Task: Find connections with filter location Anda with filter topic #jobsearchwith filter profile language English with filter current company BMJ with filter school Vel Tech Technical University with filter industry Satellite Telecommunications with filter service category Labor and Employment Law with filter keywords title Financial Analyst
Action: Mouse moved to (545, 74)
Screenshot: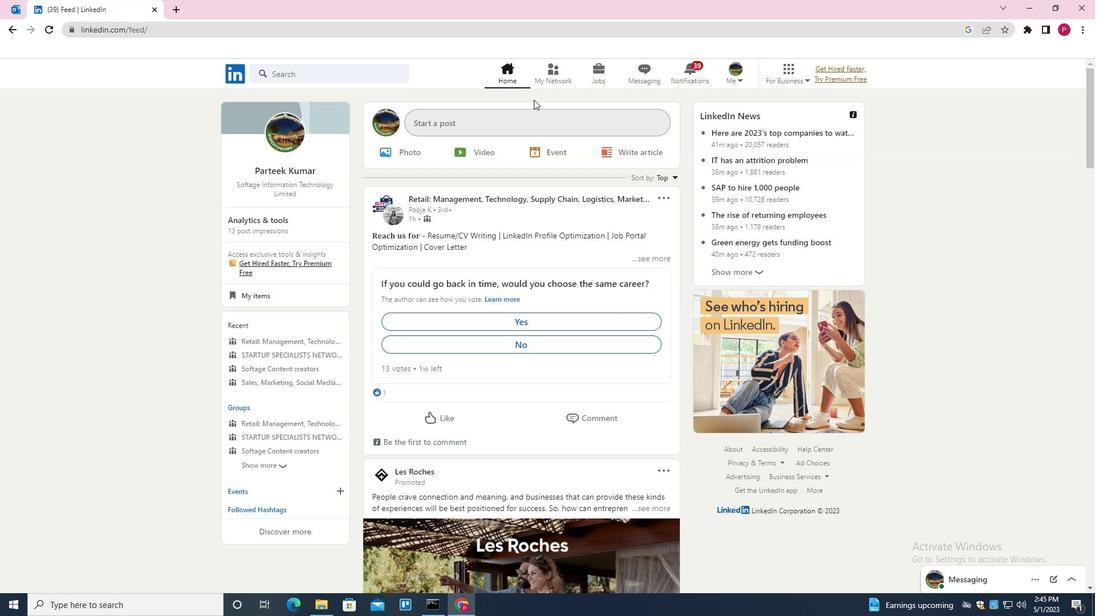 
Action: Mouse pressed left at (545, 74)
Screenshot: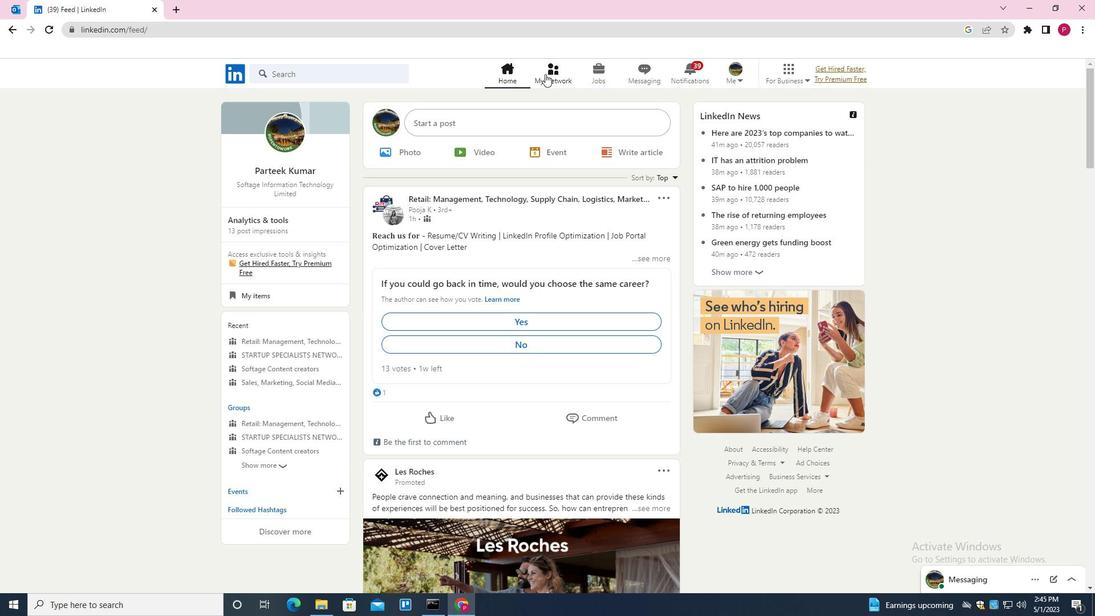 
Action: Mouse moved to (337, 138)
Screenshot: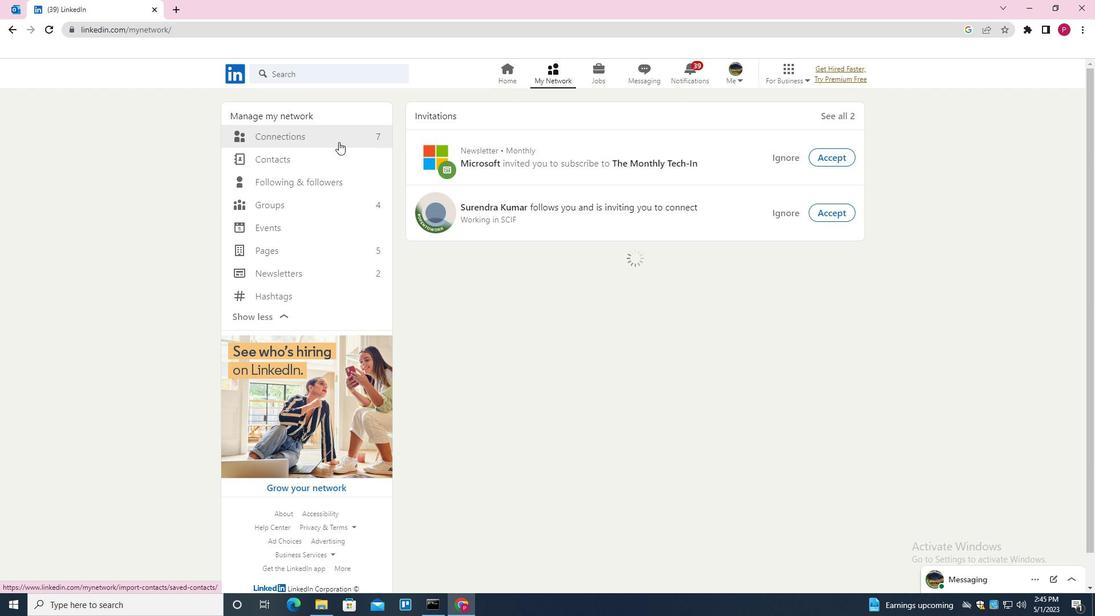 
Action: Mouse pressed left at (337, 138)
Screenshot: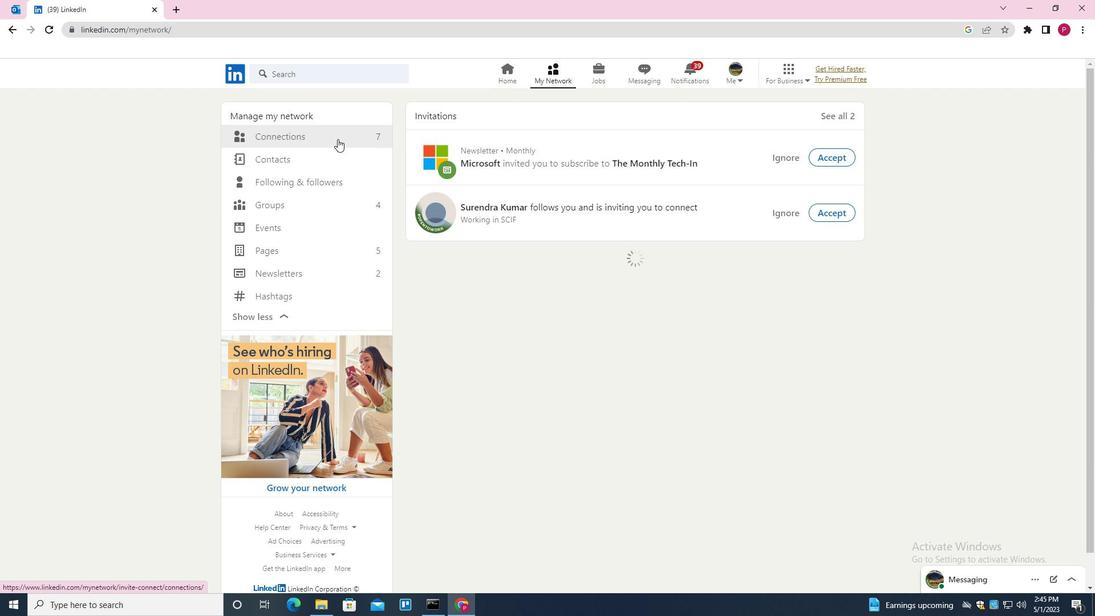 
Action: Mouse moved to (658, 140)
Screenshot: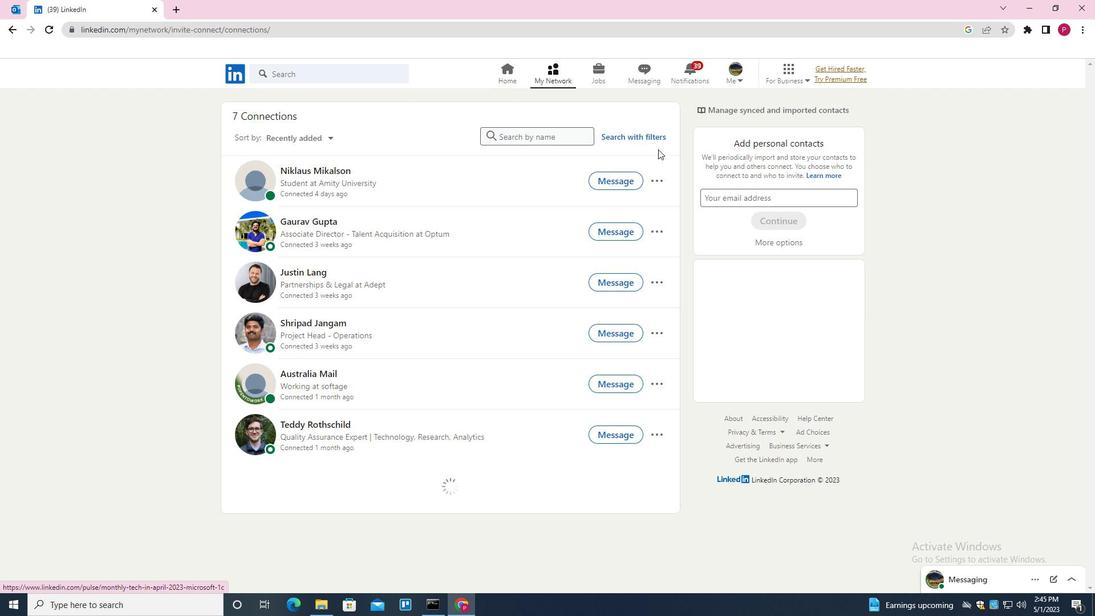 
Action: Mouse pressed left at (658, 140)
Screenshot: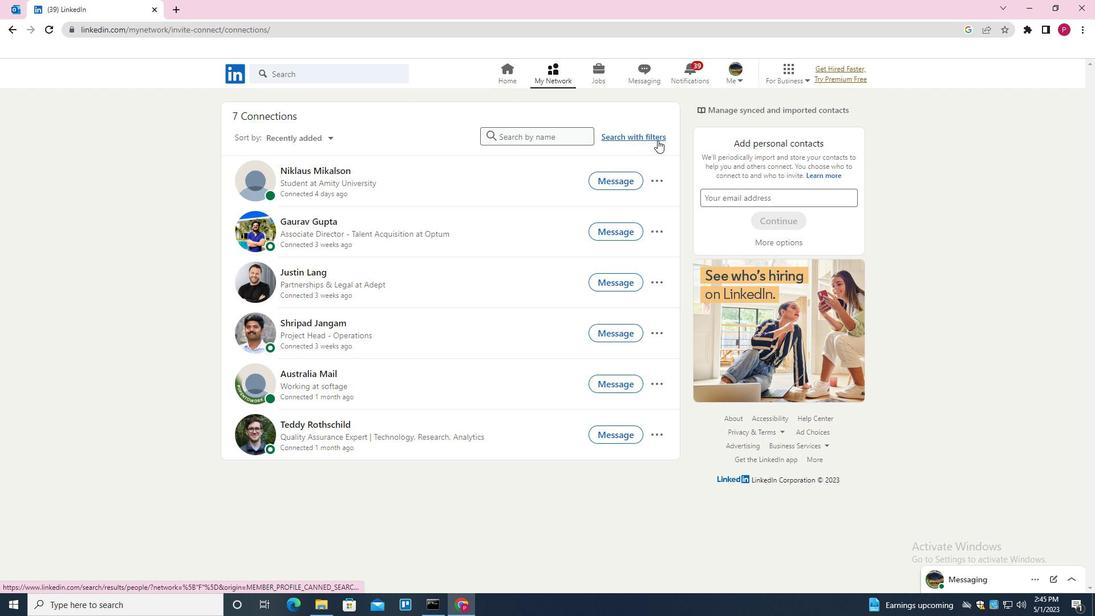 
Action: Mouse moved to (589, 105)
Screenshot: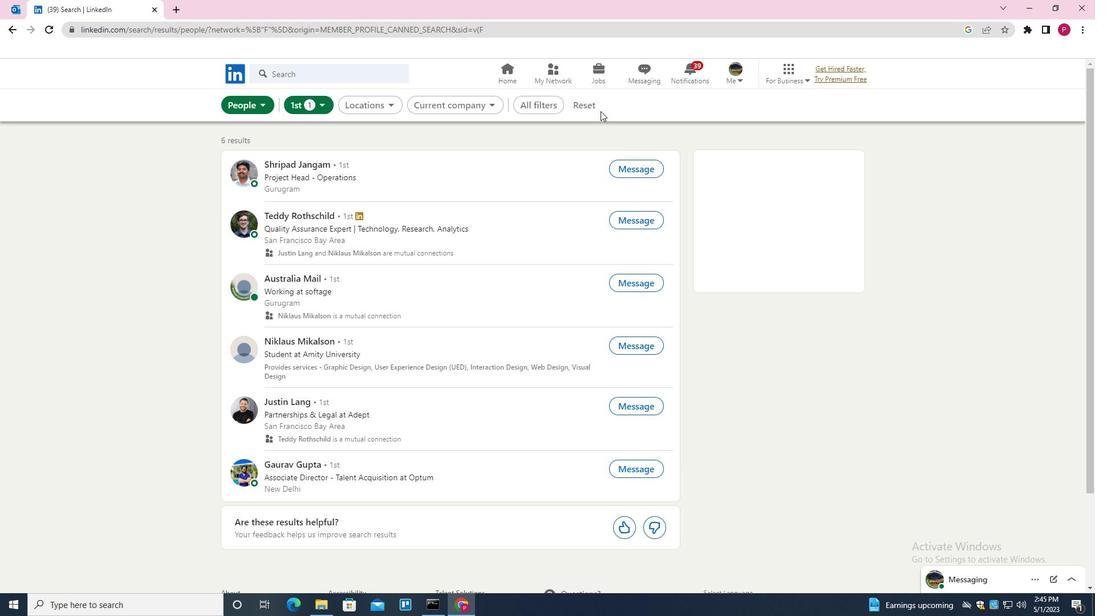 
Action: Mouse pressed left at (589, 105)
Screenshot: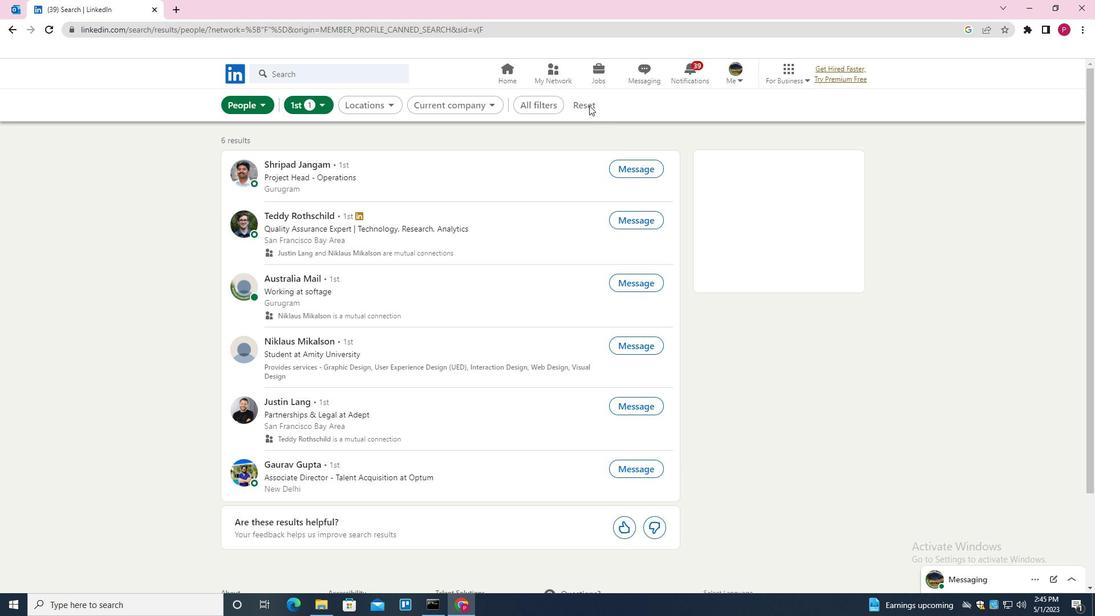 
Action: Mouse moved to (576, 105)
Screenshot: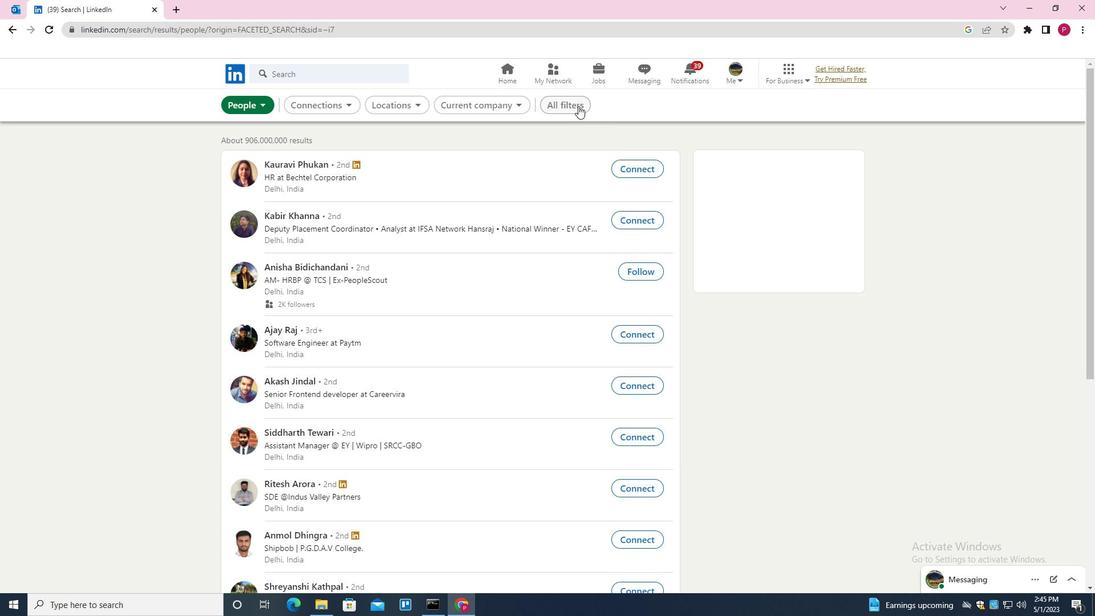 
Action: Mouse pressed left at (576, 105)
Screenshot: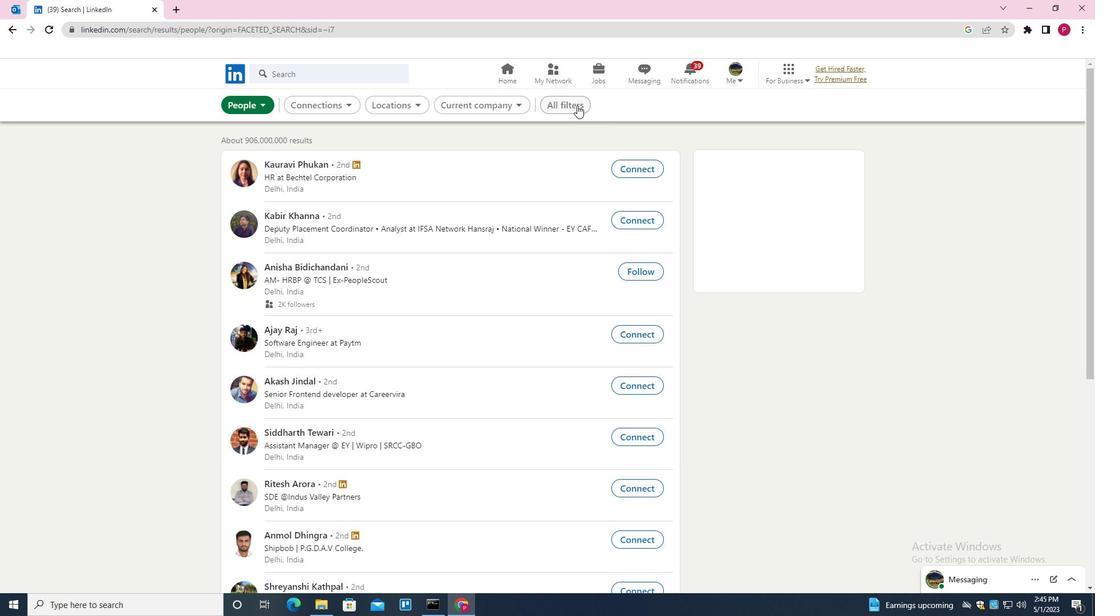 
Action: Mouse moved to (925, 348)
Screenshot: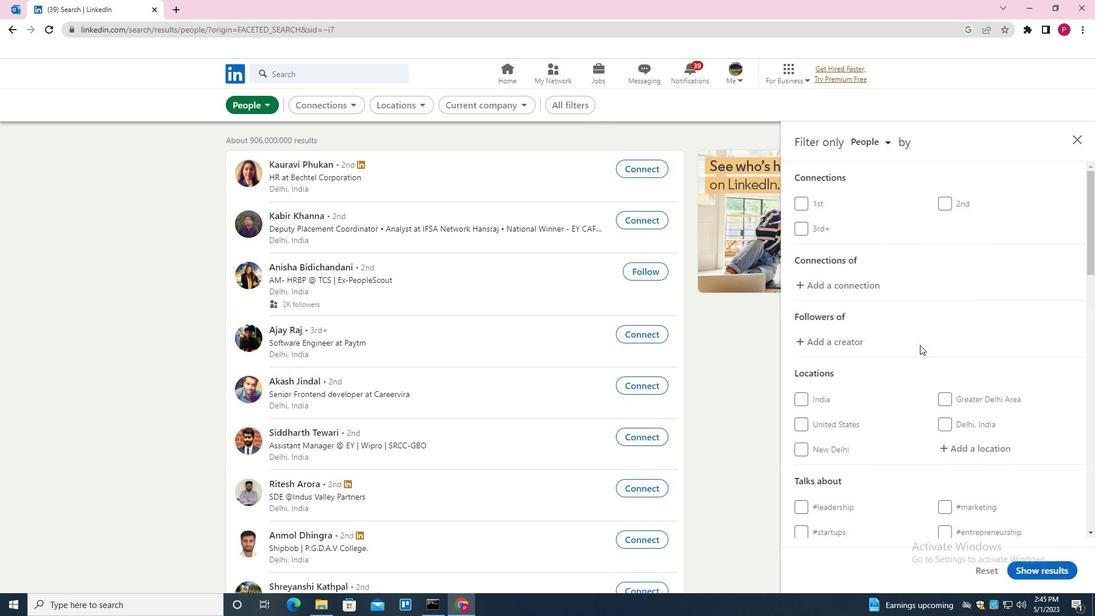 
Action: Mouse scrolled (925, 348) with delta (0, 0)
Screenshot: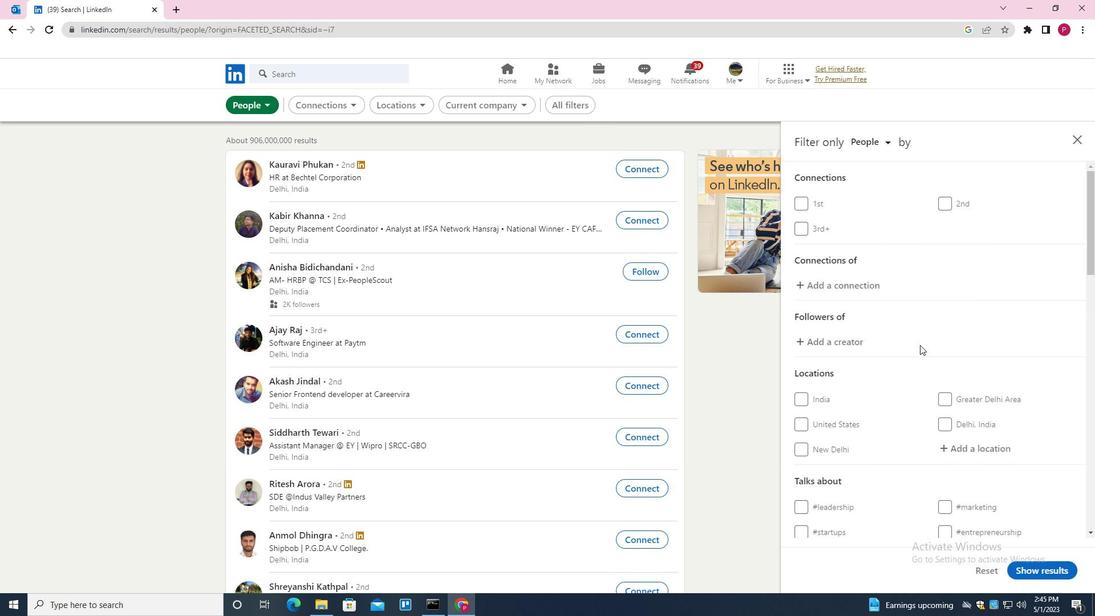 
Action: Mouse moved to (925, 348)
Screenshot: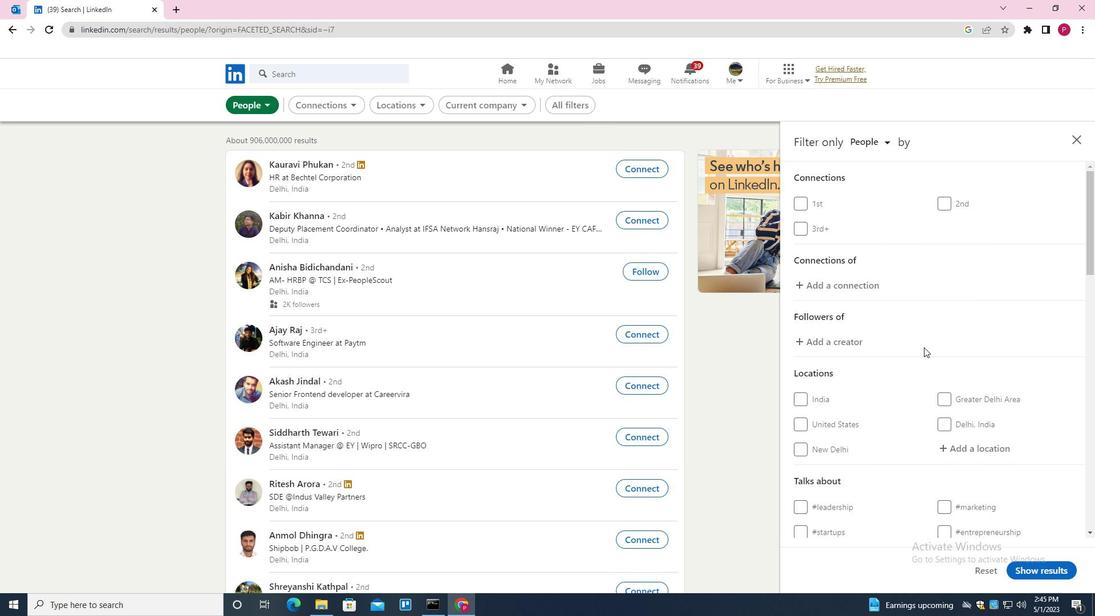 
Action: Mouse scrolled (925, 348) with delta (0, 0)
Screenshot: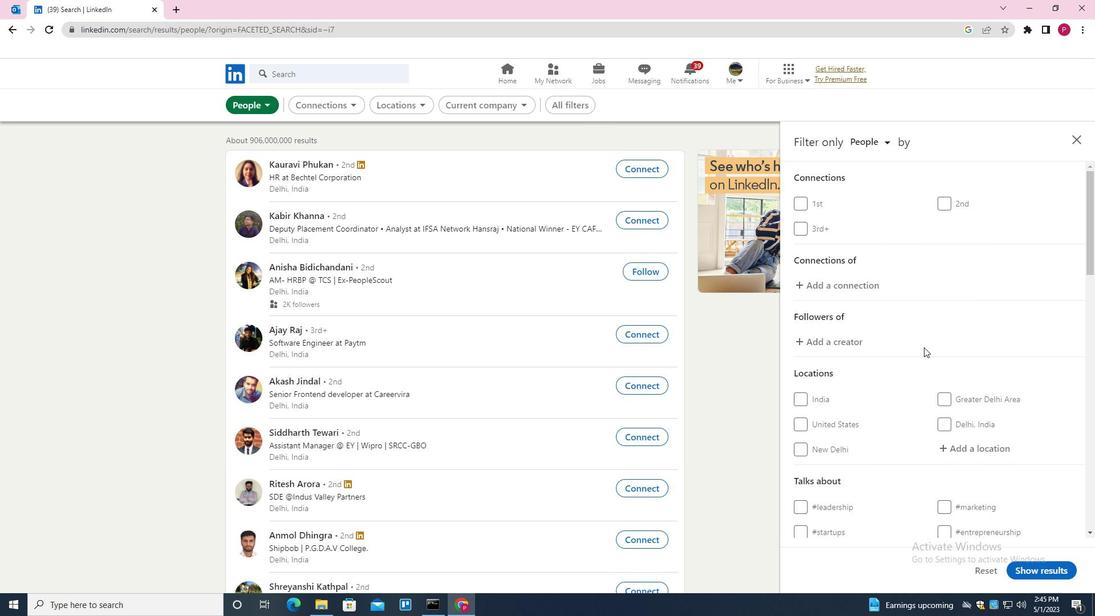 
Action: Mouse moved to (928, 350)
Screenshot: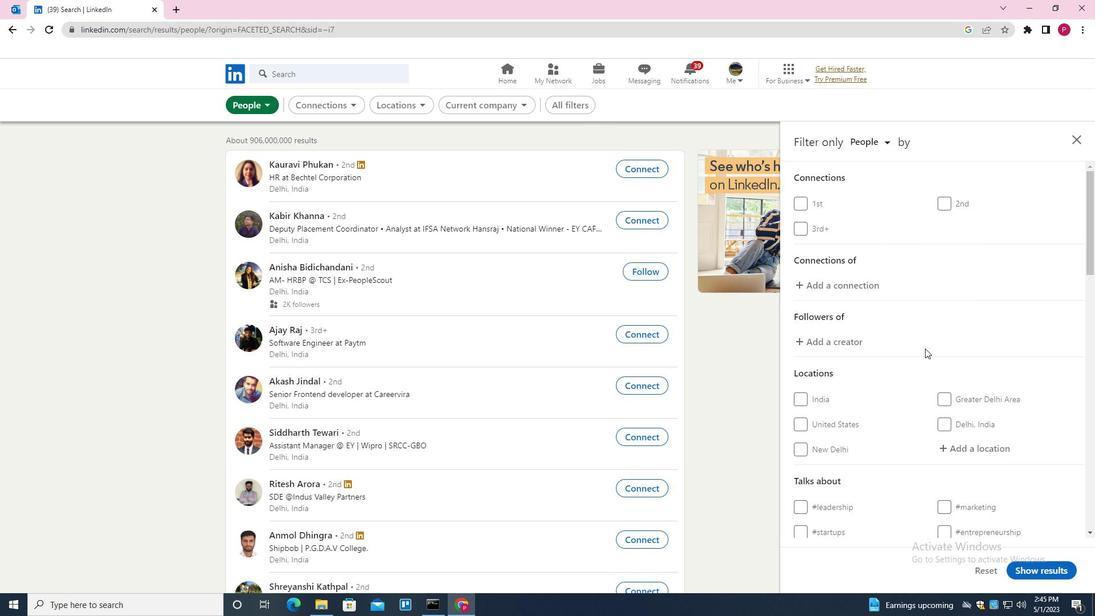 
Action: Mouse scrolled (928, 350) with delta (0, 0)
Screenshot: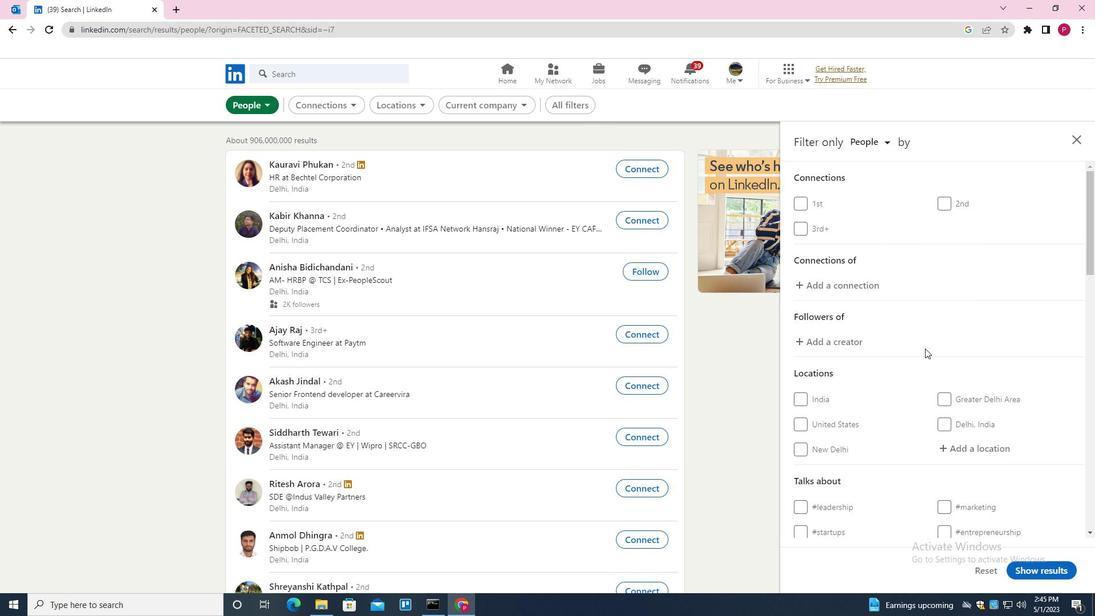 
Action: Mouse moved to (964, 279)
Screenshot: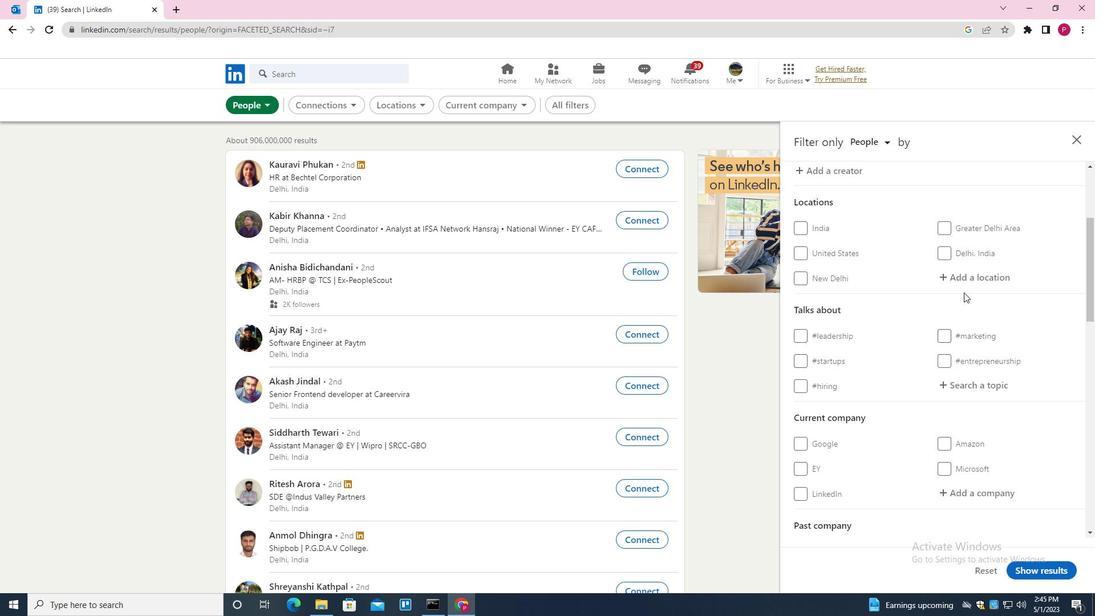 
Action: Mouse pressed left at (964, 279)
Screenshot: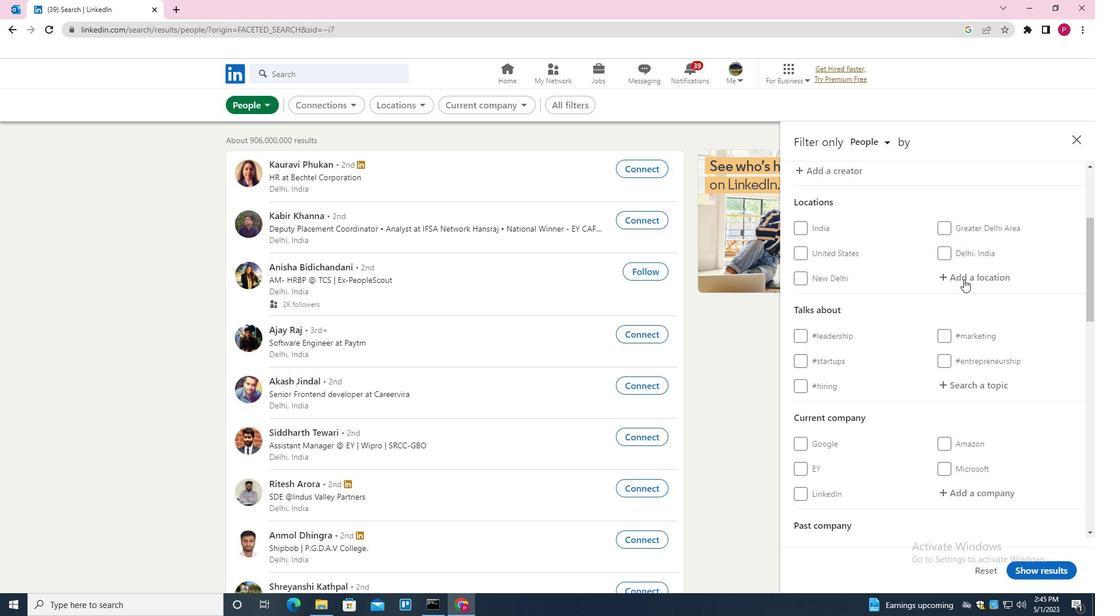 
Action: Key pressed <Key.shift>ANDA<Key.down><Key.down><Key.down><Key.down><Key.down><Key.down><Key.down><Key.down><Key.down><Key.enter>
Screenshot: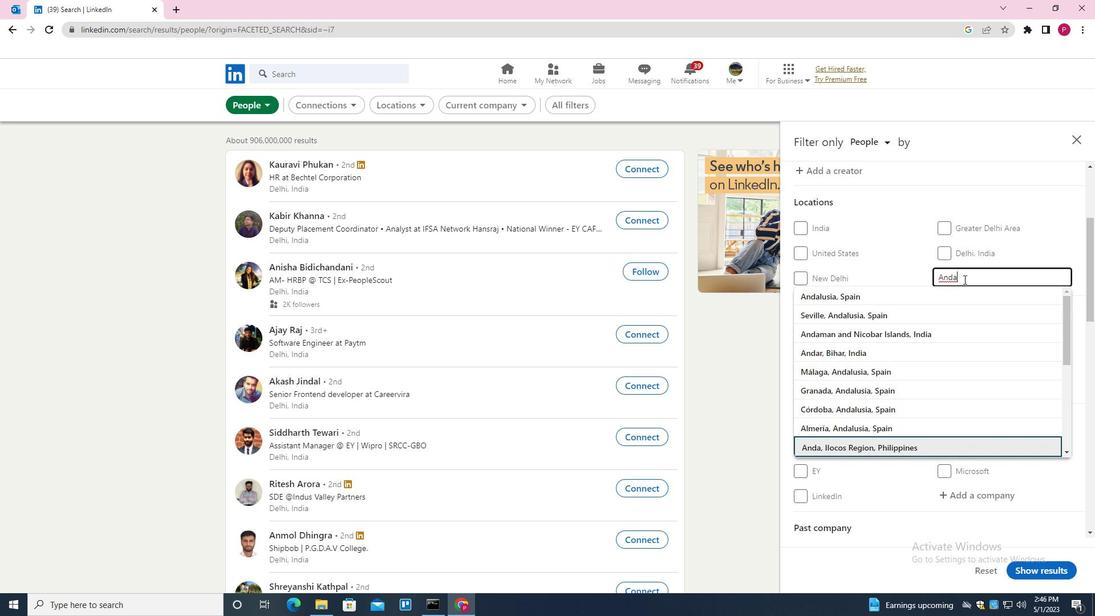 
Action: Mouse moved to (942, 318)
Screenshot: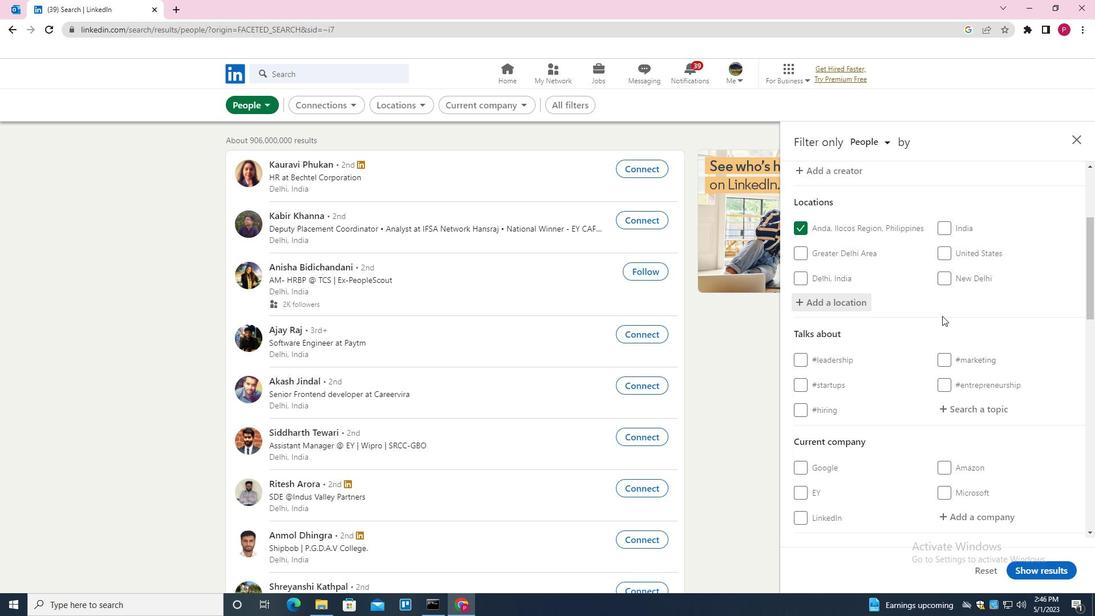 
Action: Mouse scrolled (942, 317) with delta (0, 0)
Screenshot: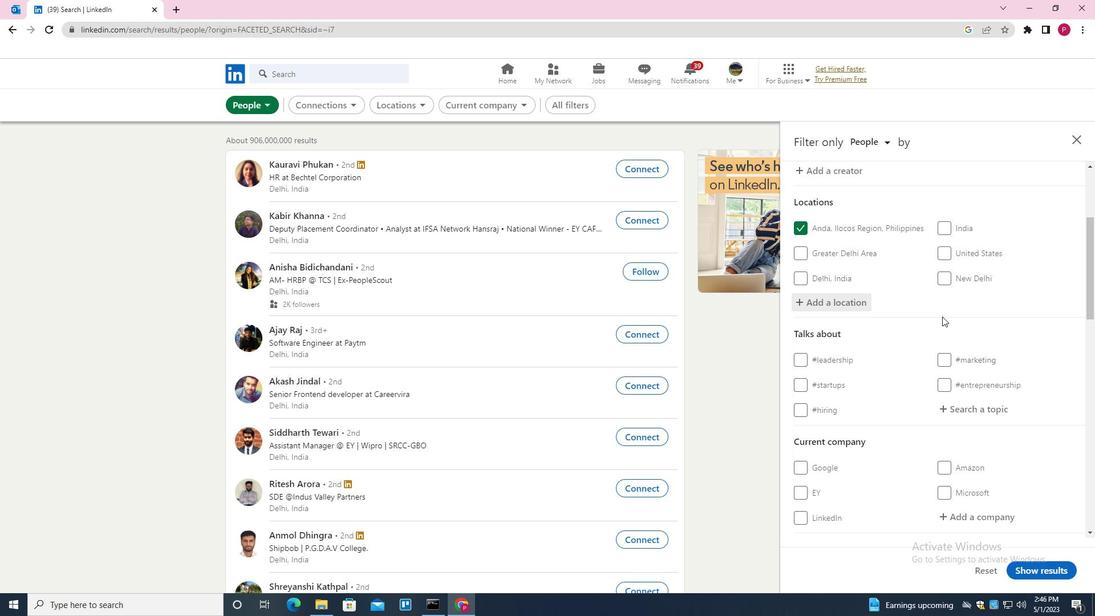 
Action: Mouse moved to (941, 319)
Screenshot: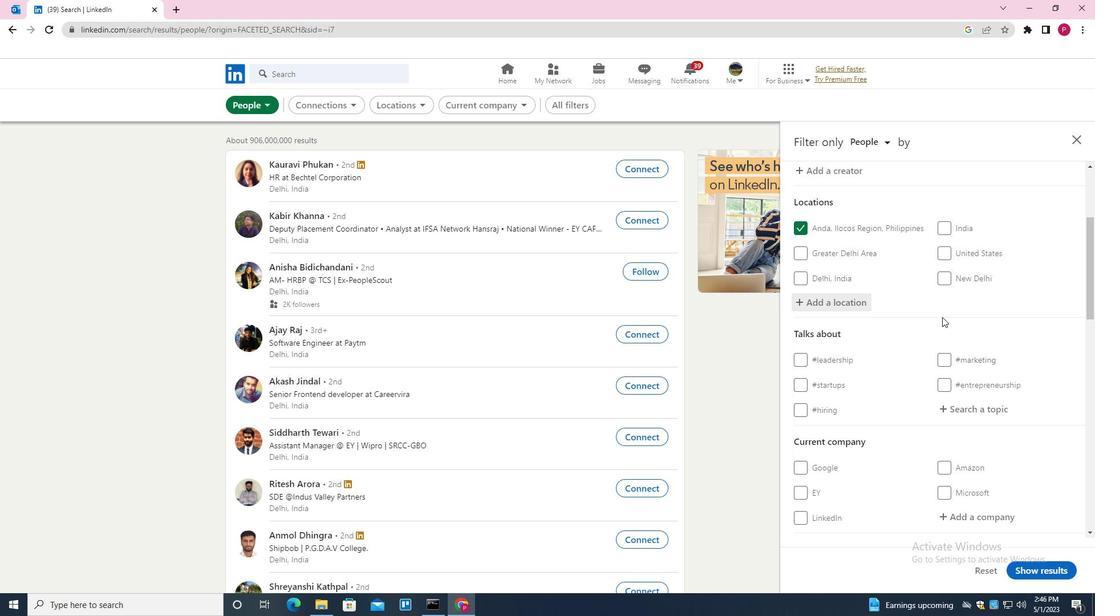 
Action: Mouse scrolled (941, 319) with delta (0, 0)
Screenshot: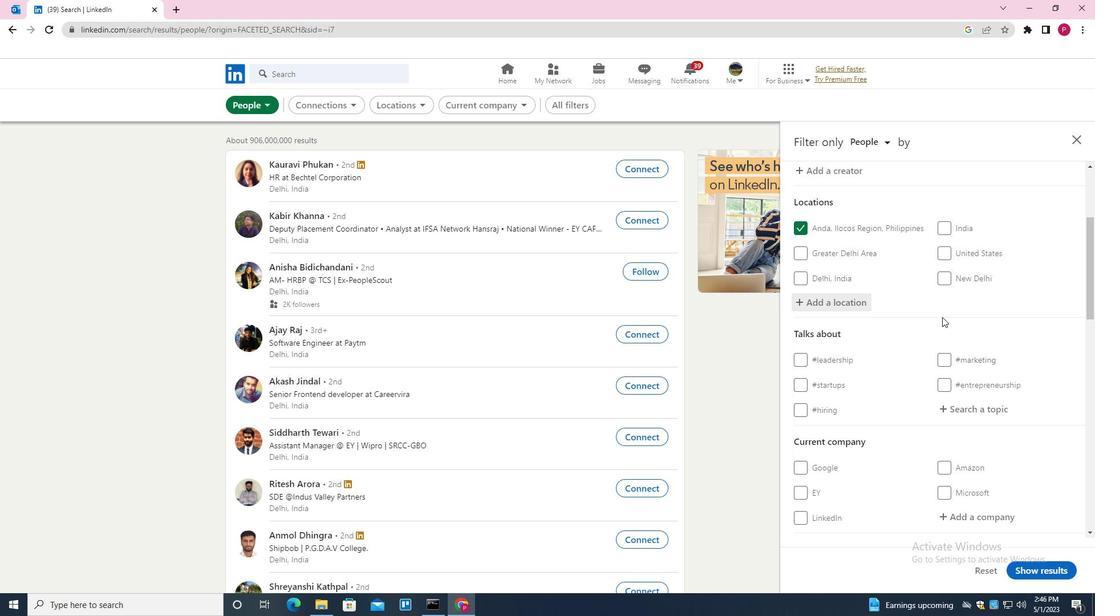 
Action: Mouse moved to (941, 320)
Screenshot: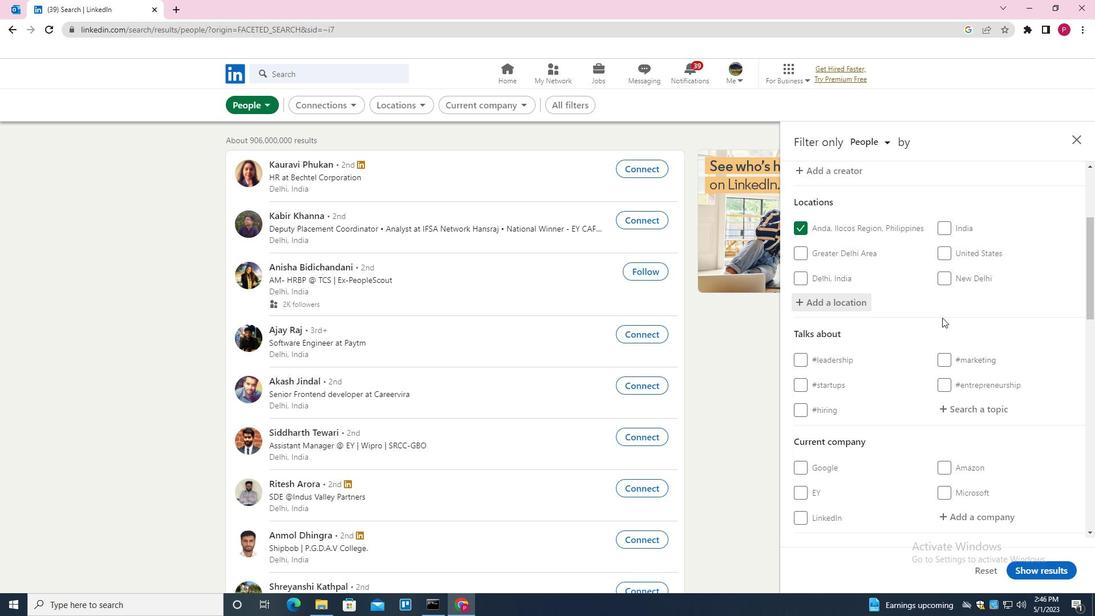 
Action: Mouse scrolled (941, 319) with delta (0, 0)
Screenshot: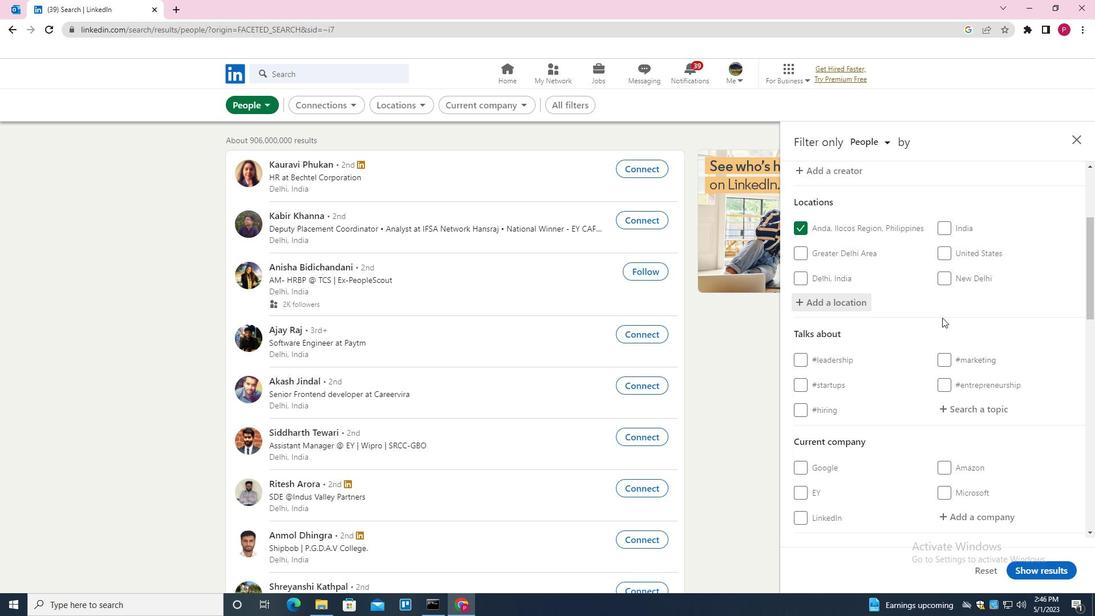 
Action: Mouse moved to (970, 231)
Screenshot: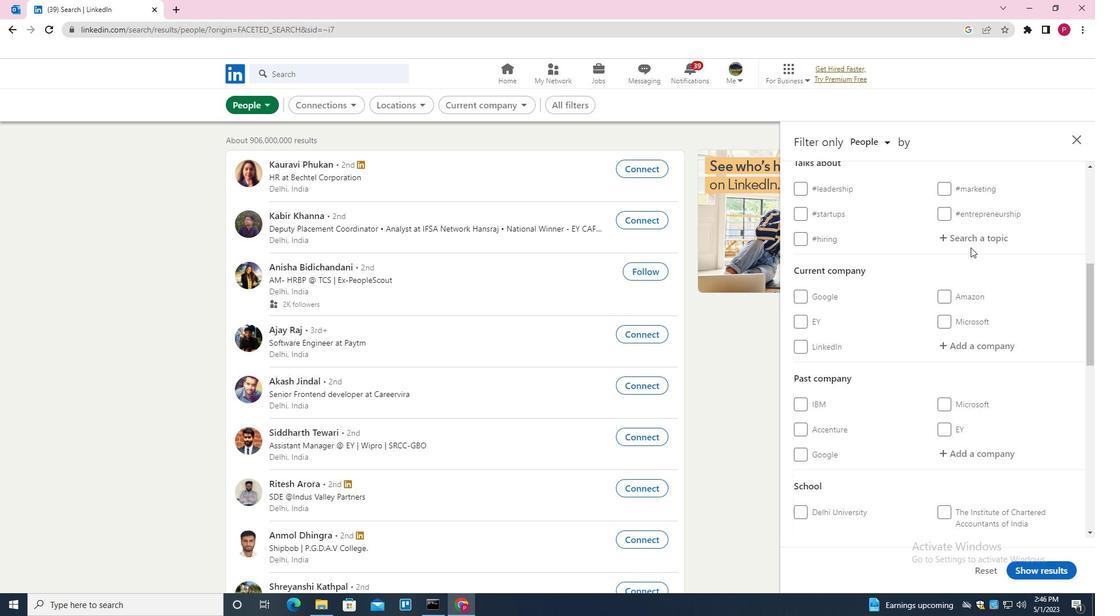 
Action: Mouse pressed left at (970, 231)
Screenshot: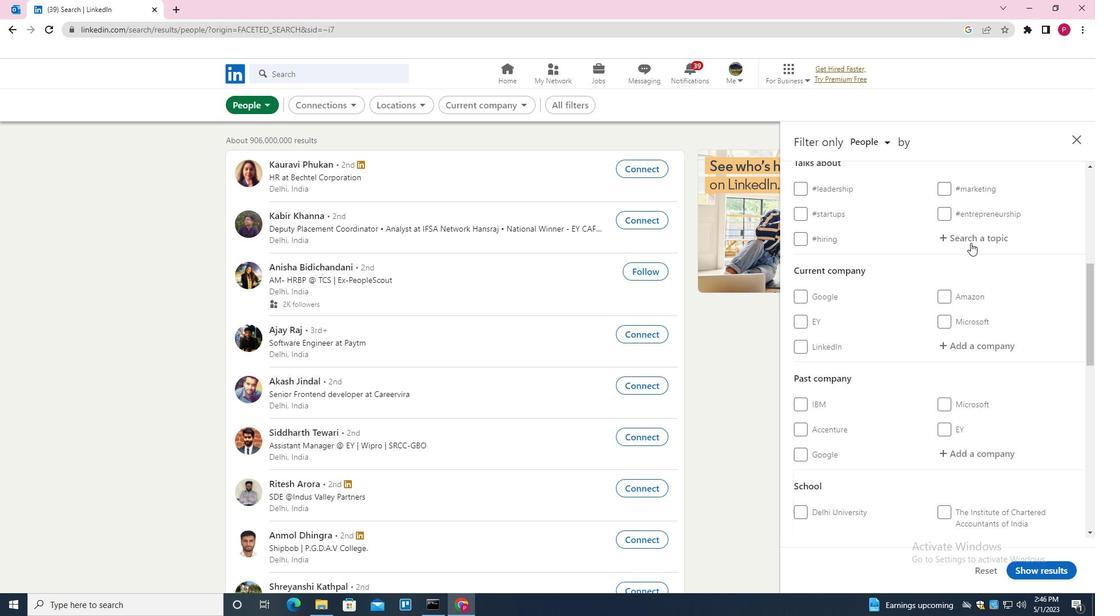 
Action: Key pressed JOBSEARCH<Key.down><Key.enter>
Screenshot: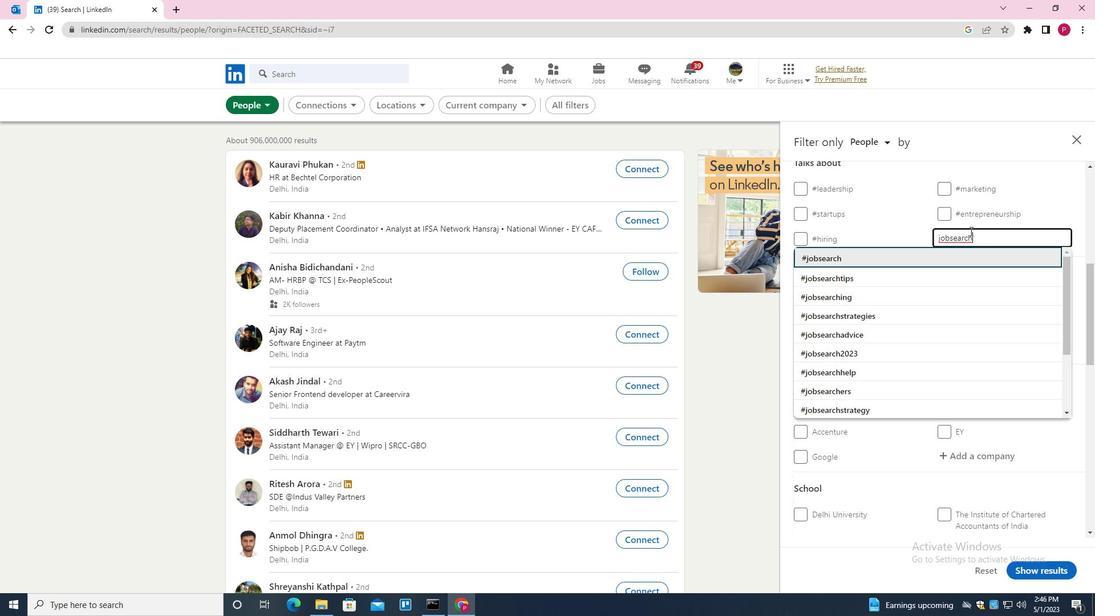 
Action: Mouse moved to (938, 356)
Screenshot: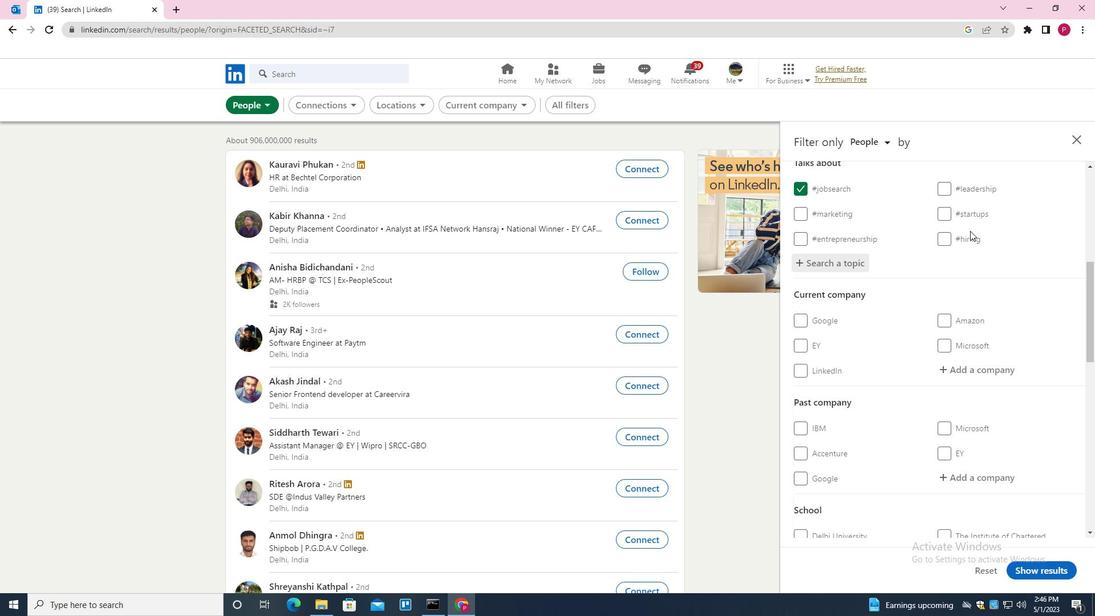 
Action: Mouse scrolled (938, 356) with delta (0, 0)
Screenshot: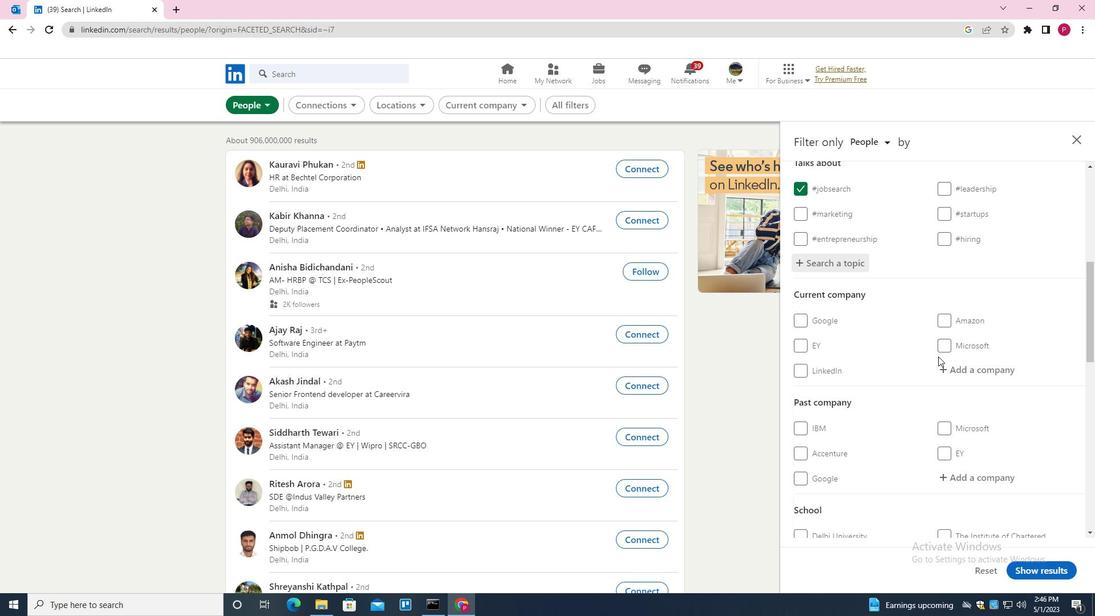 
Action: Mouse moved to (902, 361)
Screenshot: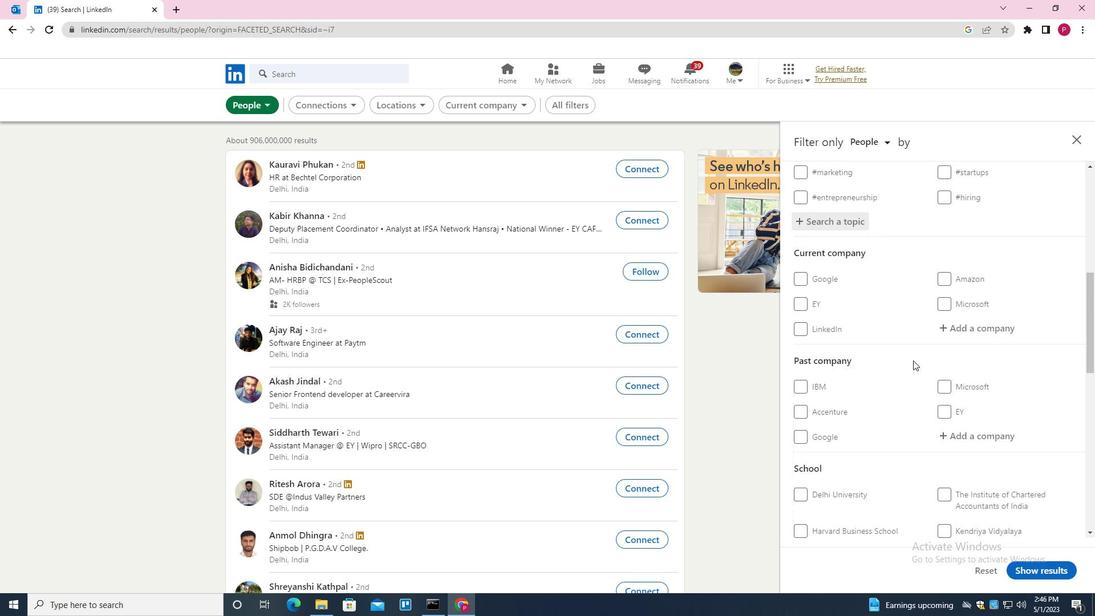 
Action: Mouse scrolled (902, 361) with delta (0, 0)
Screenshot: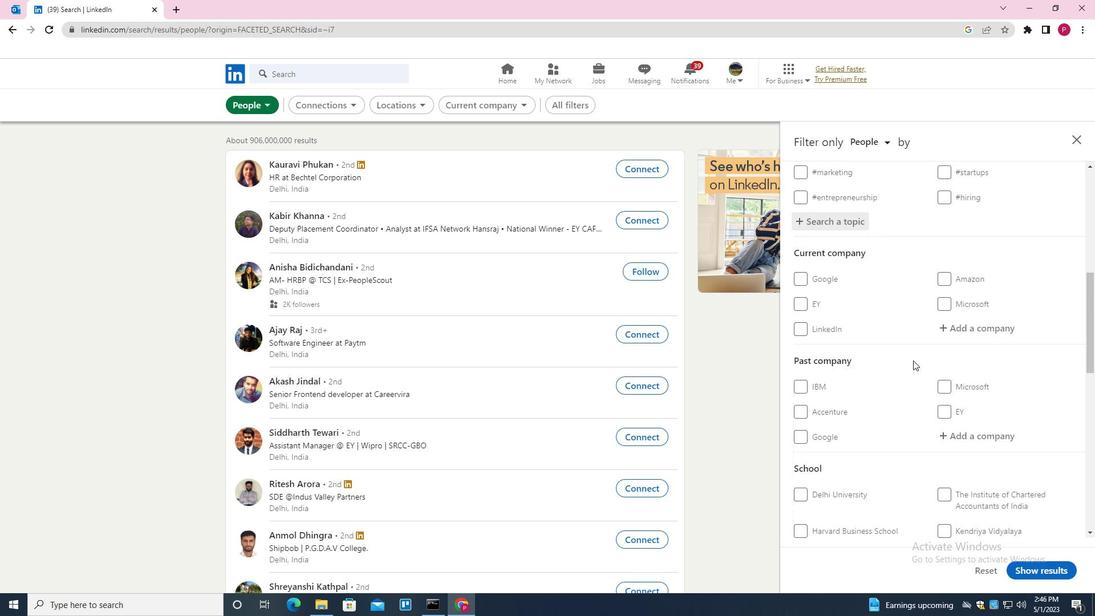 
Action: Mouse moved to (892, 370)
Screenshot: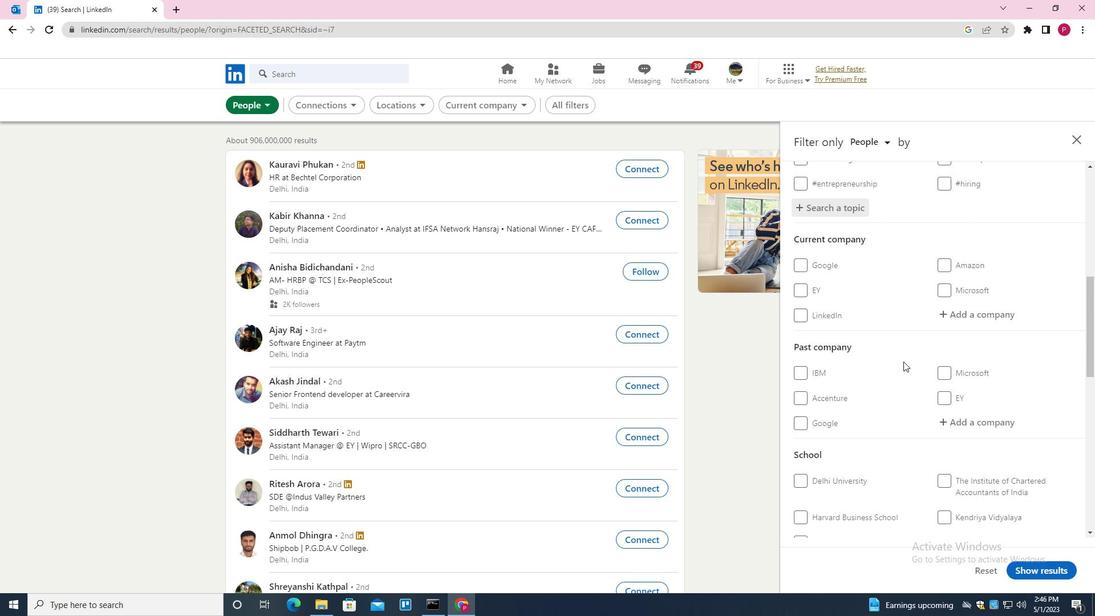 
Action: Mouse scrolled (892, 370) with delta (0, 0)
Screenshot: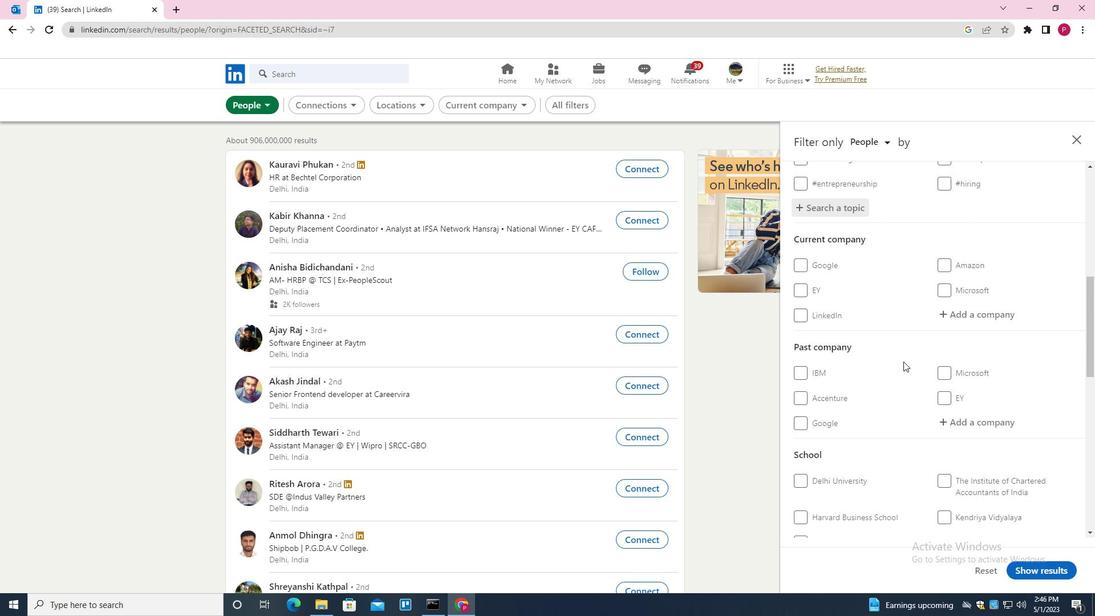 
Action: Mouse moved to (894, 369)
Screenshot: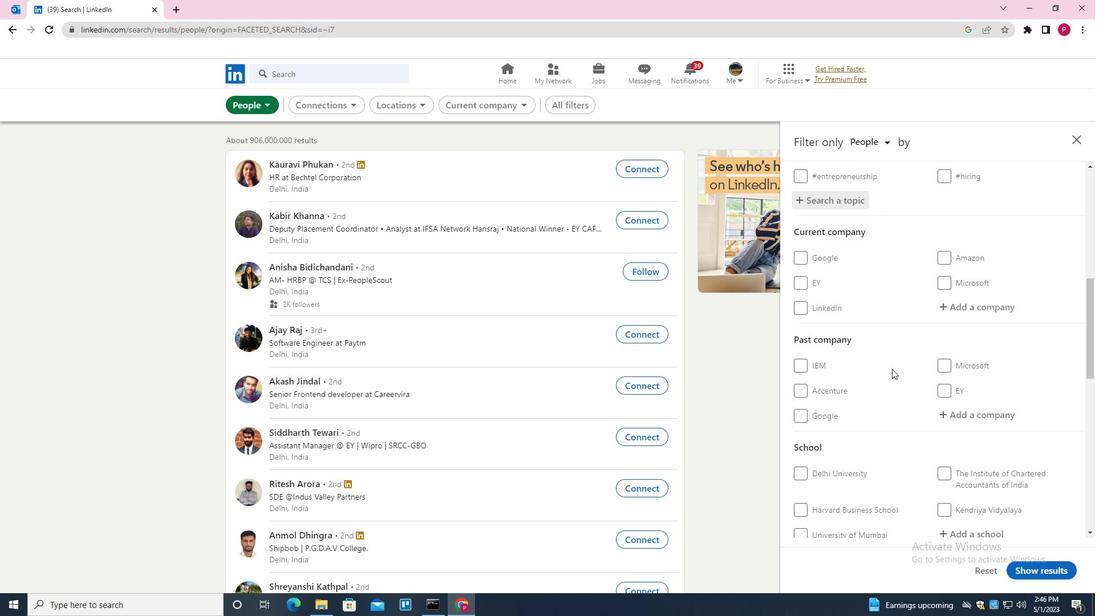 
Action: Mouse scrolled (894, 368) with delta (0, 0)
Screenshot: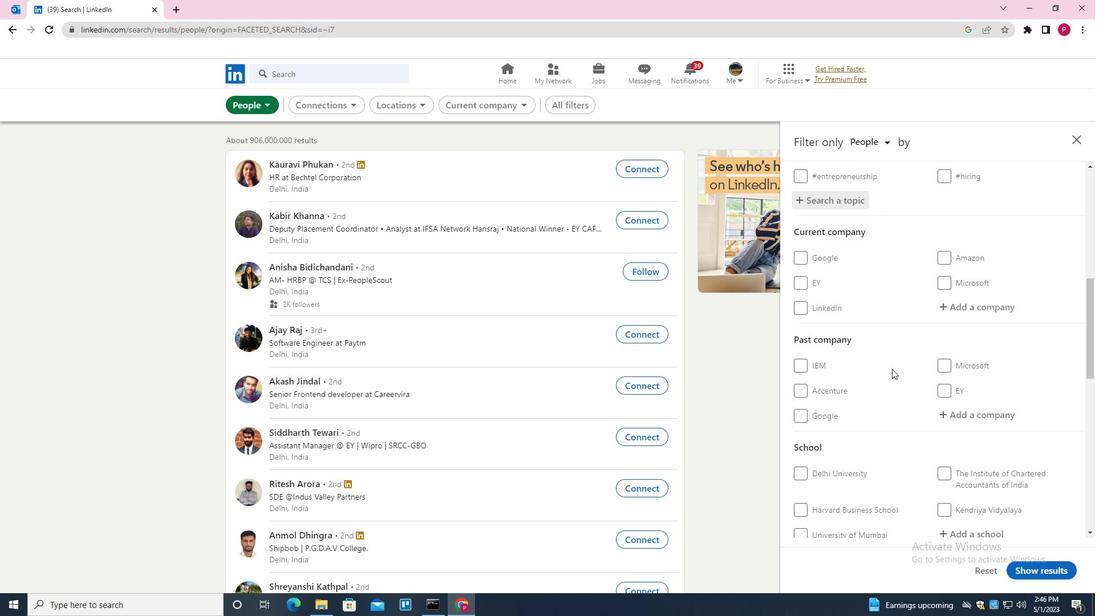 
Action: Mouse moved to (876, 358)
Screenshot: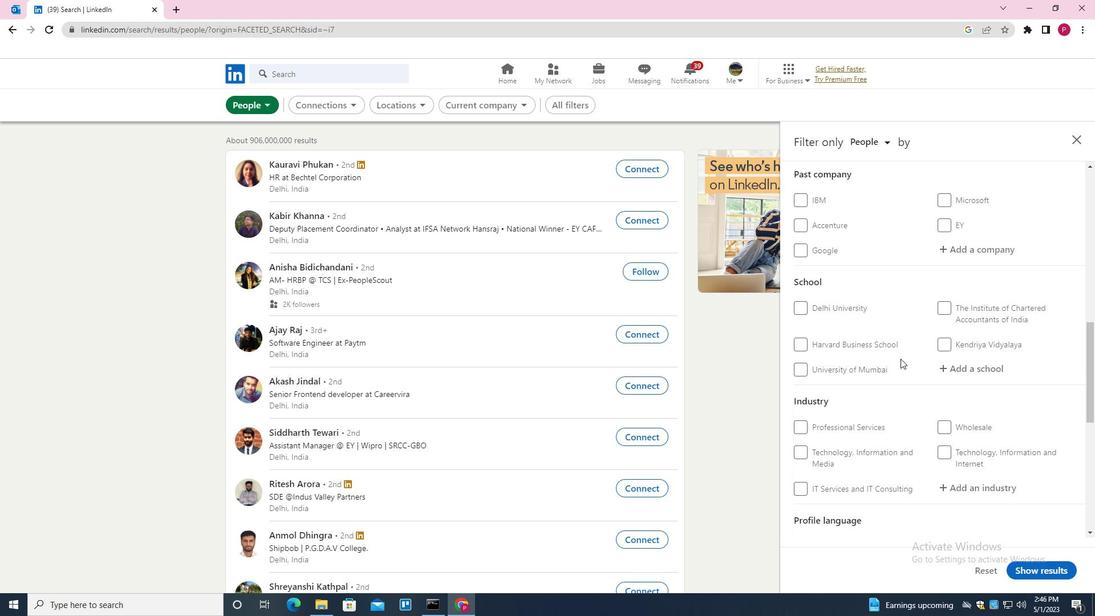 
Action: Mouse scrolled (876, 358) with delta (0, 0)
Screenshot: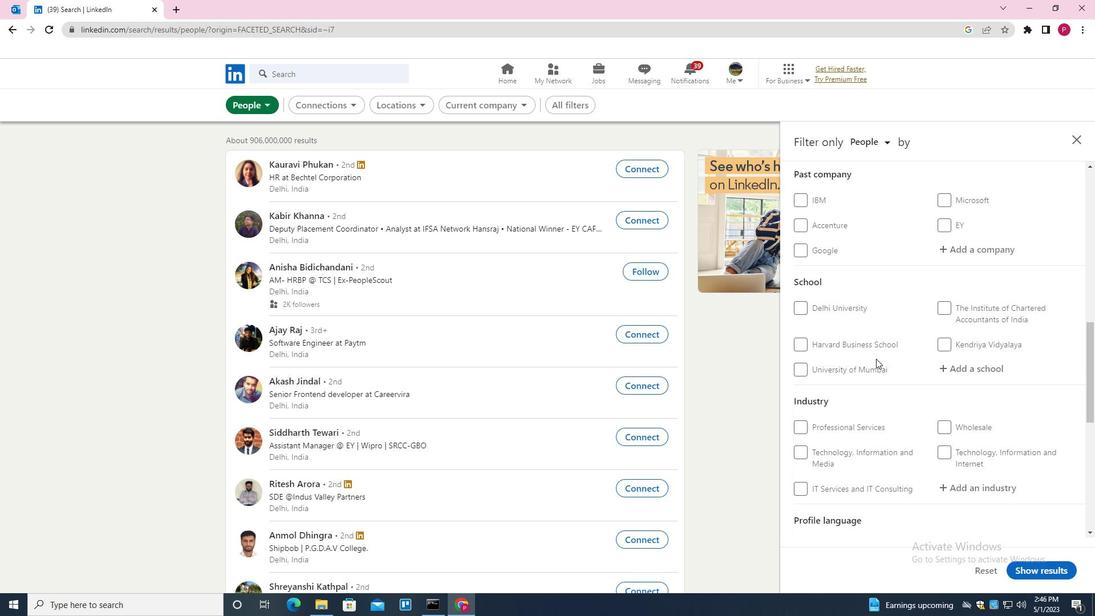 
Action: Mouse scrolled (876, 358) with delta (0, 0)
Screenshot: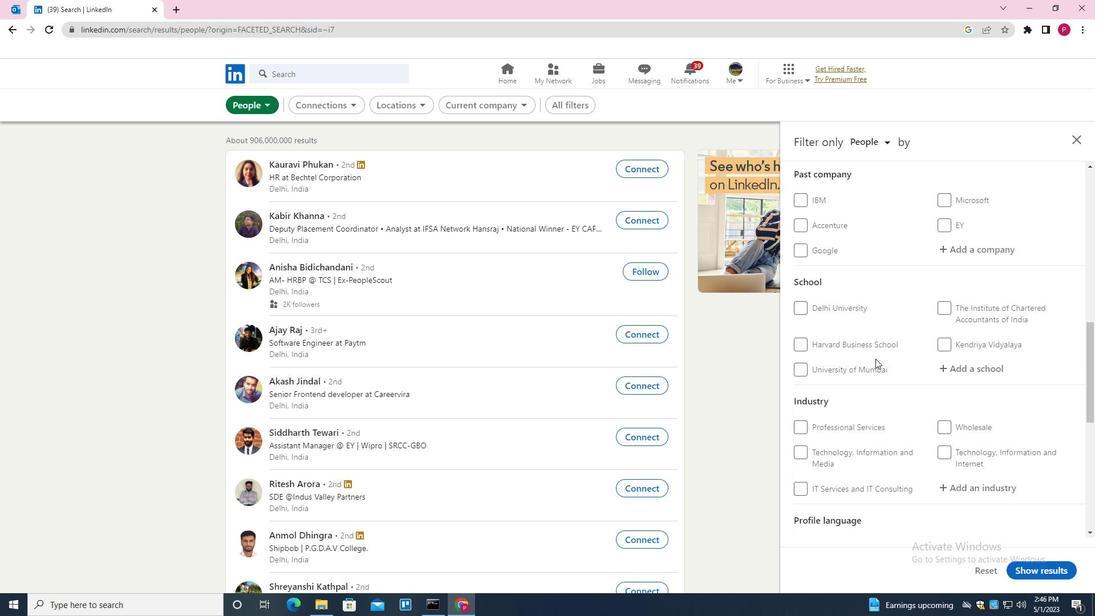 
Action: Mouse moved to (886, 300)
Screenshot: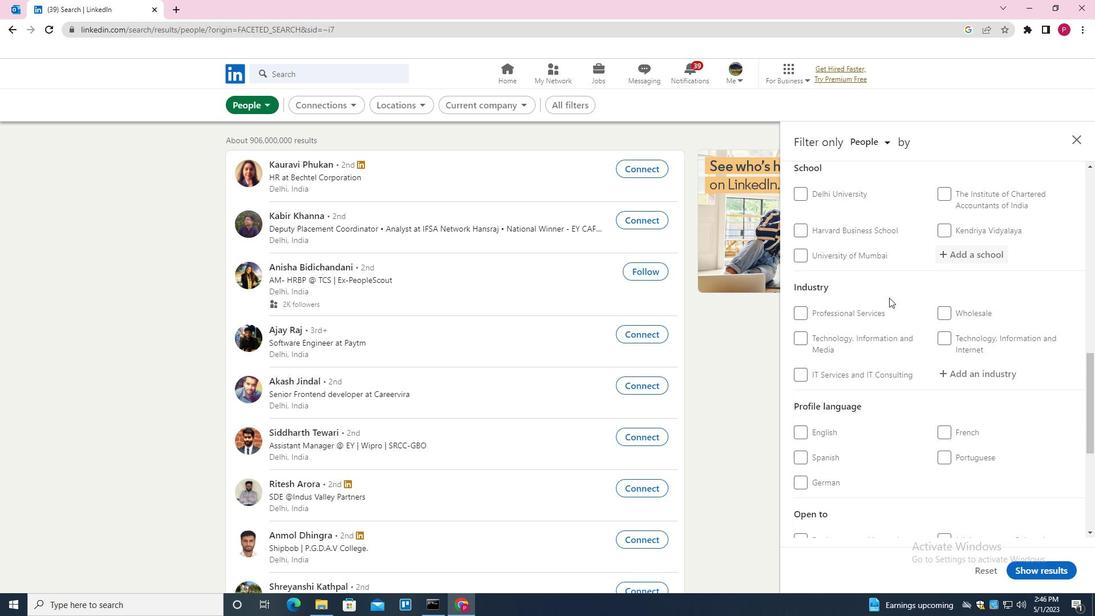 
Action: Mouse scrolled (886, 299) with delta (0, 0)
Screenshot: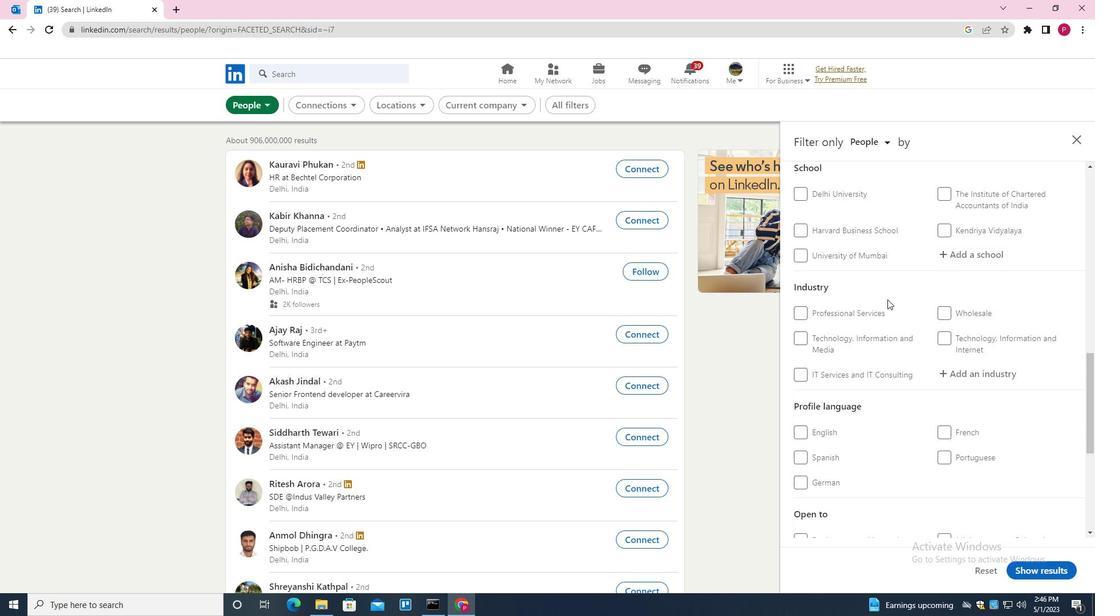 
Action: Mouse scrolled (886, 299) with delta (0, 0)
Screenshot: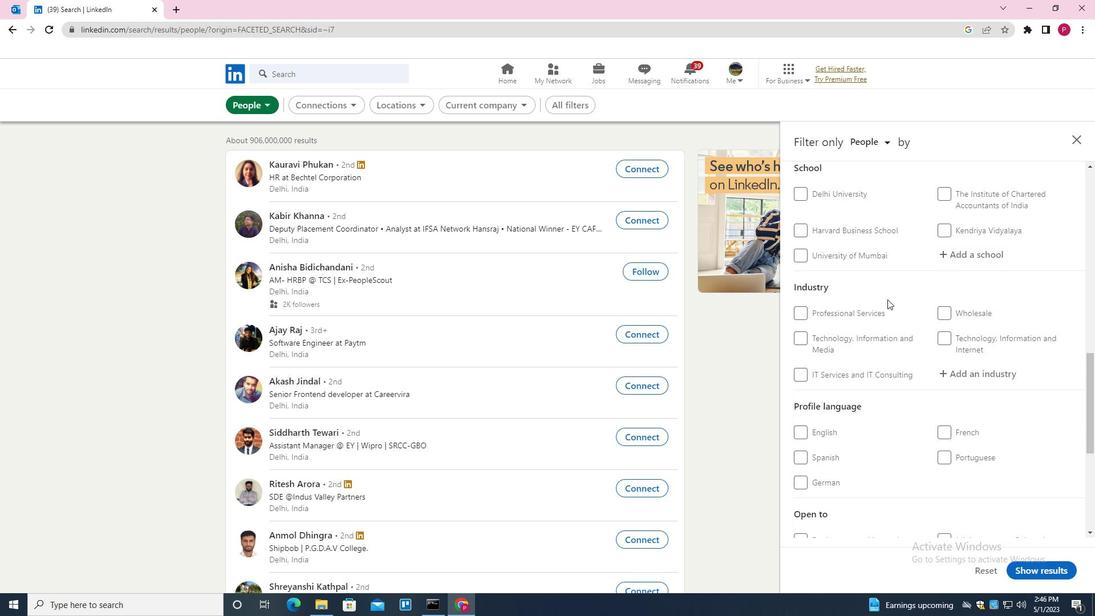 
Action: Mouse scrolled (886, 299) with delta (0, 0)
Screenshot: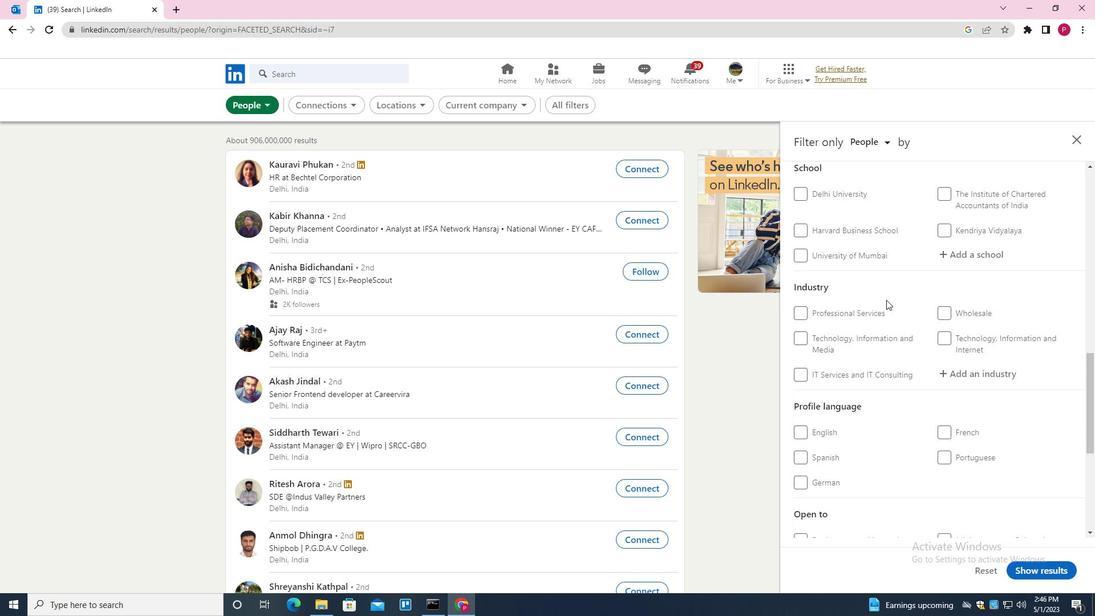 
Action: Mouse scrolled (886, 299) with delta (0, 0)
Screenshot: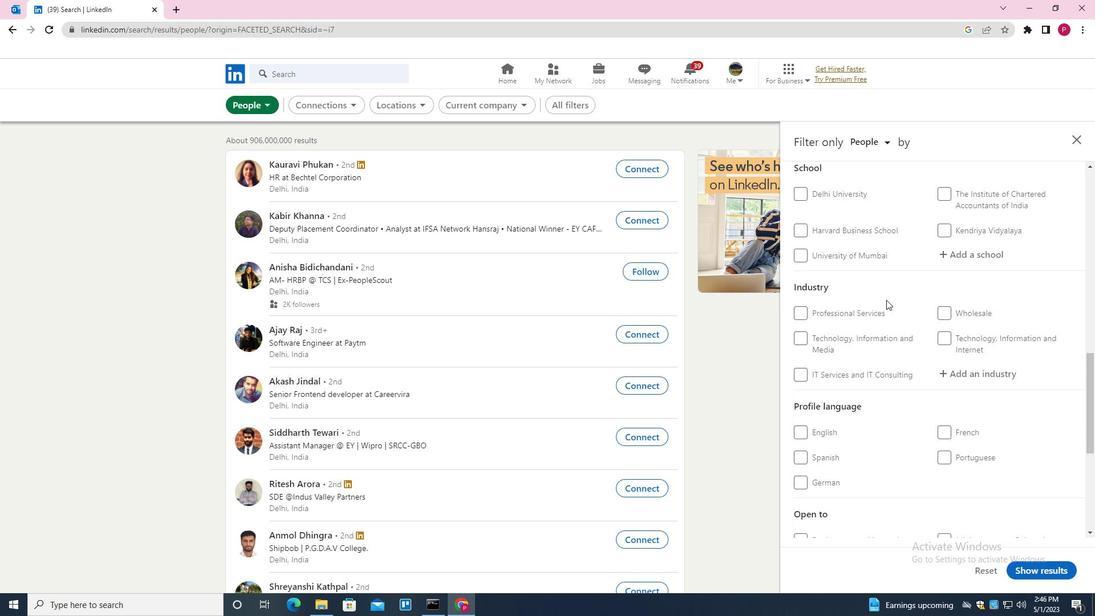 
Action: Mouse scrolled (886, 299) with delta (0, 0)
Screenshot: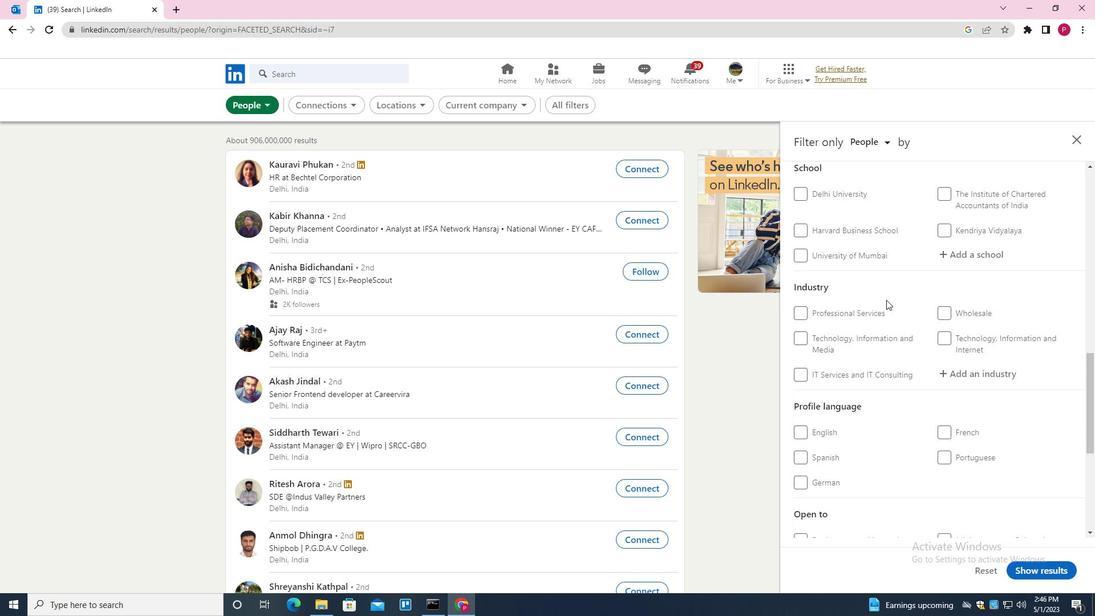 
Action: Mouse moved to (886, 300)
Screenshot: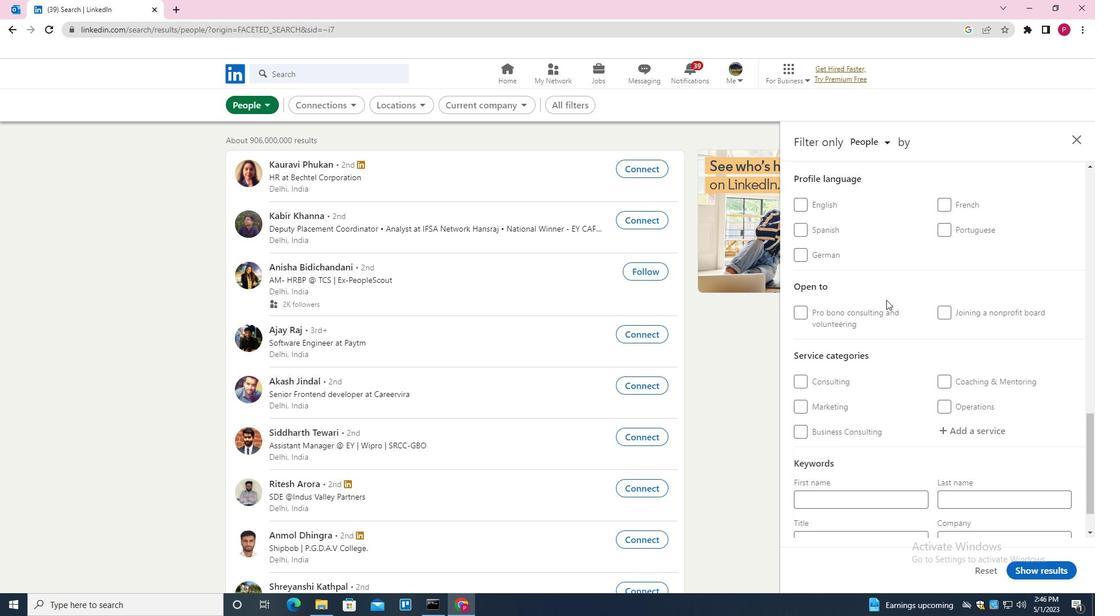 
Action: Mouse scrolled (886, 301) with delta (0, 0)
Screenshot: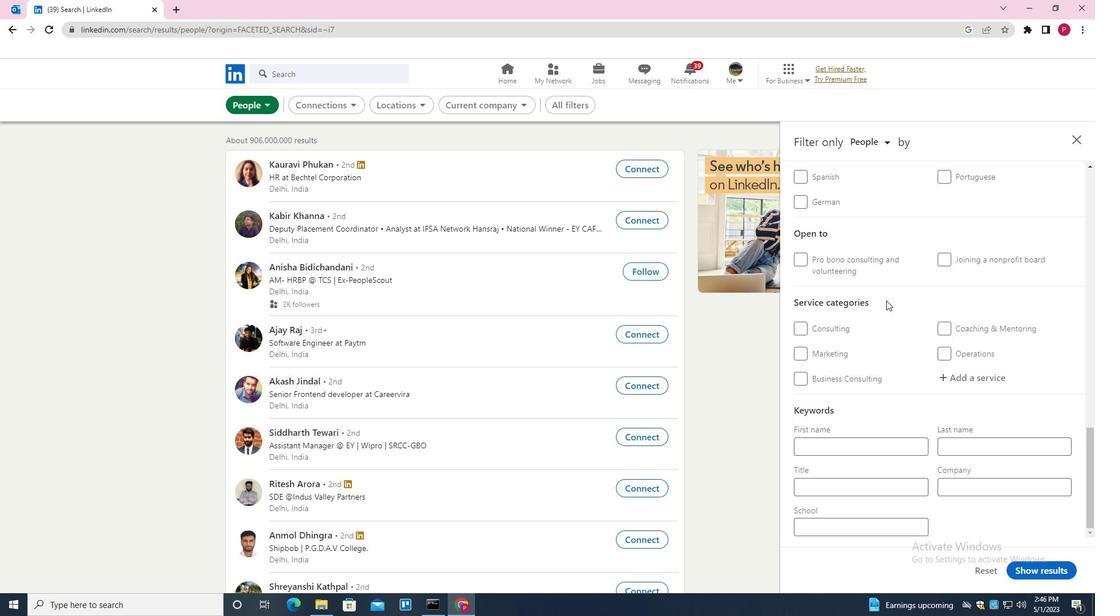 
Action: Mouse scrolled (886, 301) with delta (0, 0)
Screenshot: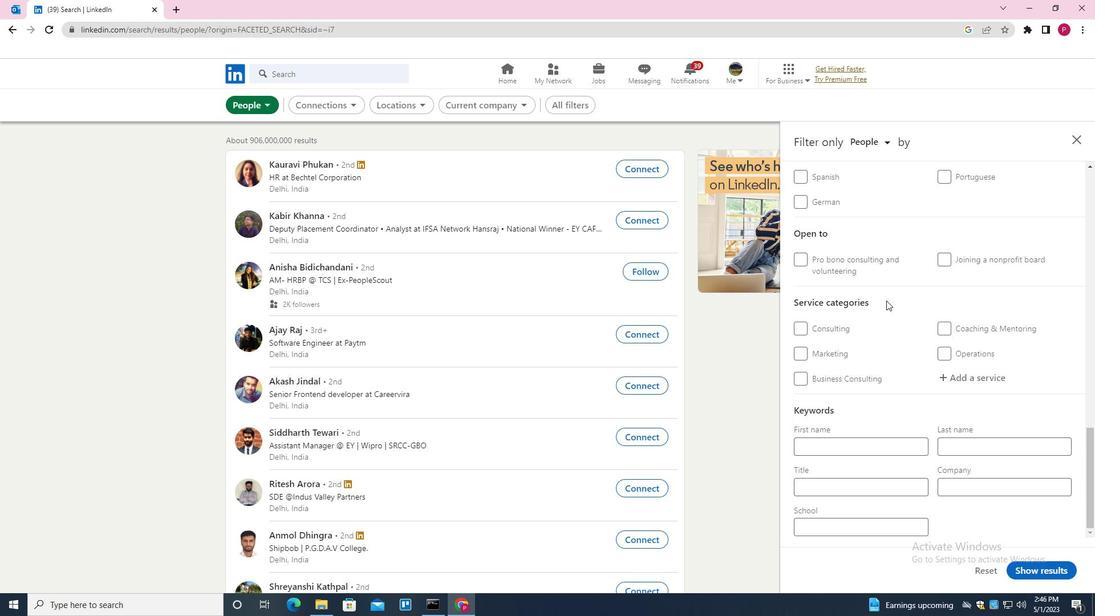 
Action: Mouse moved to (812, 265)
Screenshot: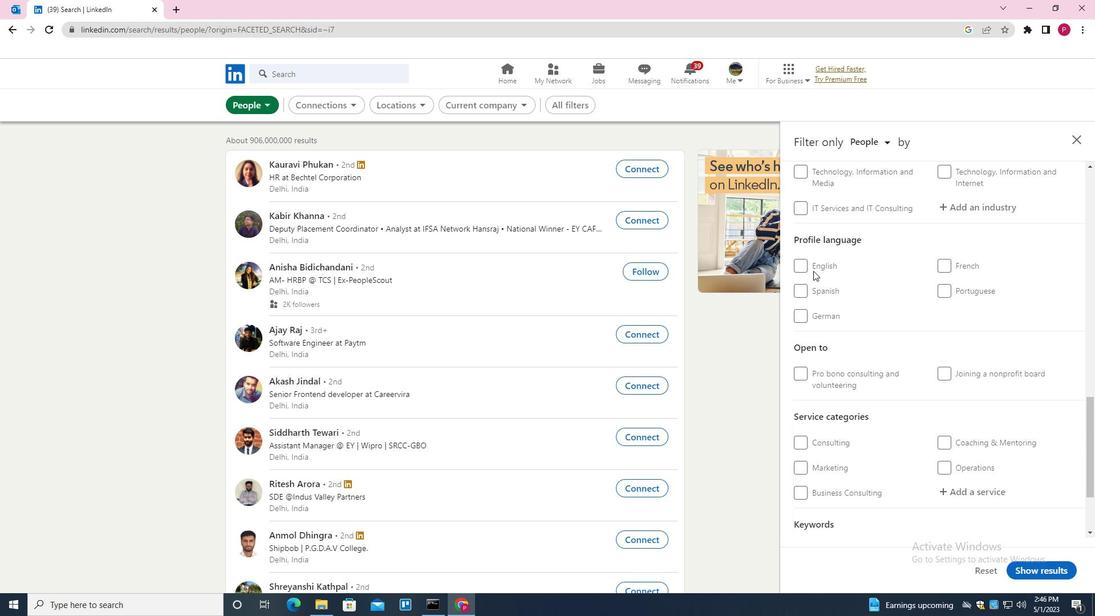 
Action: Mouse pressed left at (812, 265)
Screenshot: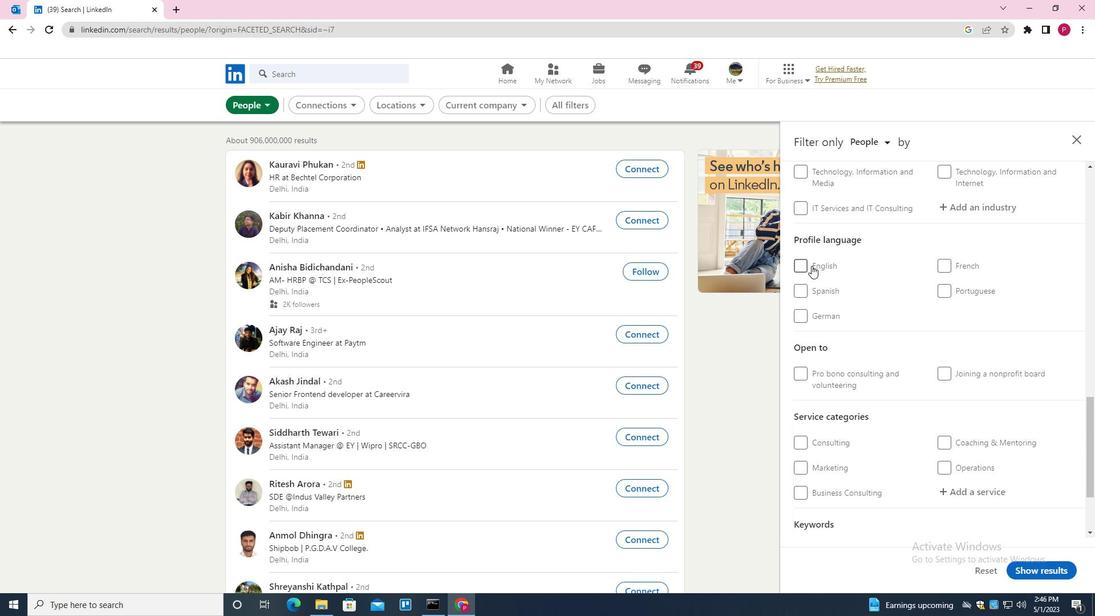 
Action: Mouse moved to (826, 271)
Screenshot: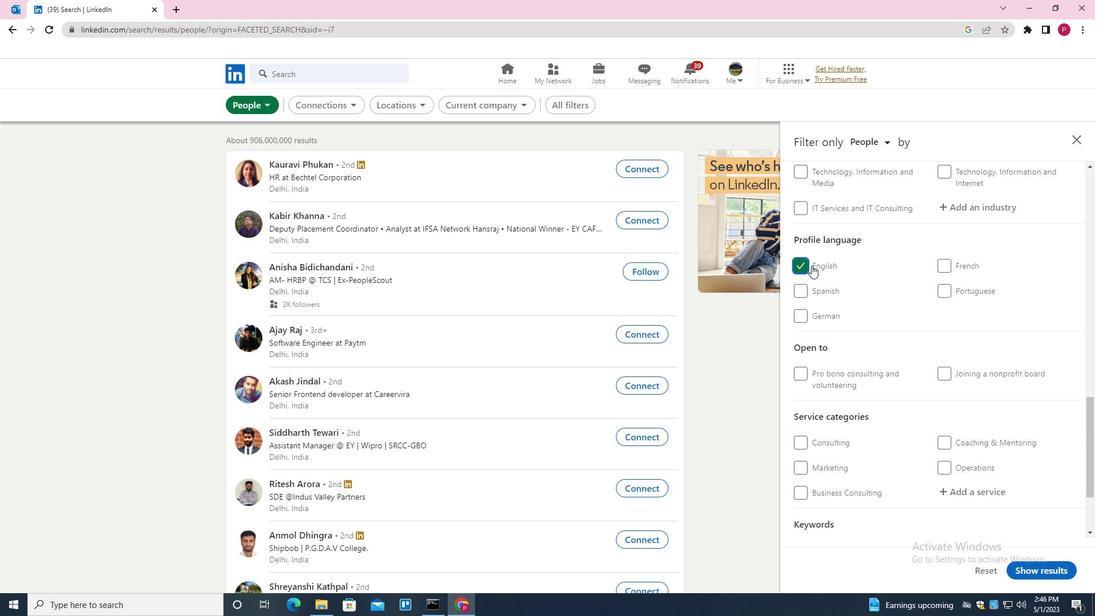 
Action: Mouse scrolled (826, 272) with delta (0, 0)
Screenshot: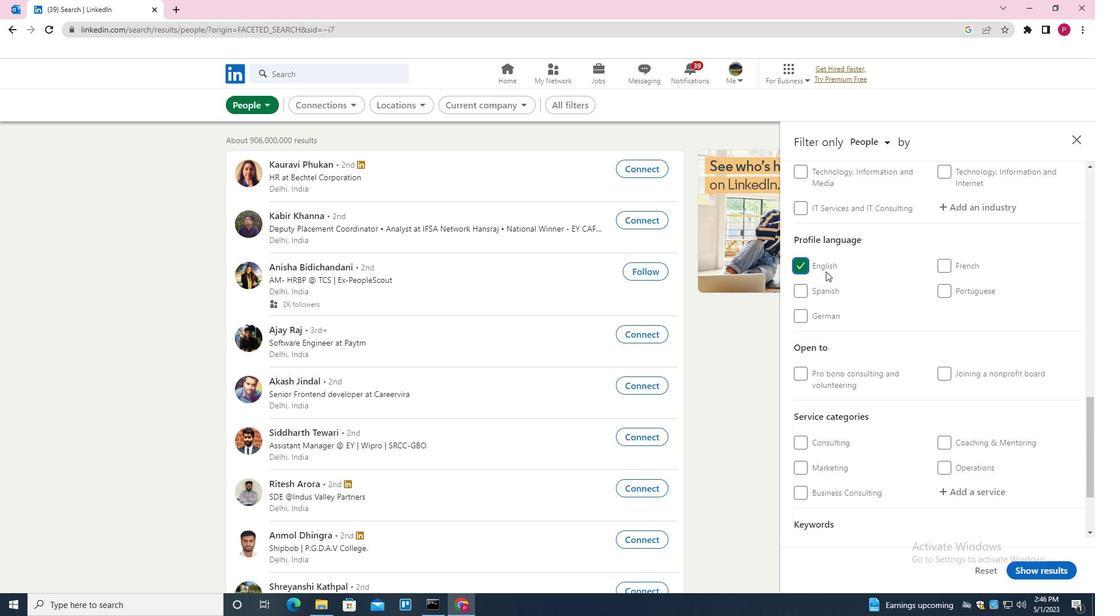 
Action: Mouse scrolled (826, 272) with delta (0, 0)
Screenshot: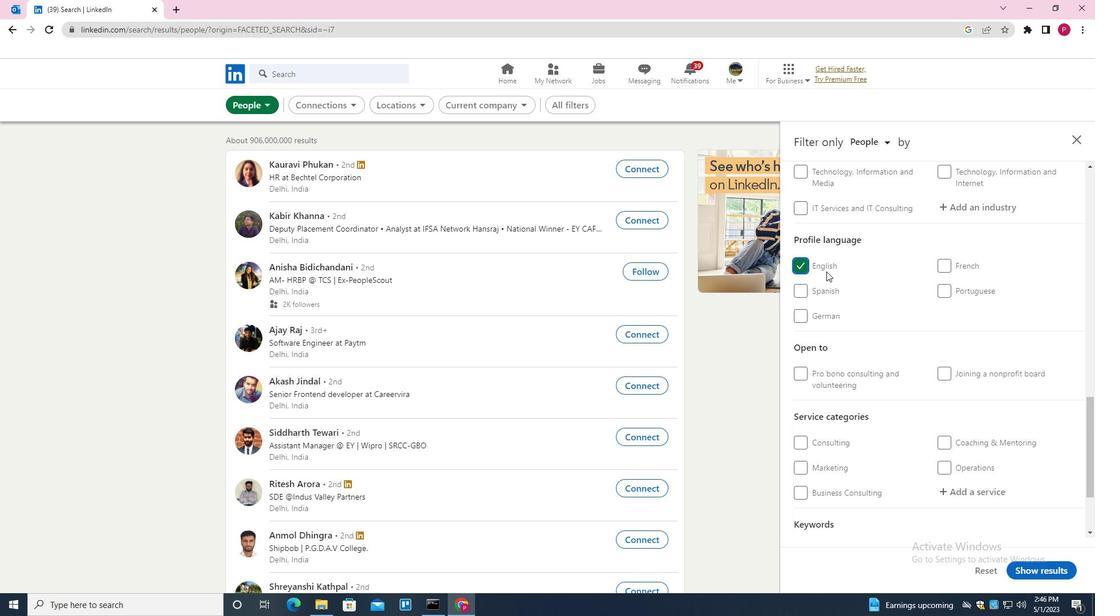
Action: Mouse scrolled (826, 272) with delta (0, 0)
Screenshot: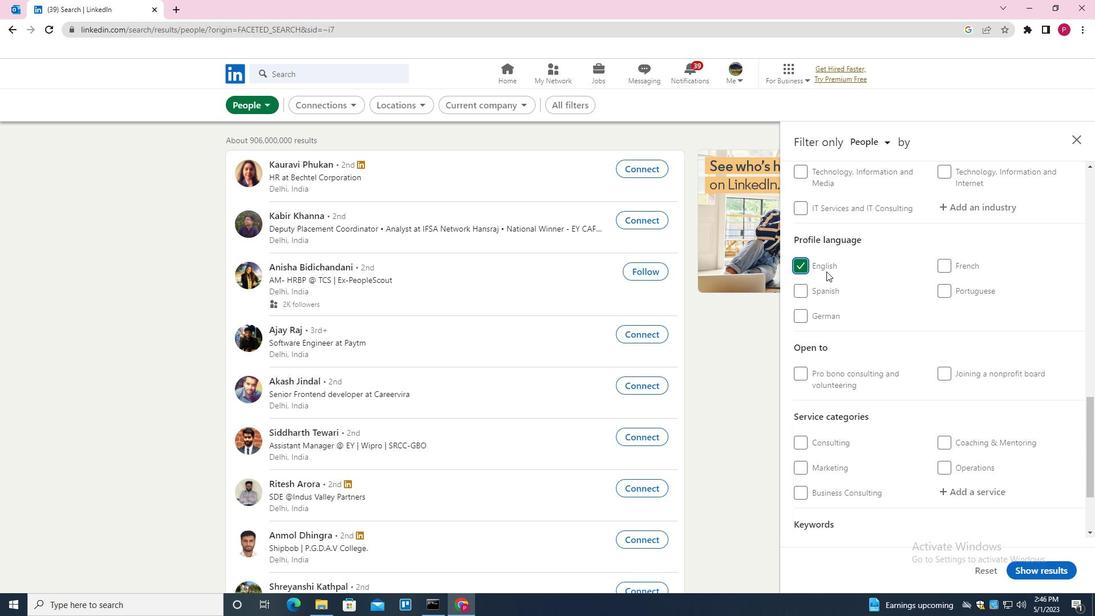
Action: Mouse moved to (834, 303)
Screenshot: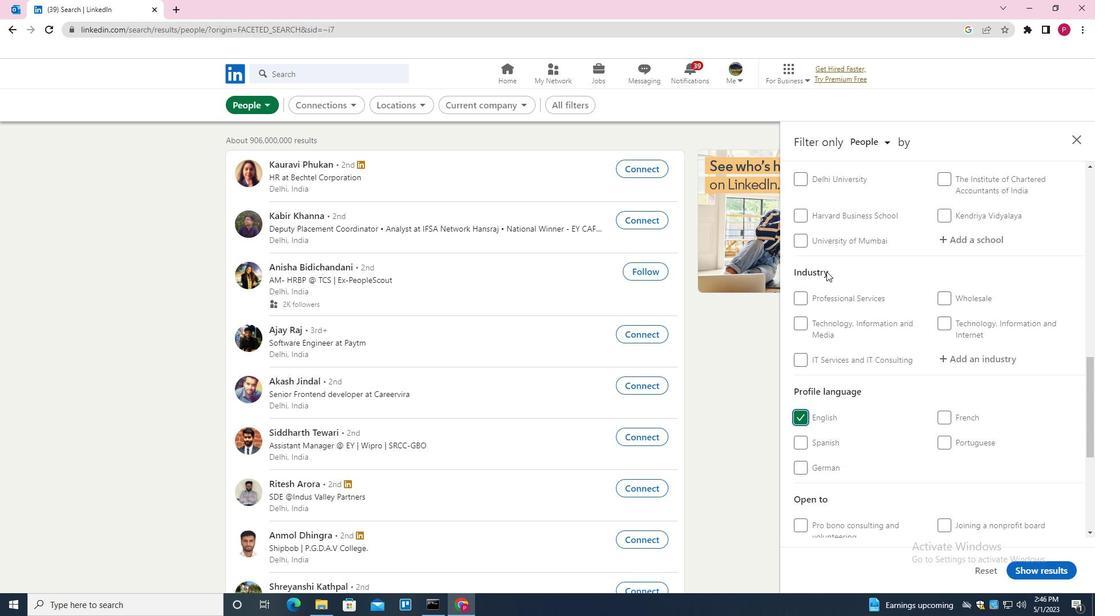 
Action: Mouse scrolled (834, 304) with delta (0, 0)
Screenshot: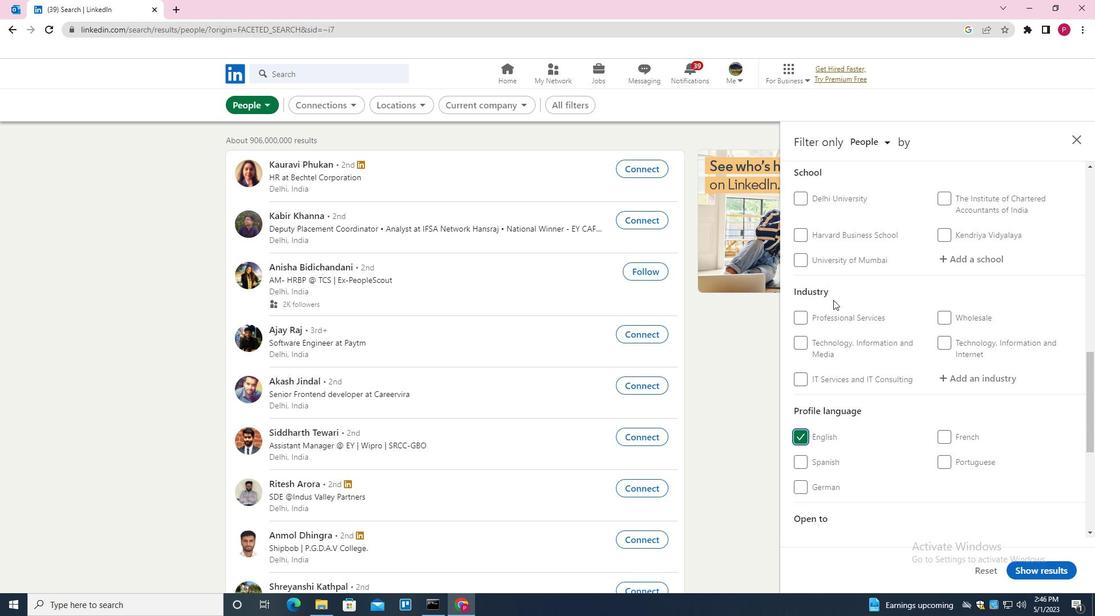 
Action: Mouse scrolled (834, 304) with delta (0, 0)
Screenshot: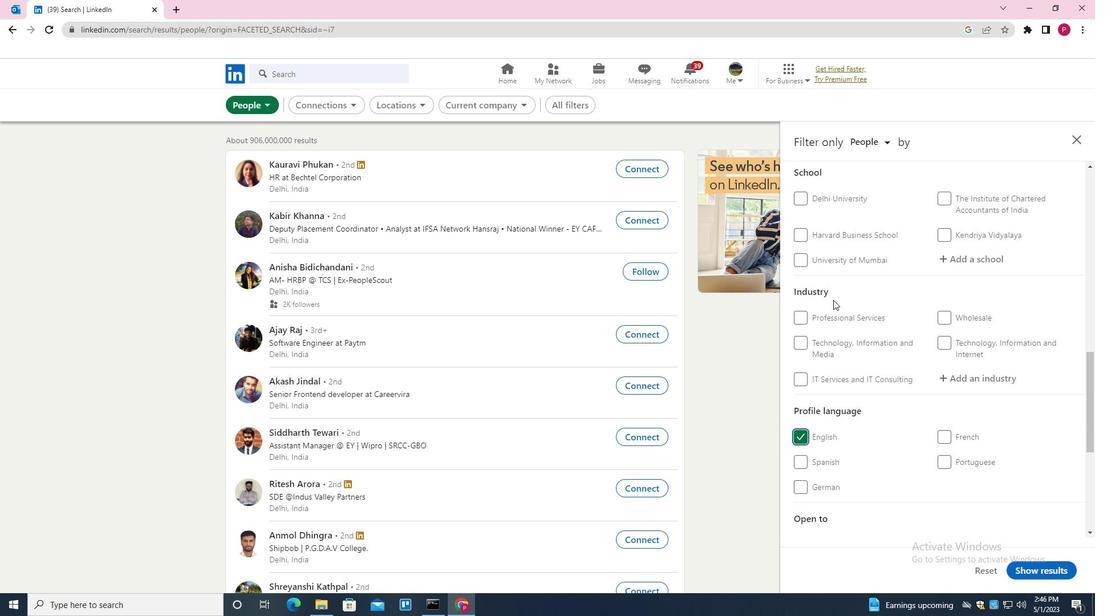 
Action: Mouse moved to (834, 303)
Screenshot: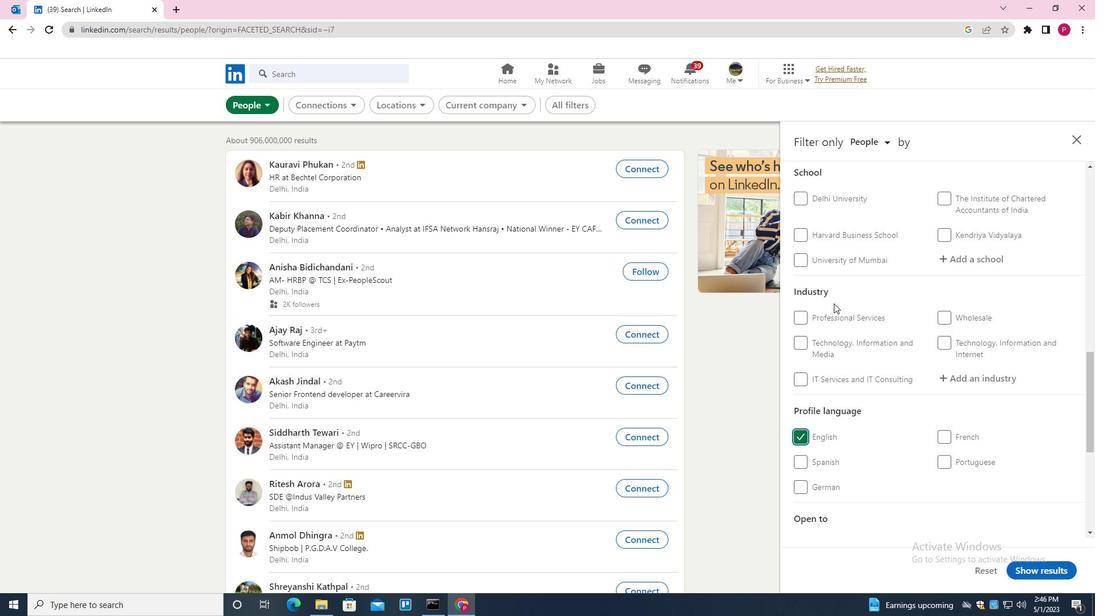 
Action: Mouse scrolled (834, 304) with delta (0, 0)
Screenshot: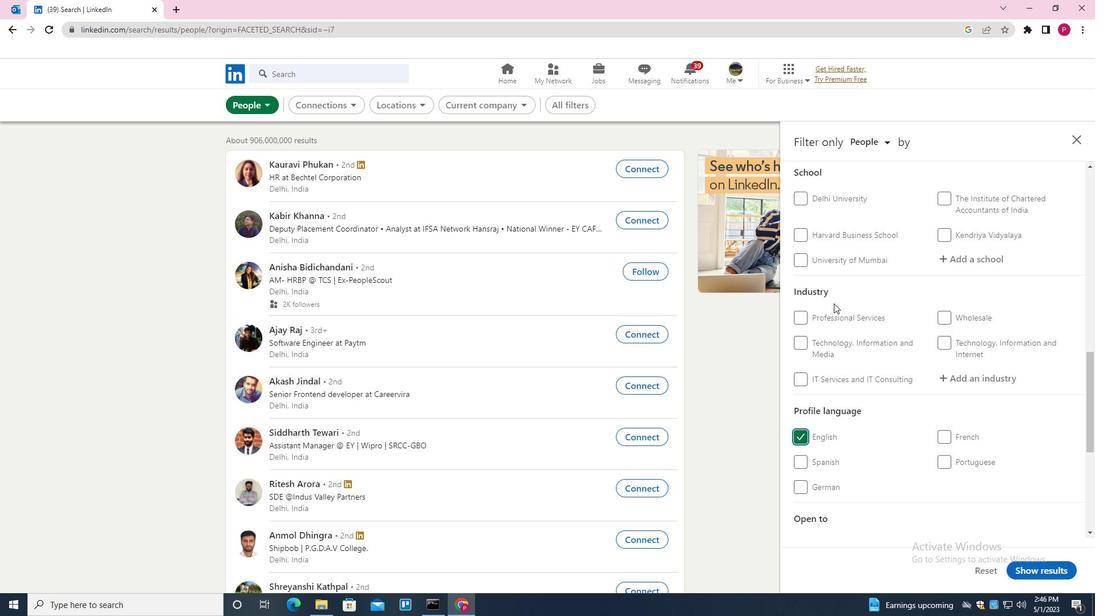 
Action: Mouse moved to (835, 316)
Screenshot: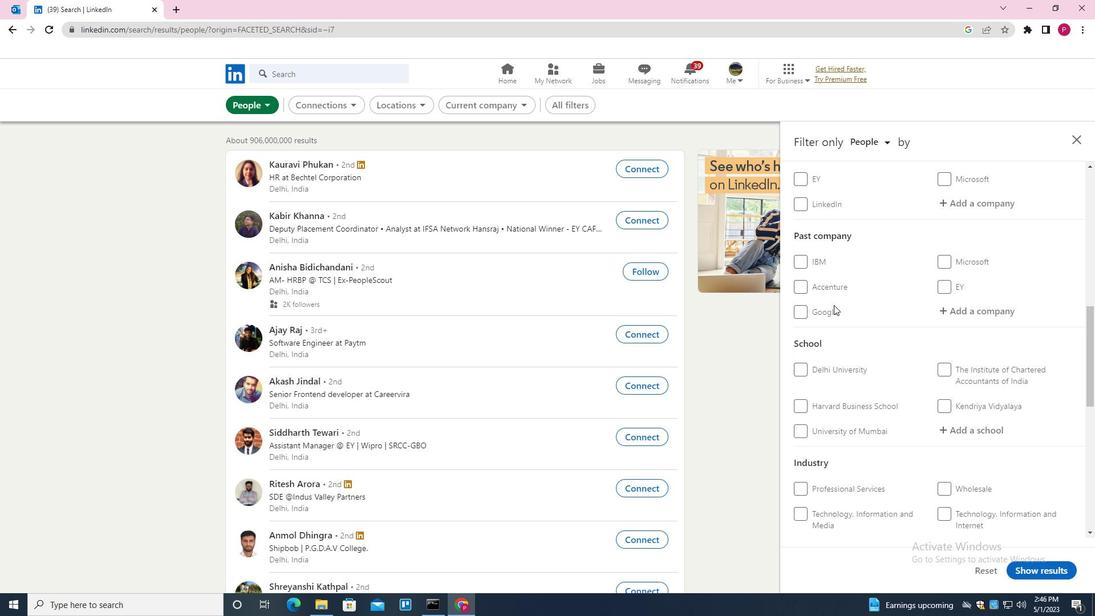 
Action: Mouse scrolled (835, 317) with delta (0, 0)
Screenshot: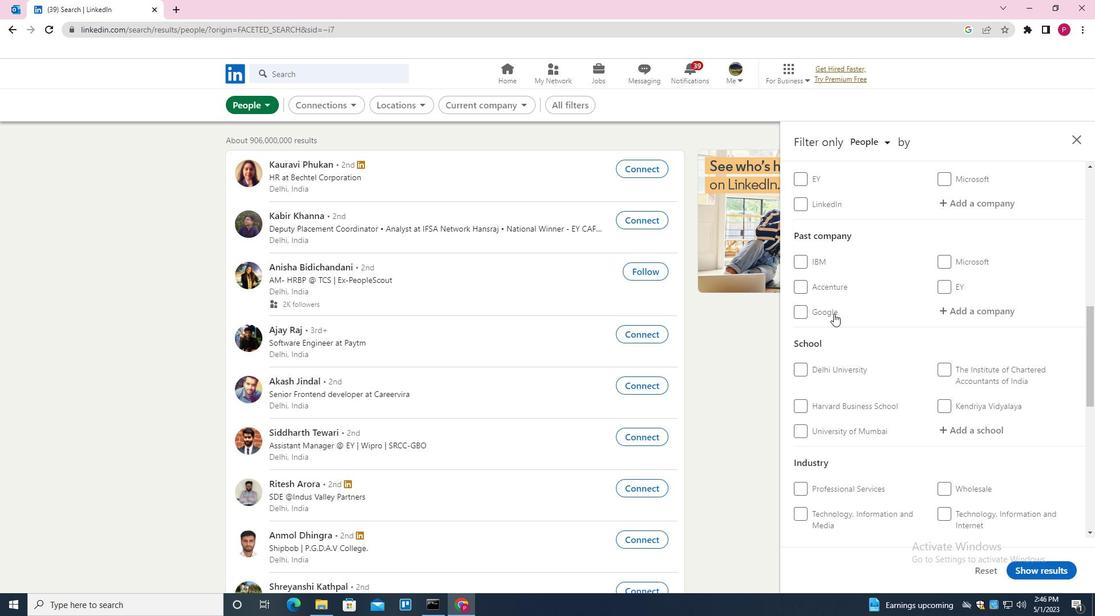 
Action: Mouse scrolled (835, 317) with delta (0, 0)
Screenshot: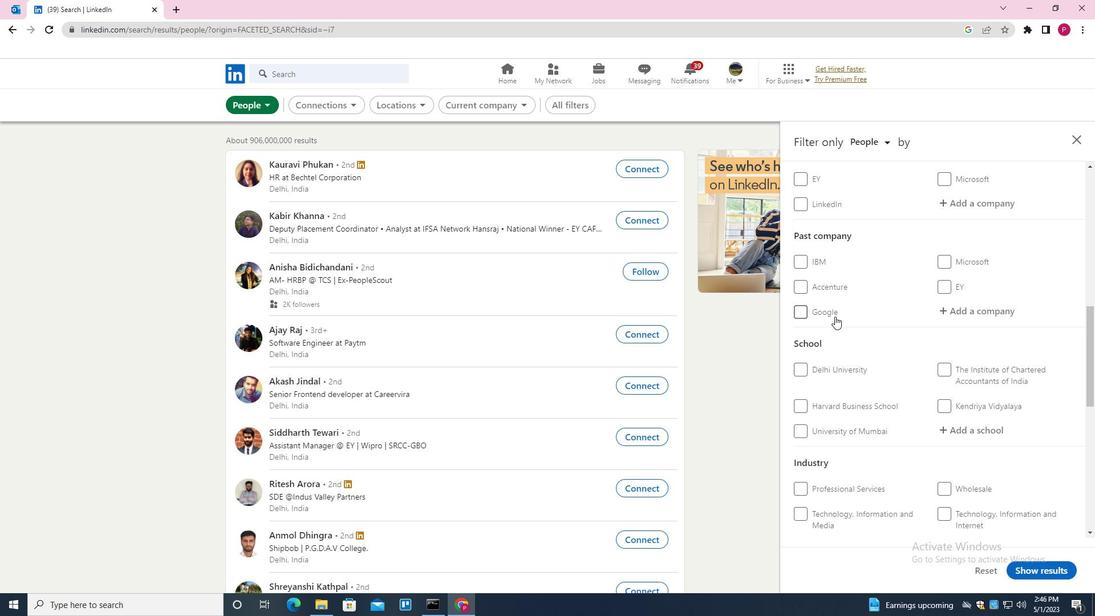 
Action: Mouse moved to (963, 313)
Screenshot: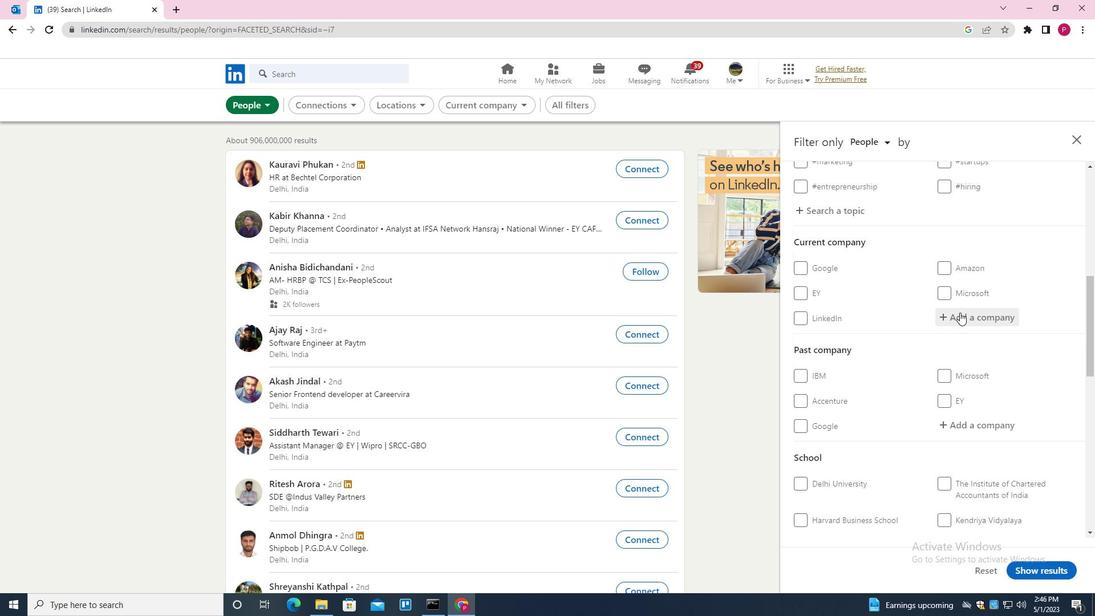 
Action: Mouse pressed left at (963, 313)
Screenshot: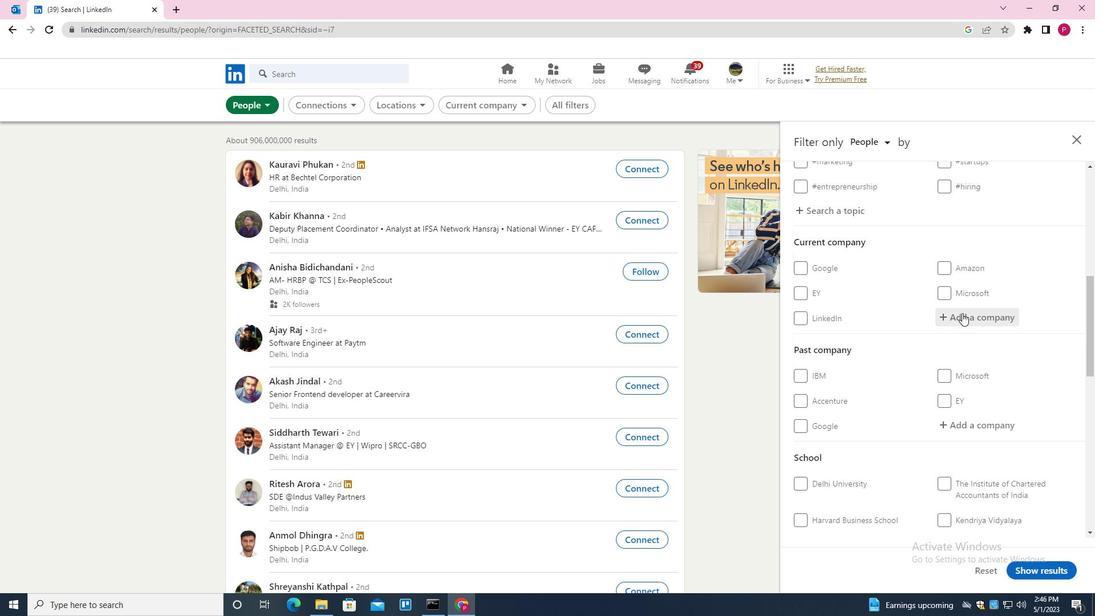 
Action: Mouse moved to (963, 313)
Screenshot: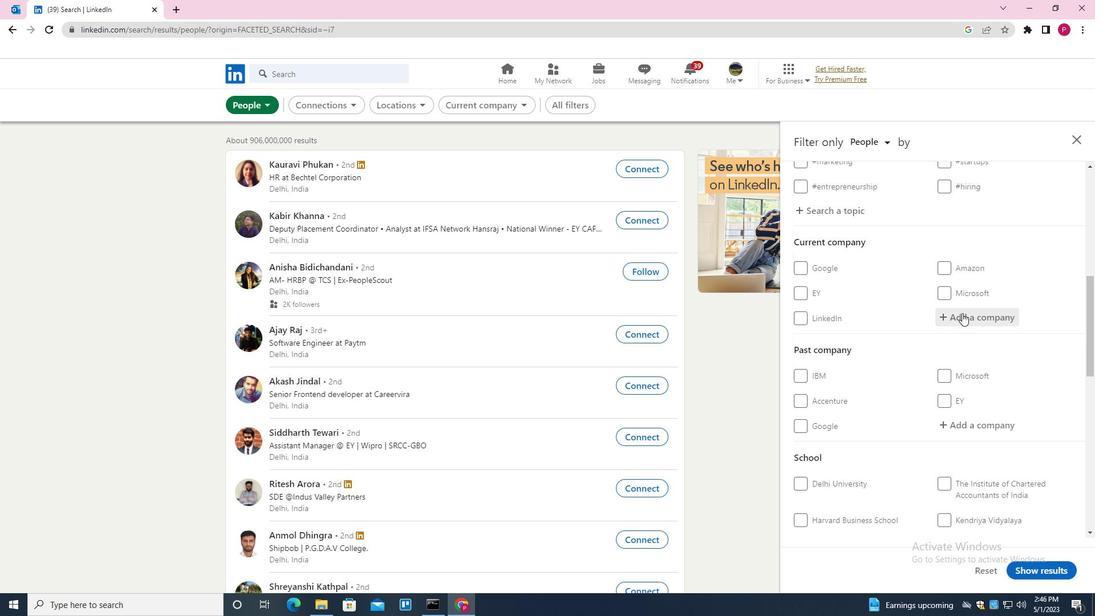 
Action: Key pressed <Key.shift><Key.shift><Key.shift><Key.shift><Key.shift><Key.shift><Key.shift><Key.shift>BMJ<Key.down><Key.enter>
Screenshot: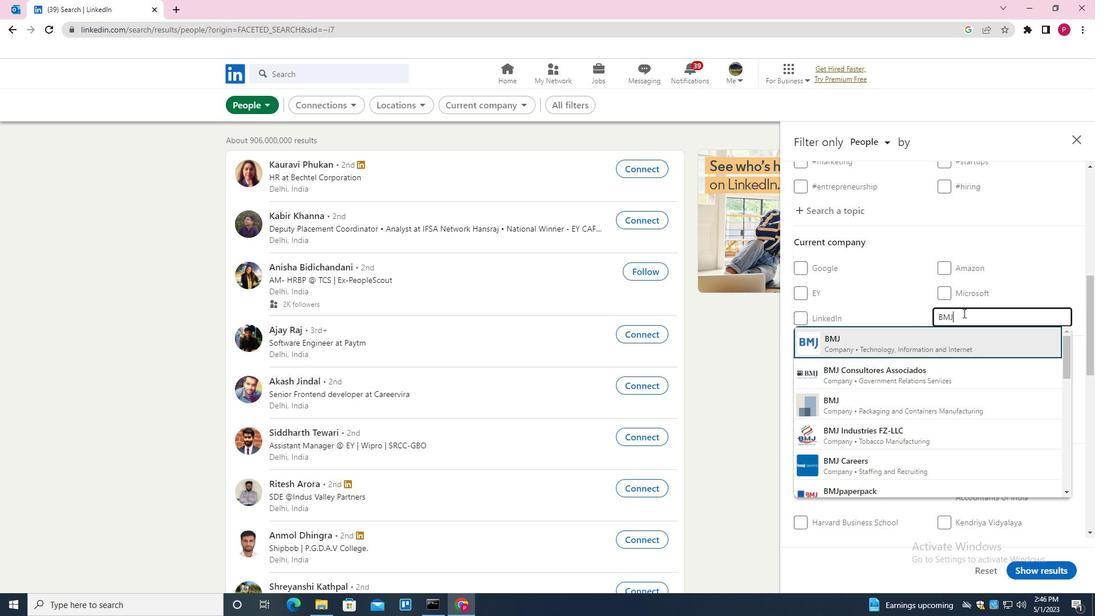 
Action: Mouse moved to (866, 377)
Screenshot: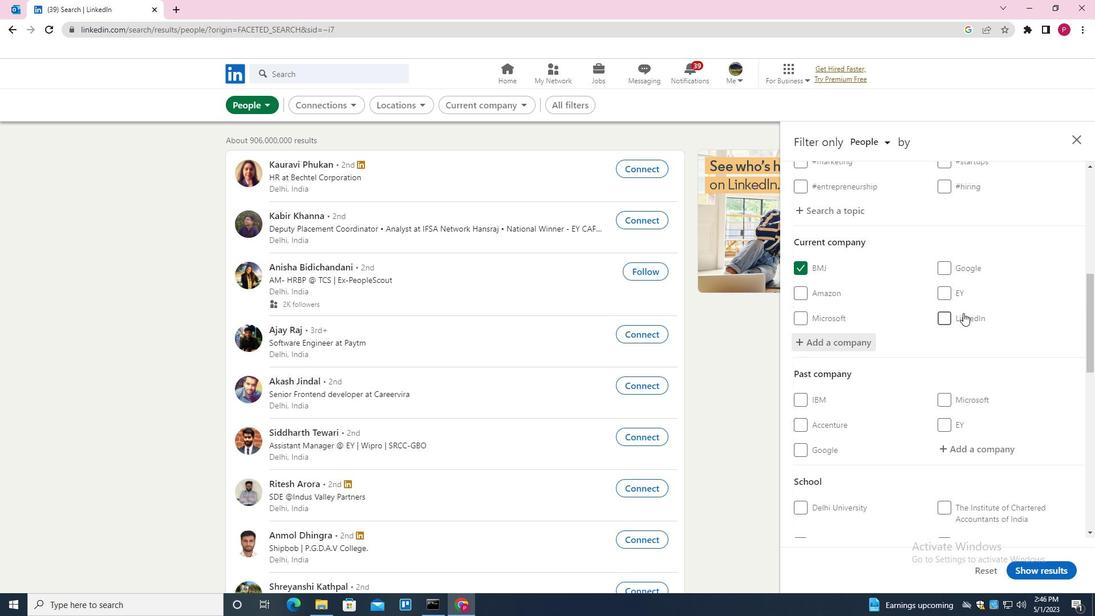 
Action: Mouse scrolled (866, 376) with delta (0, 0)
Screenshot: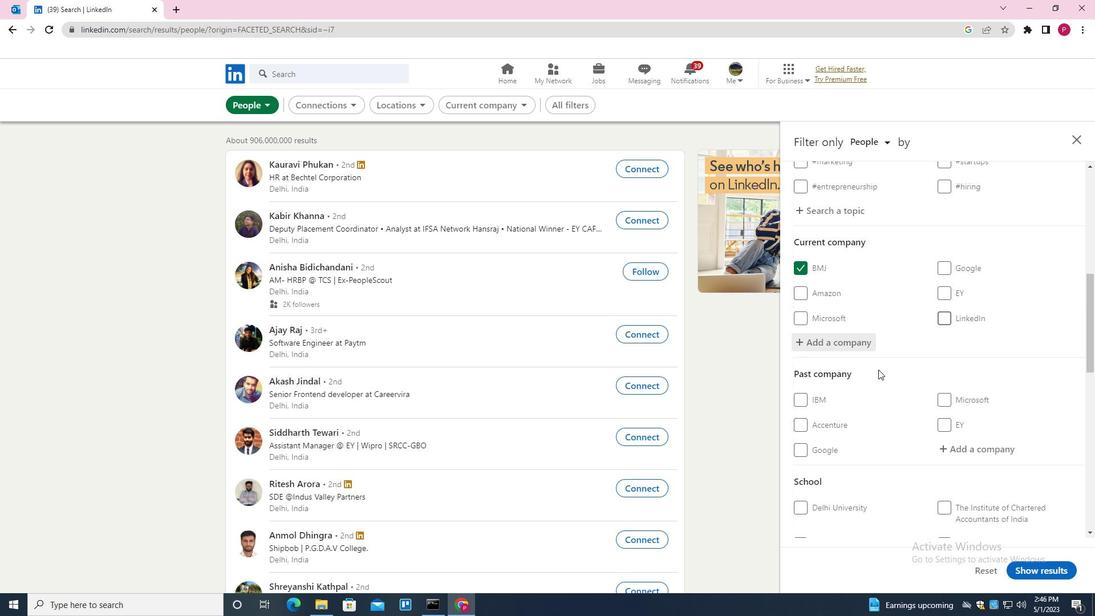 
Action: Mouse scrolled (866, 376) with delta (0, 0)
Screenshot: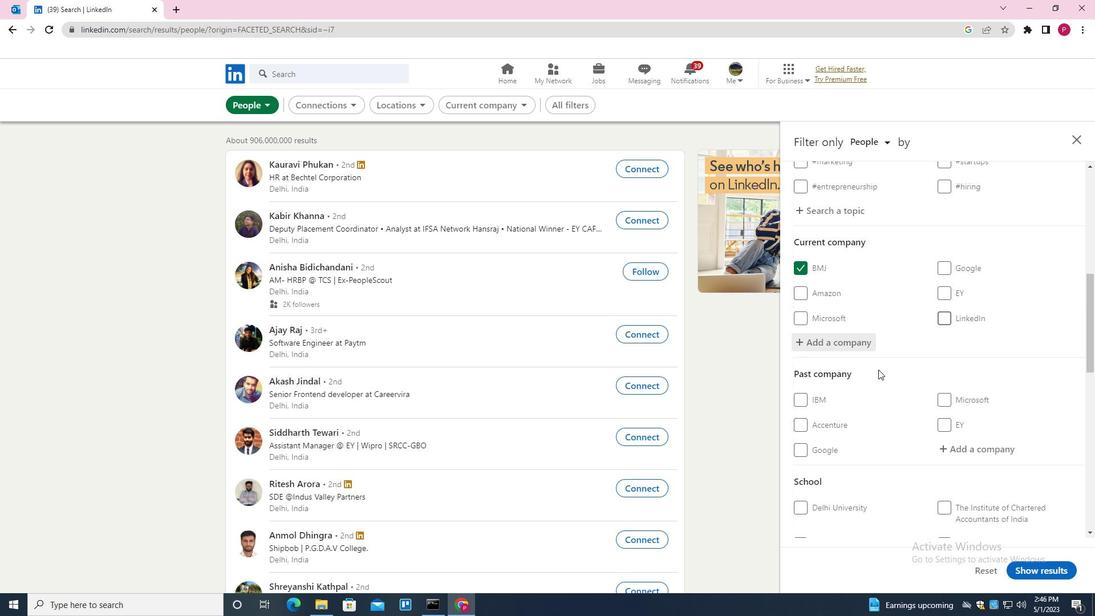
Action: Mouse scrolled (866, 376) with delta (0, 0)
Screenshot: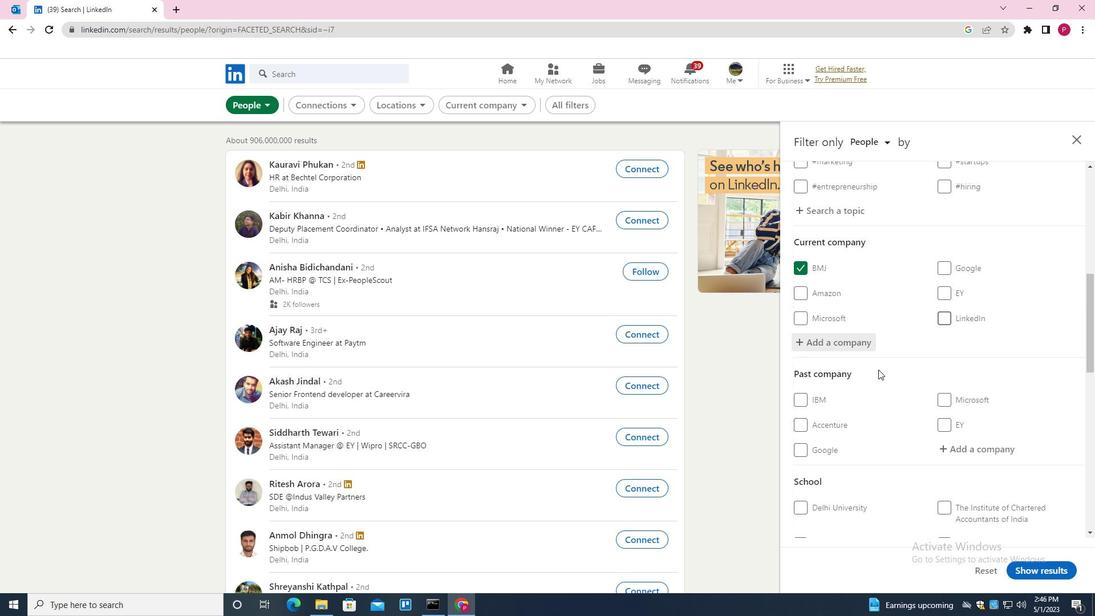 
Action: Mouse moved to (897, 333)
Screenshot: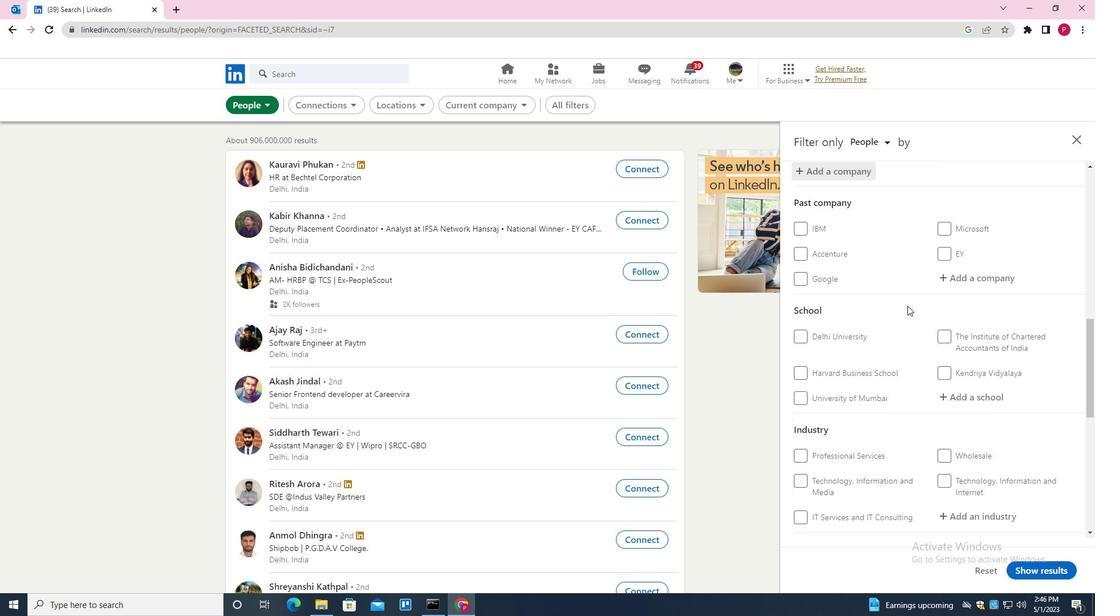 
Action: Mouse scrolled (897, 332) with delta (0, 0)
Screenshot: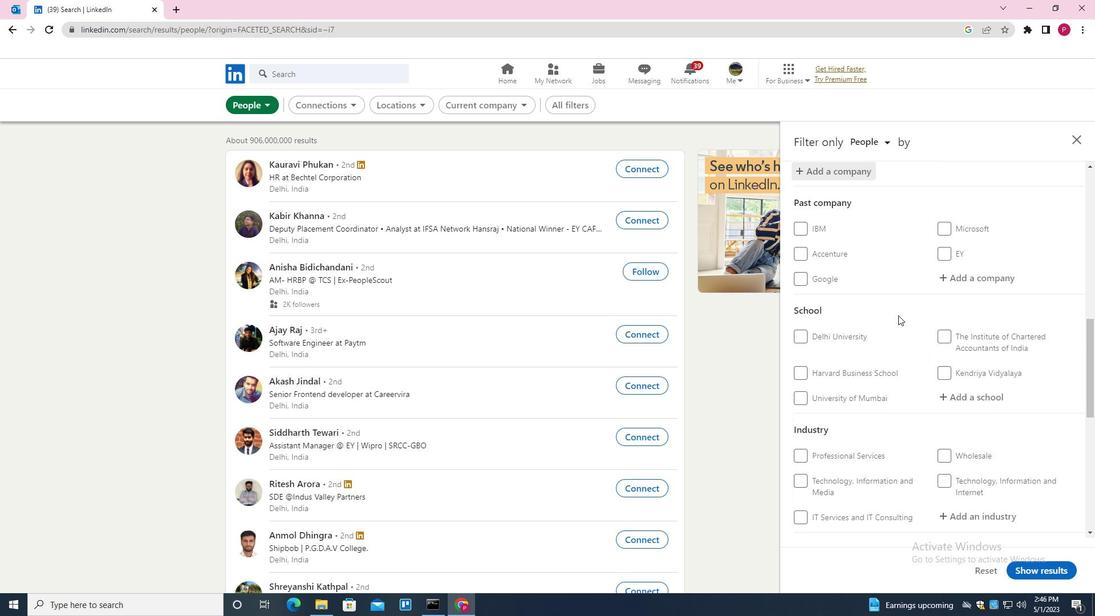 
Action: Mouse moved to (897, 333)
Screenshot: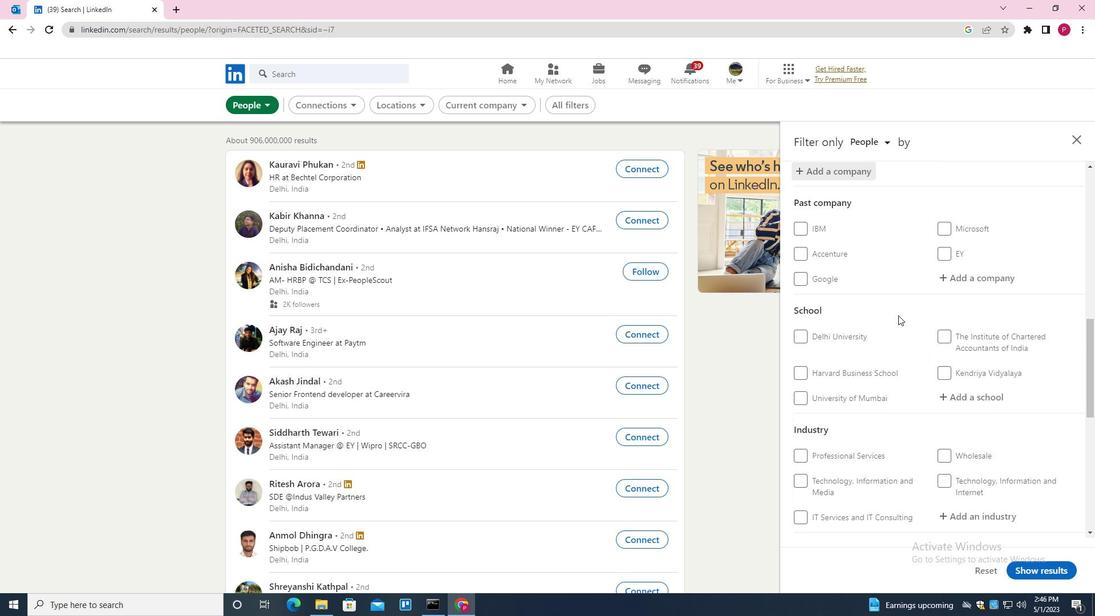 
Action: Mouse scrolled (897, 333) with delta (0, 0)
Screenshot: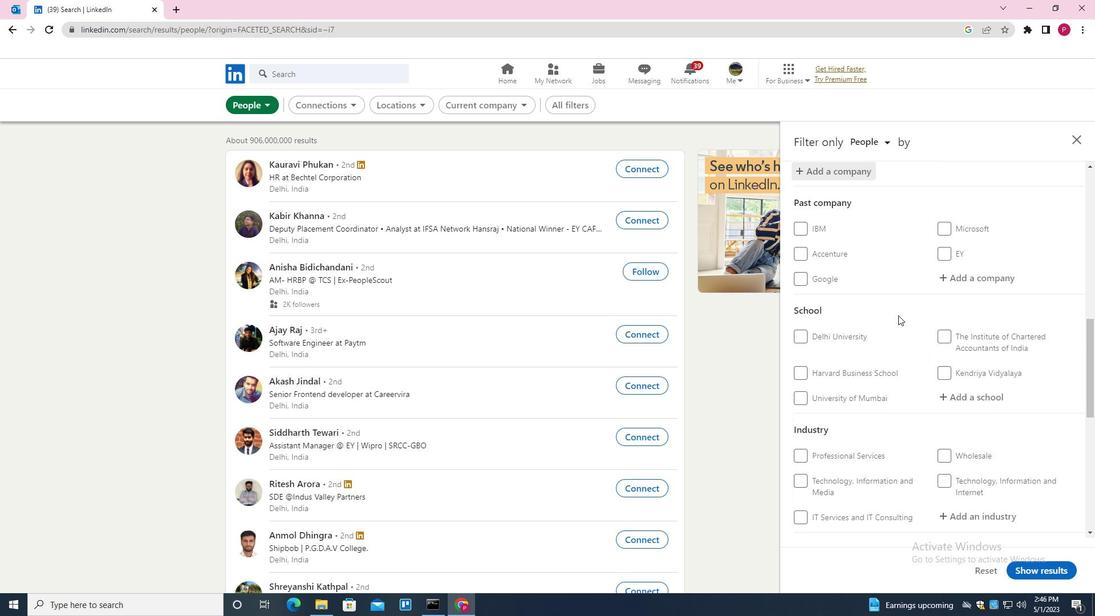 
Action: Mouse moved to (958, 279)
Screenshot: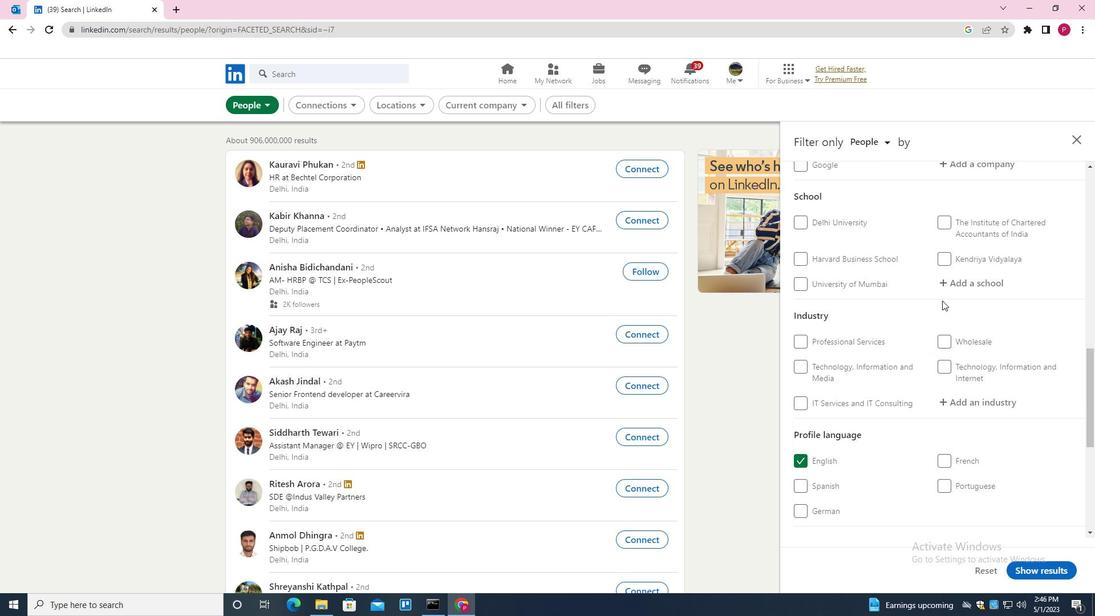 
Action: Mouse pressed left at (958, 279)
Screenshot: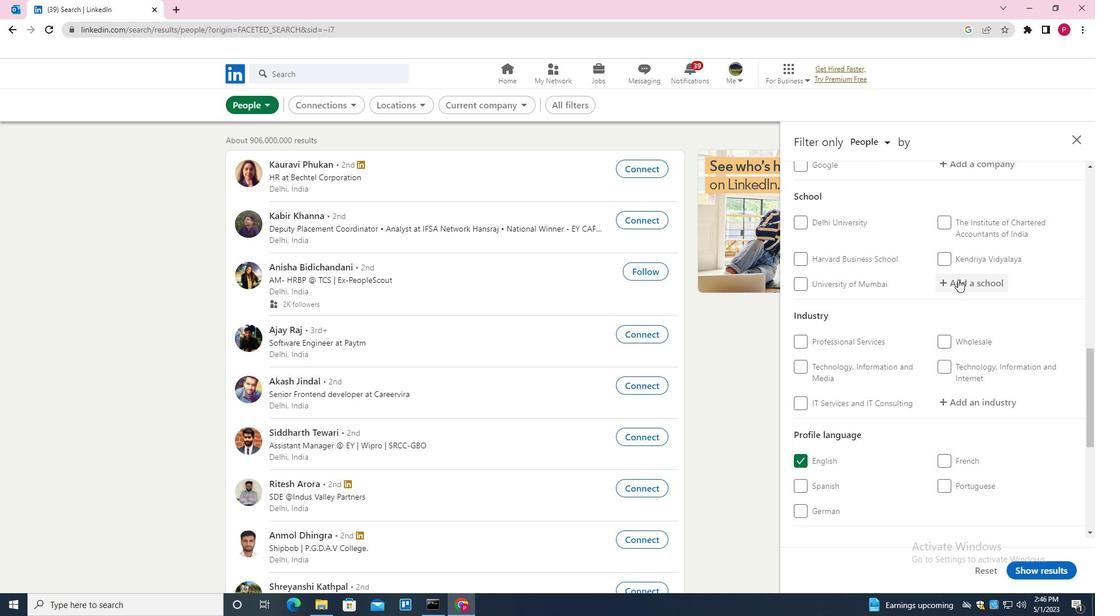 
Action: Key pressed <Key.shift>VEL<Key.space><Key.shift>TECH<Key.space><Key.down><Key.enter>
Screenshot: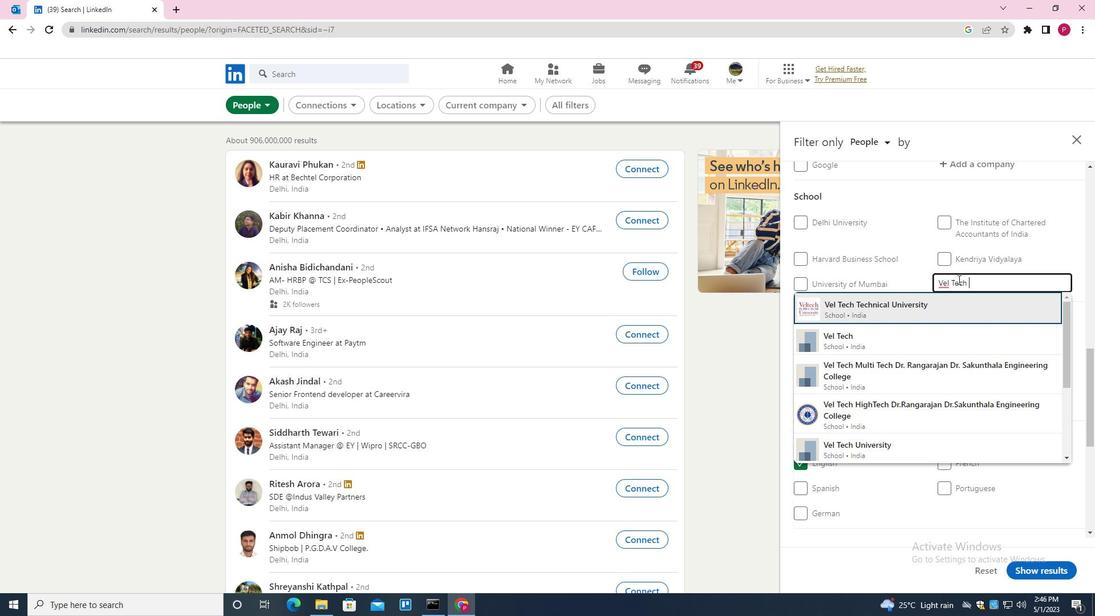 
Action: Mouse moved to (957, 285)
Screenshot: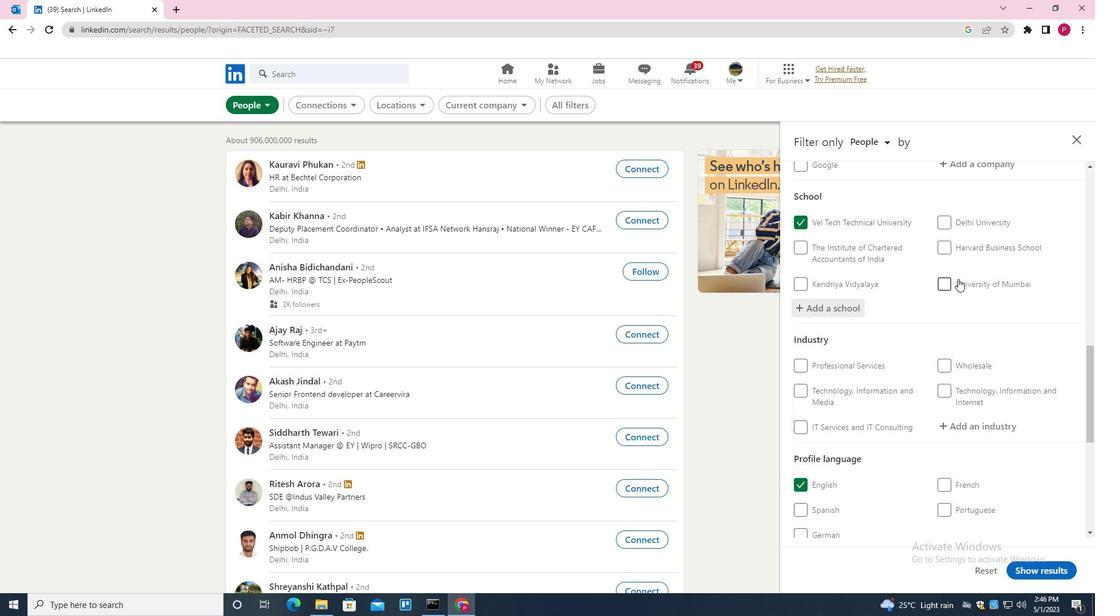 
Action: Mouse scrolled (957, 284) with delta (0, 0)
Screenshot: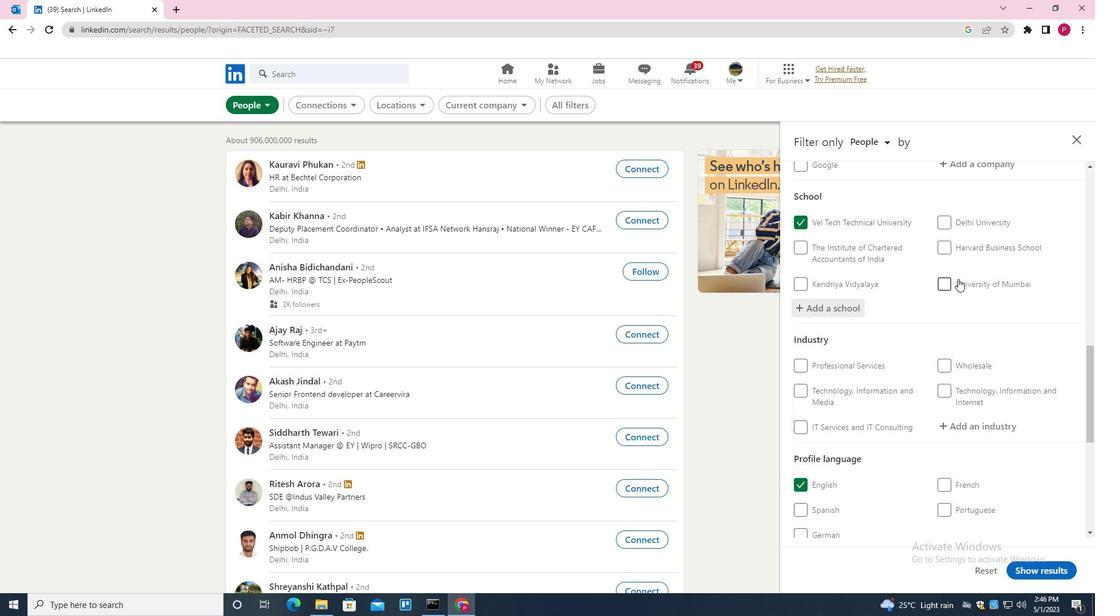 
Action: Mouse moved to (955, 287)
Screenshot: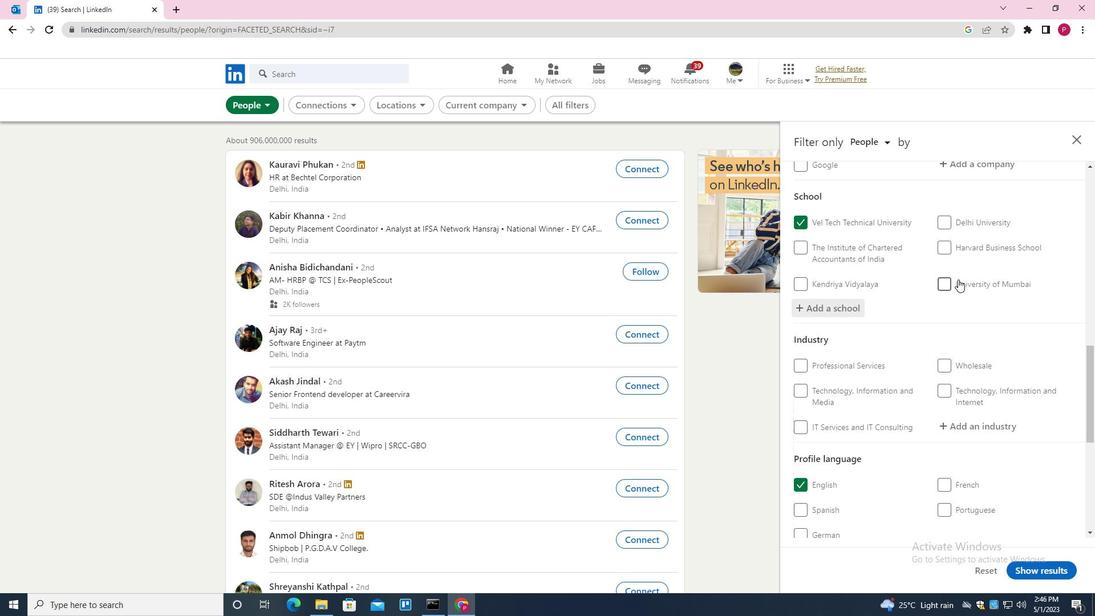 
Action: Mouse scrolled (955, 286) with delta (0, 0)
Screenshot: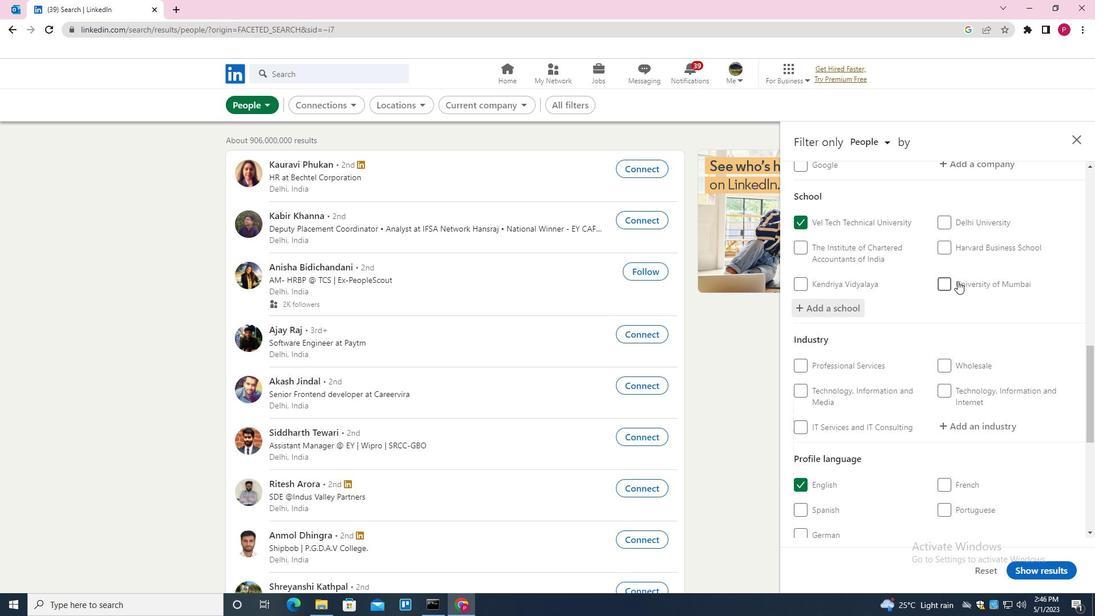
Action: Mouse scrolled (955, 286) with delta (0, 0)
Screenshot: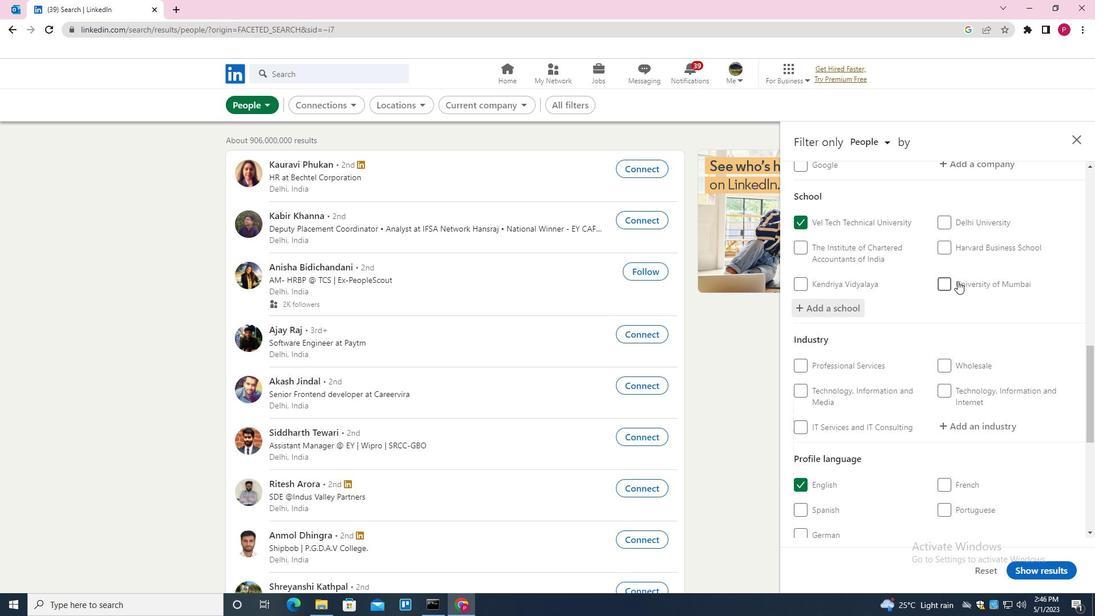 
Action: Mouse moved to (982, 257)
Screenshot: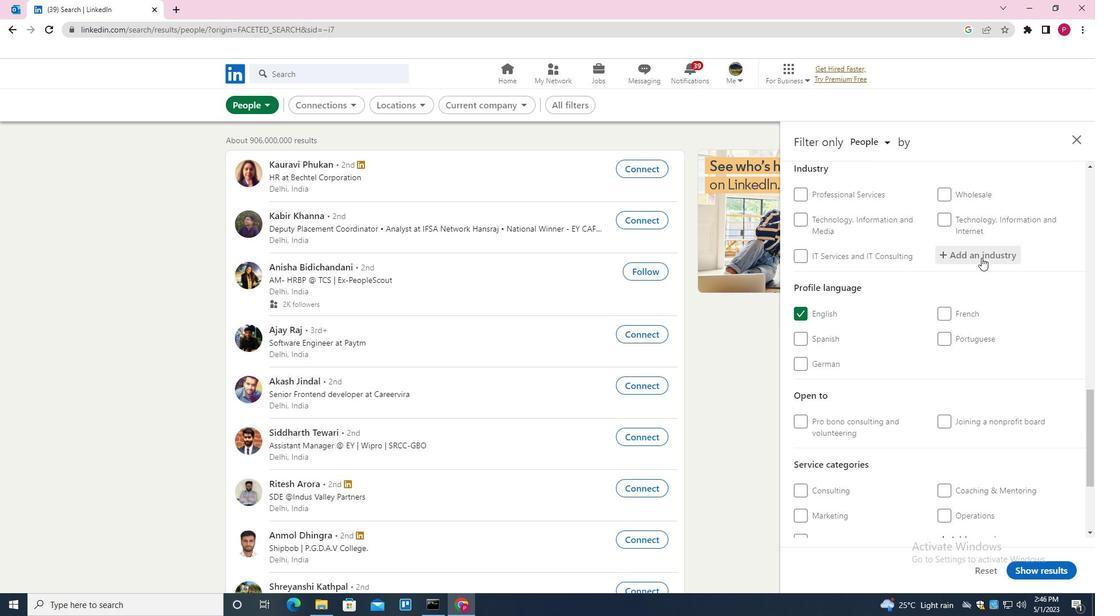 
Action: Mouse pressed left at (982, 257)
Screenshot: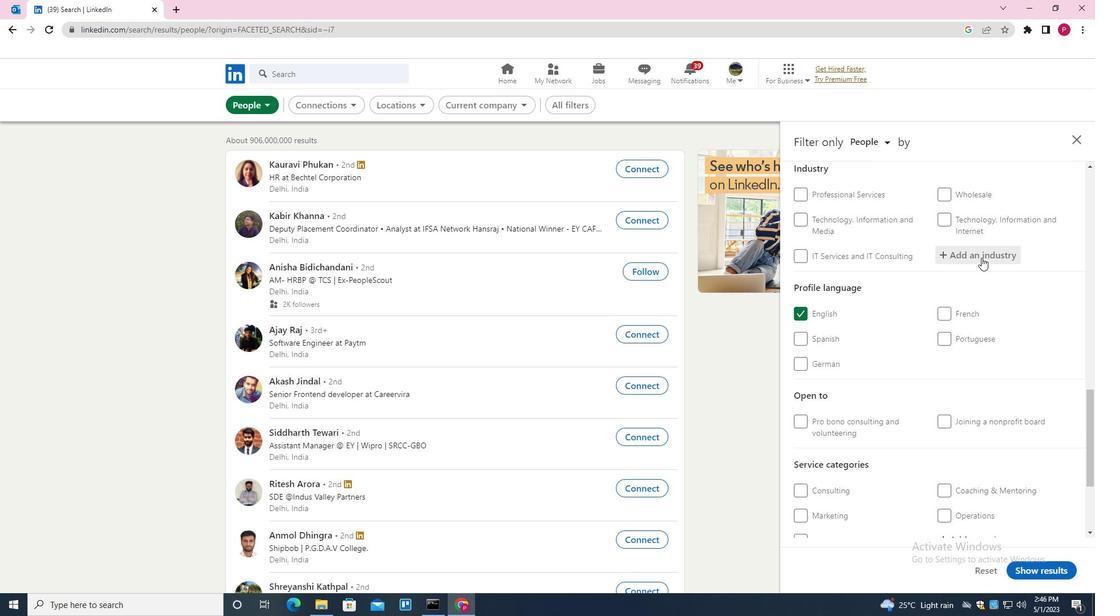 
Action: Key pressed <Key.shift><Key.shift><Key.shift><Key.shift><Key.shift><Key.shift><Key.shift><Key.shift><Key.shift>SAT<Key.down><Key.enter>
Screenshot: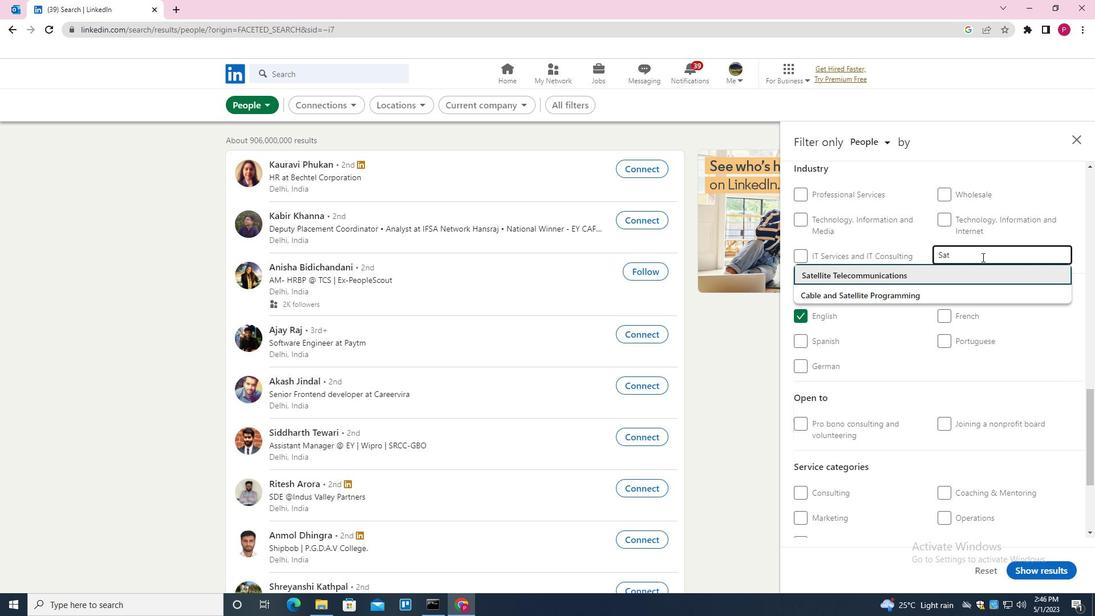 
Action: Mouse scrolled (982, 256) with delta (0, 0)
Screenshot: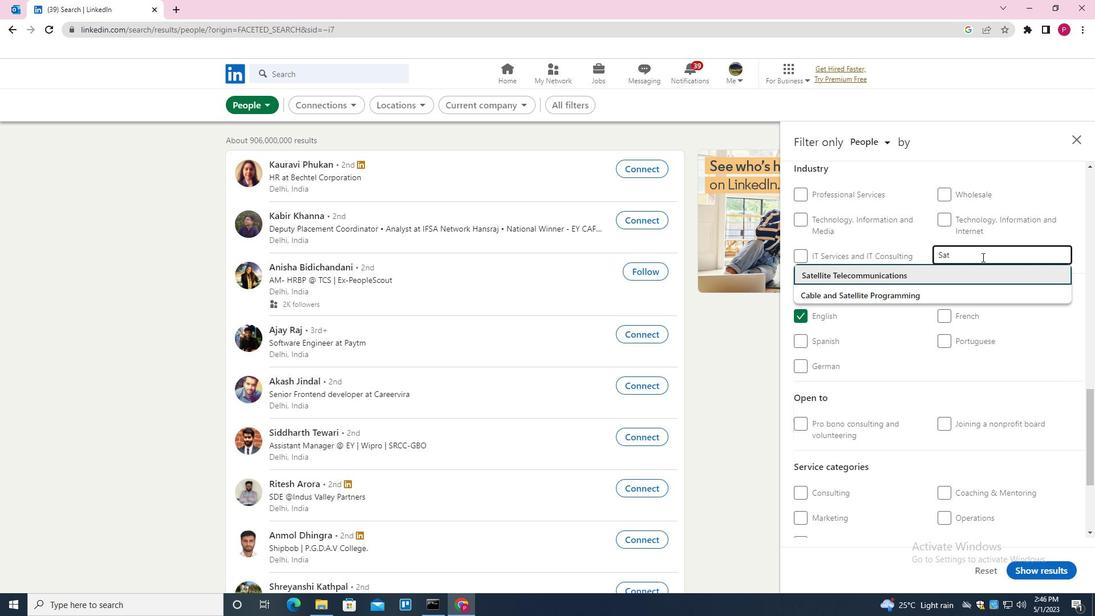 
Action: Mouse moved to (909, 276)
Screenshot: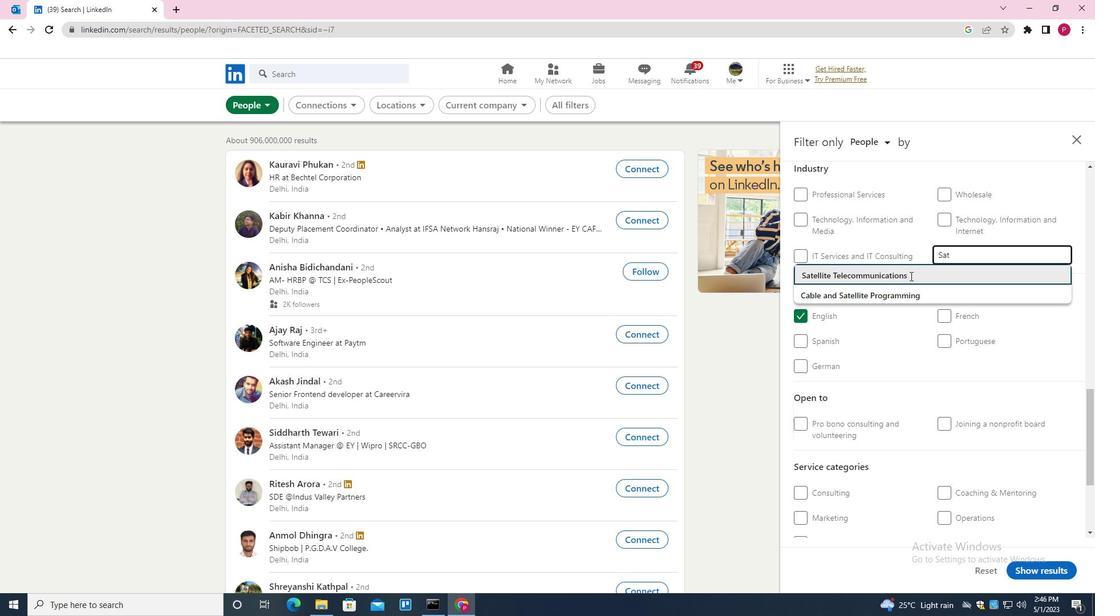 
Action: Mouse scrolled (909, 275) with delta (0, 0)
Screenshot: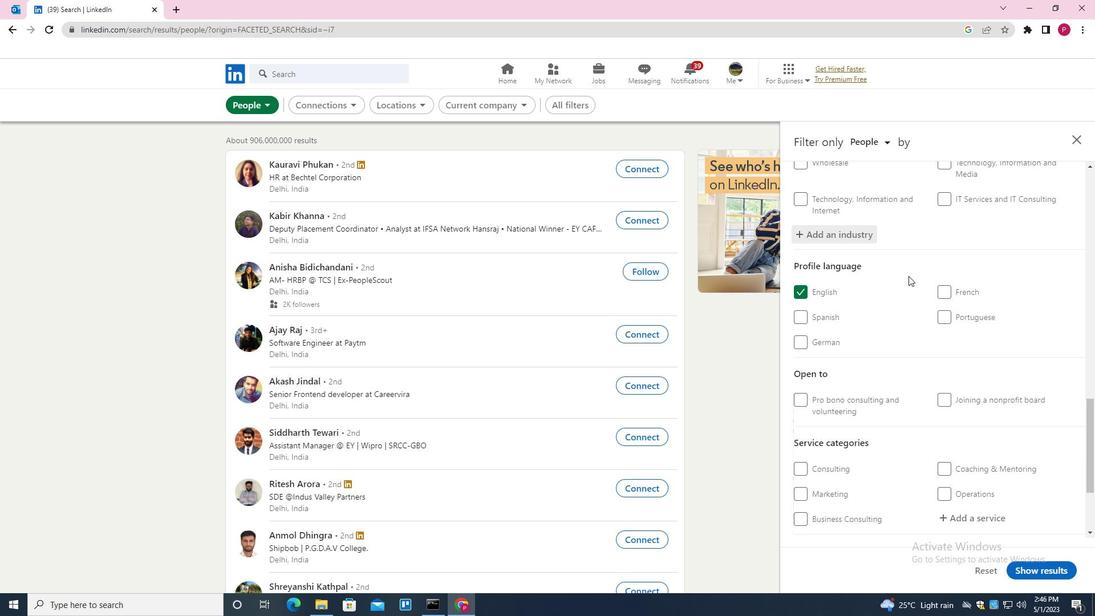 
Action: Mouse scrolled (909, 275) with delta (0, 0)
Screenshot: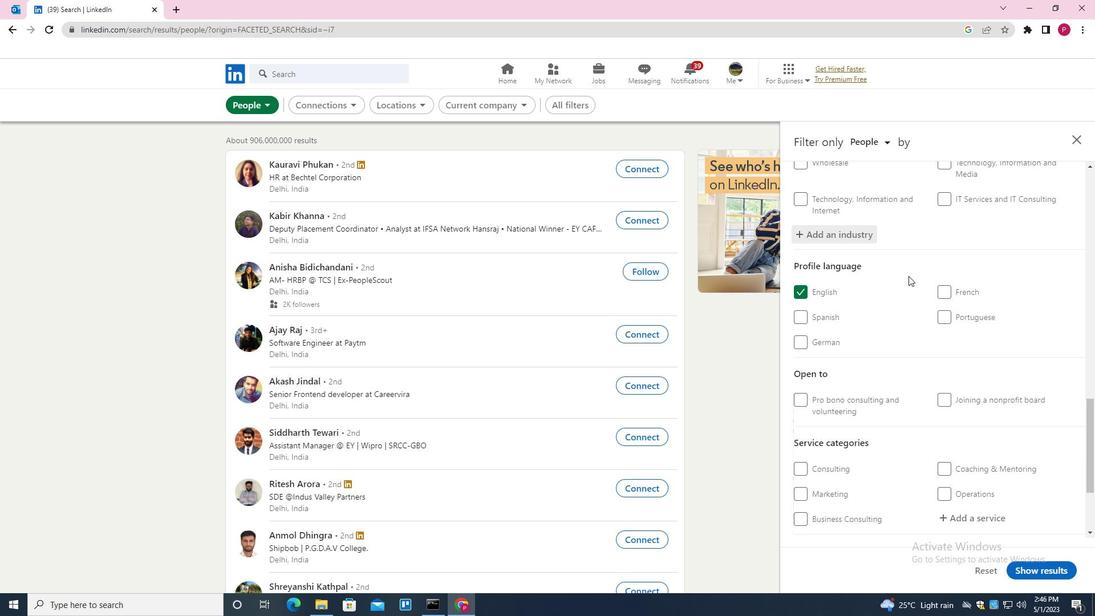 
Action: Mouse scrolled (909, 275) with delta (0, 0)
Screenshot: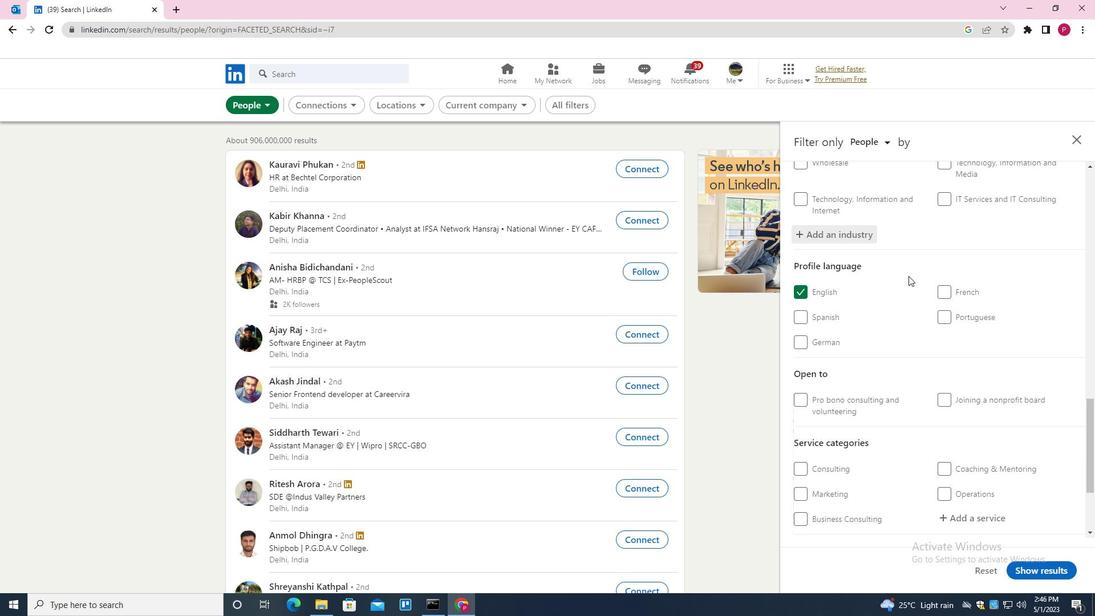 
Action: Mouse scrolled (909, 275) with delta (0, 0)
Screenshot: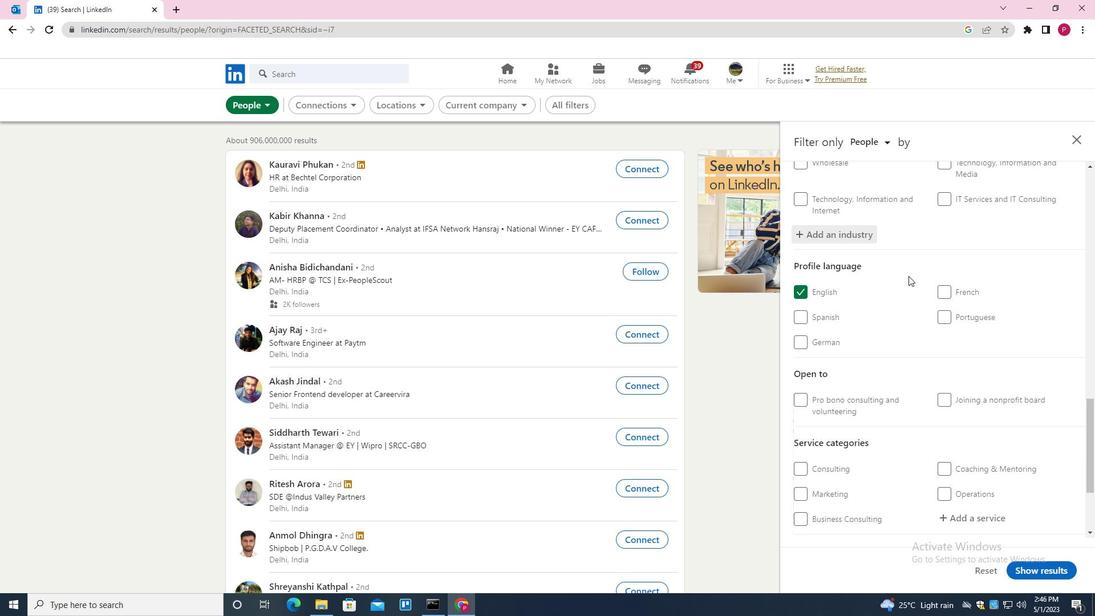 
Action: Mouse moved to (965, 374)
Screenshot: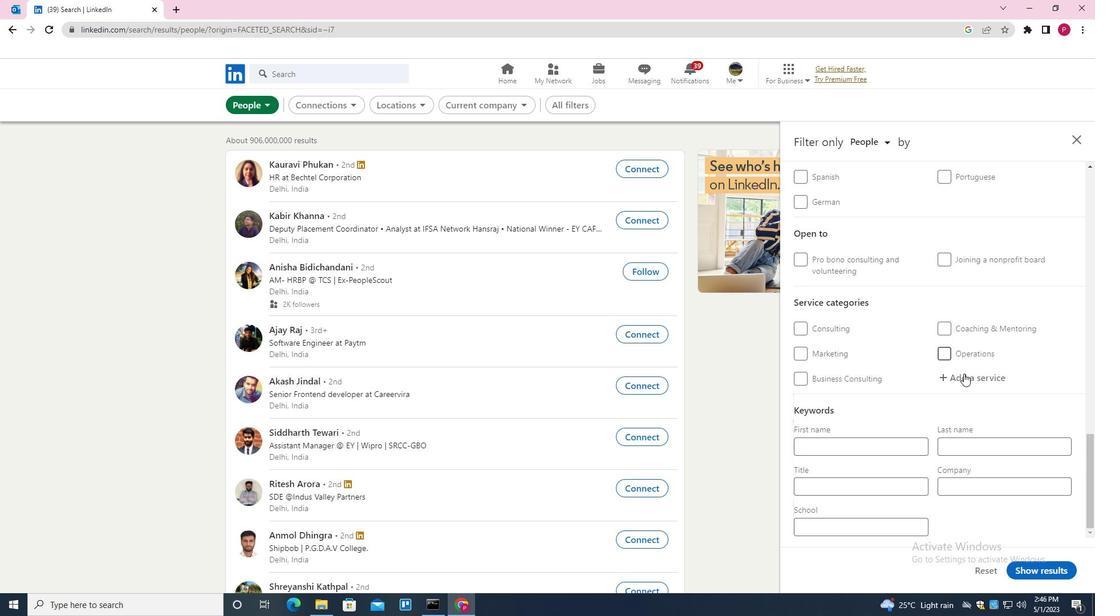 
Action: Mouse pressed left at (965, 374)
Screenshot: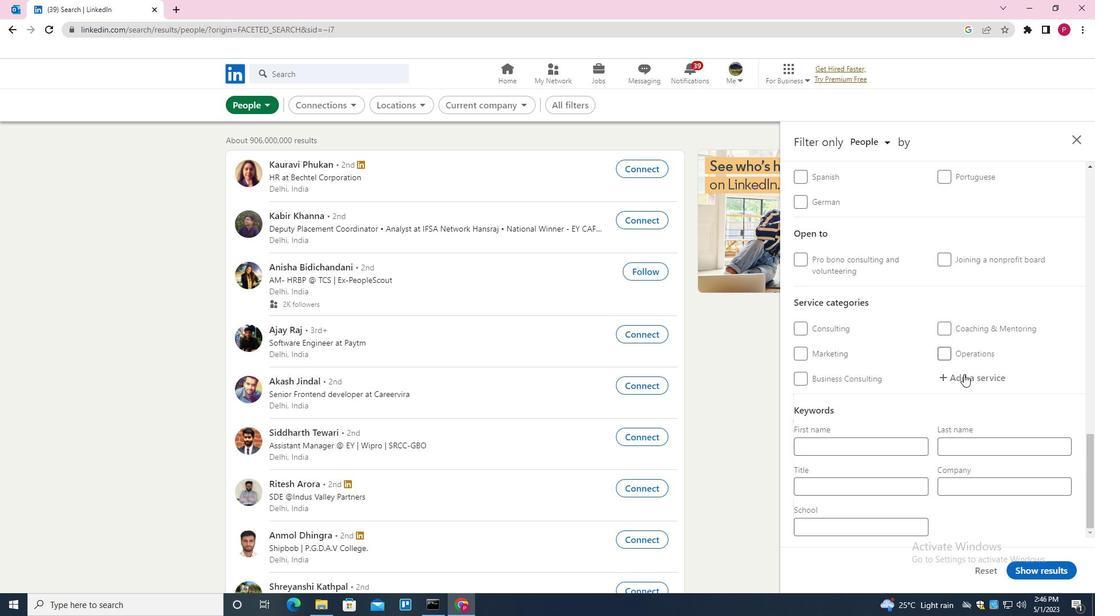 
Action: Key pressed <Key.shift><Key.shift><Key.shift><Key.shift><Key.shift><Key.shift><Key.shift><Key.shift><Key.shift><Key.shift><Key.shift><Key.shift><Key.shift>EMPLYMENT<Key.backspace><Key.backspace><Key.backspace><Key.backspace><Key.backspace>OYMENT<Key.down><Key.enter>
Screenshot: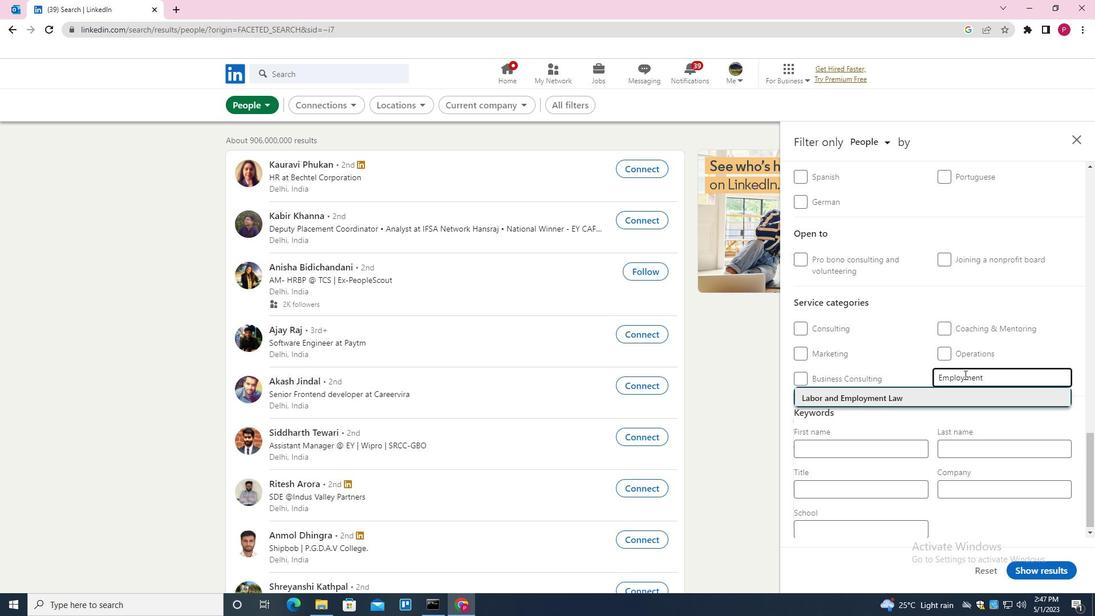 
Action: Mouse scrolled (965, 374) with delta (0, 0)
Screenshot: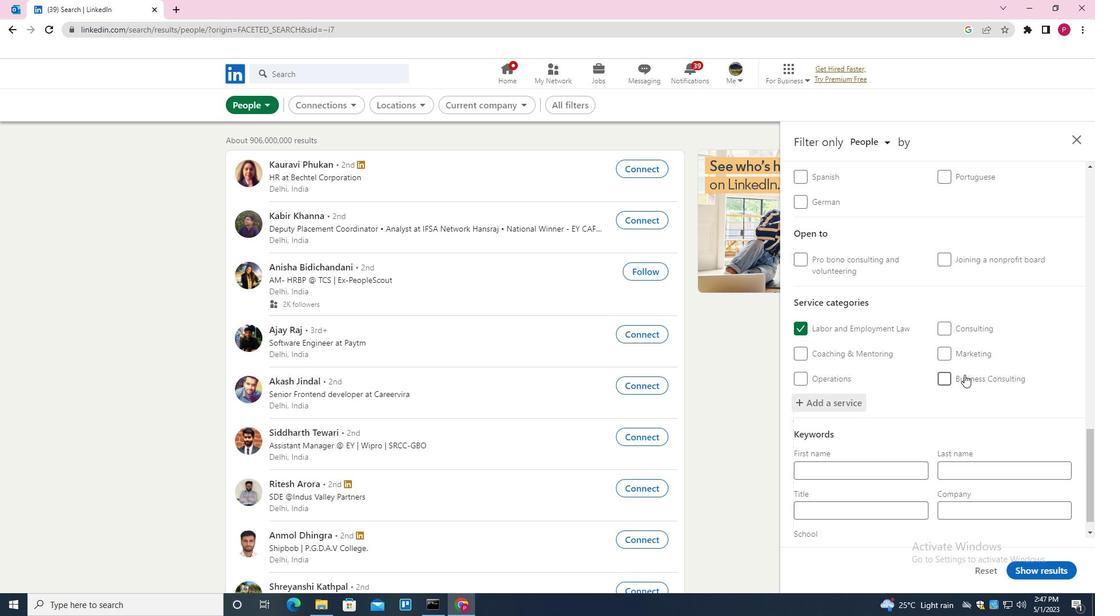 
Action: Mouse scrolled (965, 374) with delta (0, 0)
Screenshot: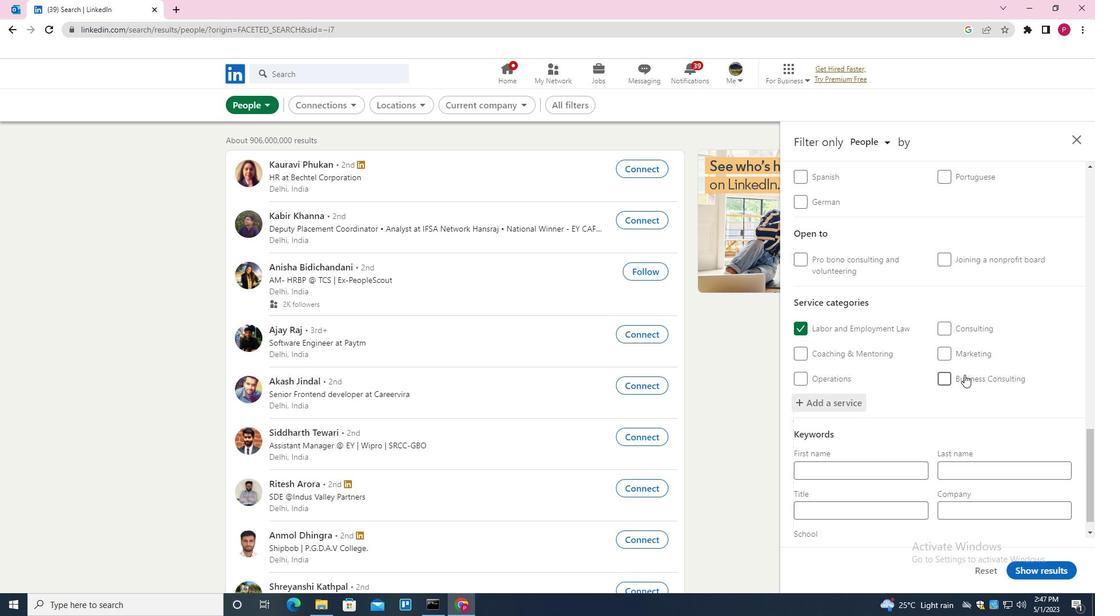 
Action: Mouse scrolled (965, 374) with delta (0, 0)
Screenshot: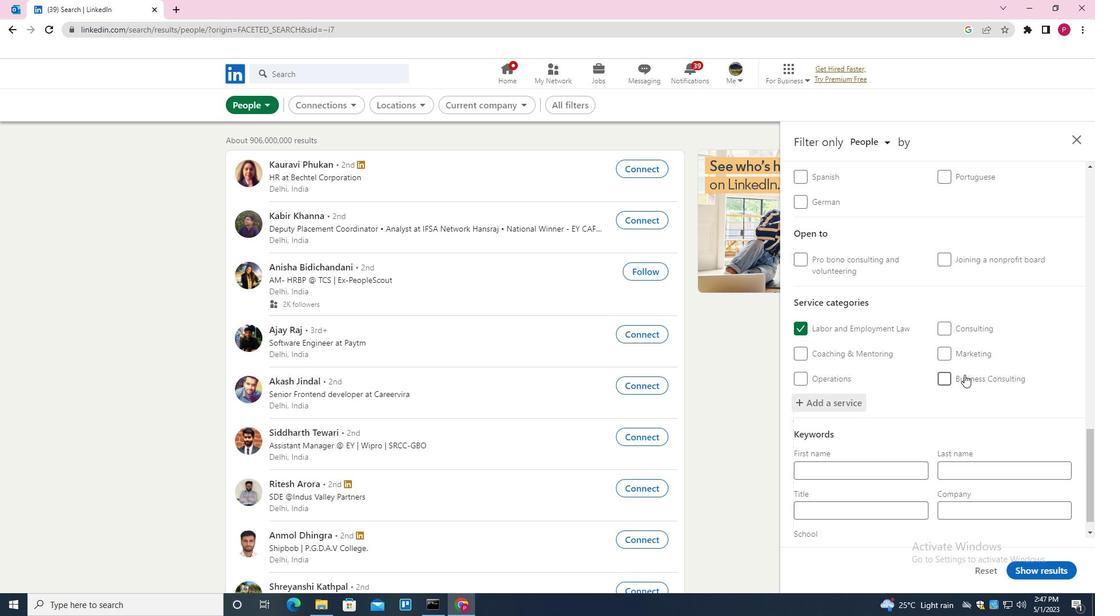 
Action: Mouse scrolled (965, 374) with delta (0, 0)
Screenshot: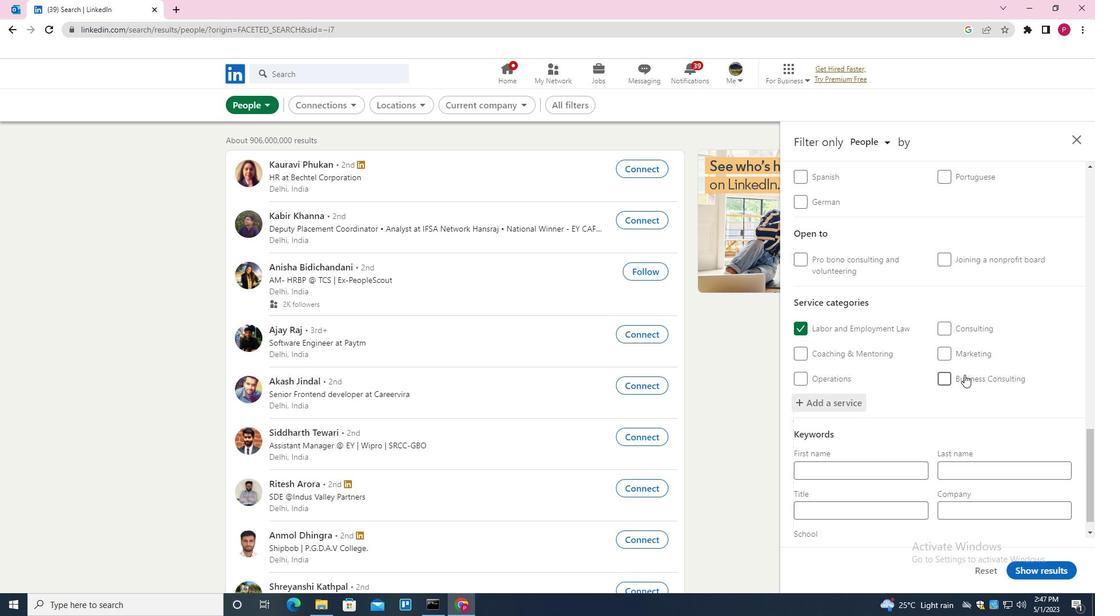 
Action: Mouse scrolled (965, 374) with delta (0, 0)
Screenshot: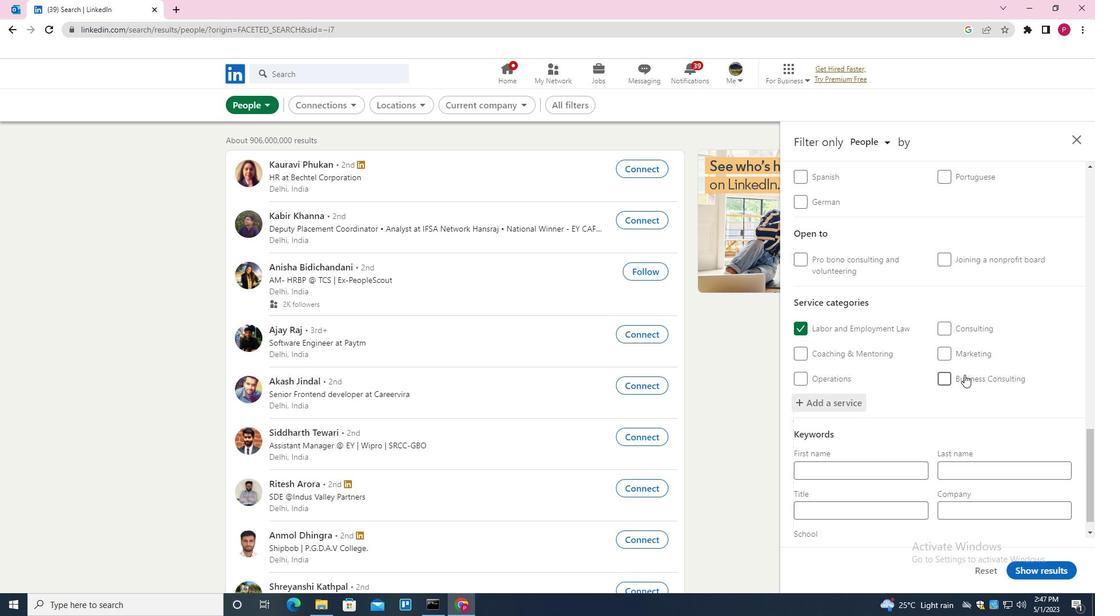 
Action: Mouse moved to (894, 489)
Screenshot: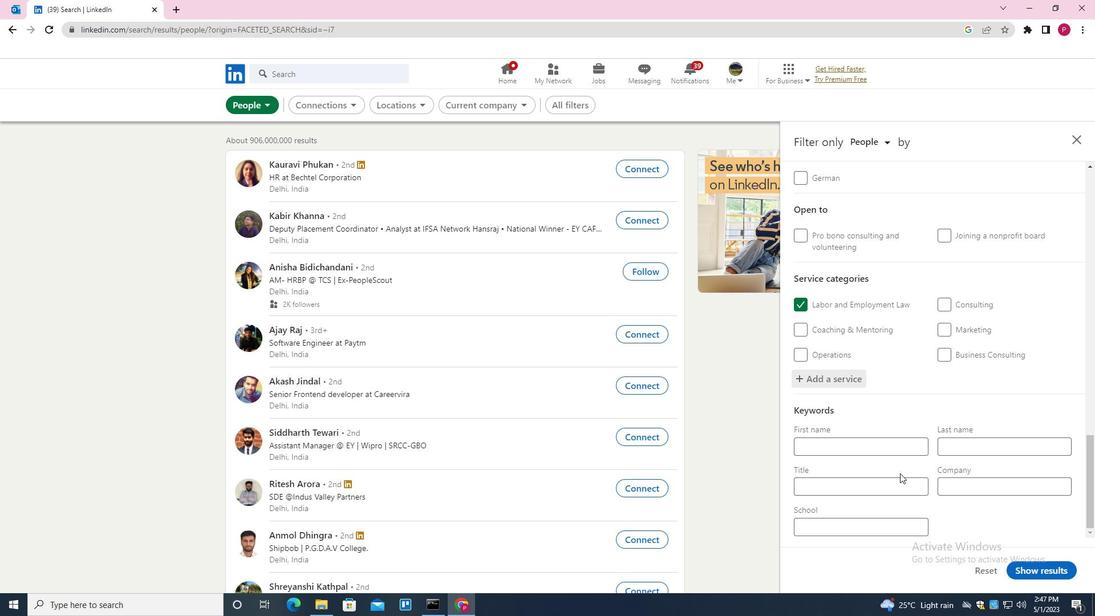 
Action: Mouse pressed left at (894, 489)
Screenshot: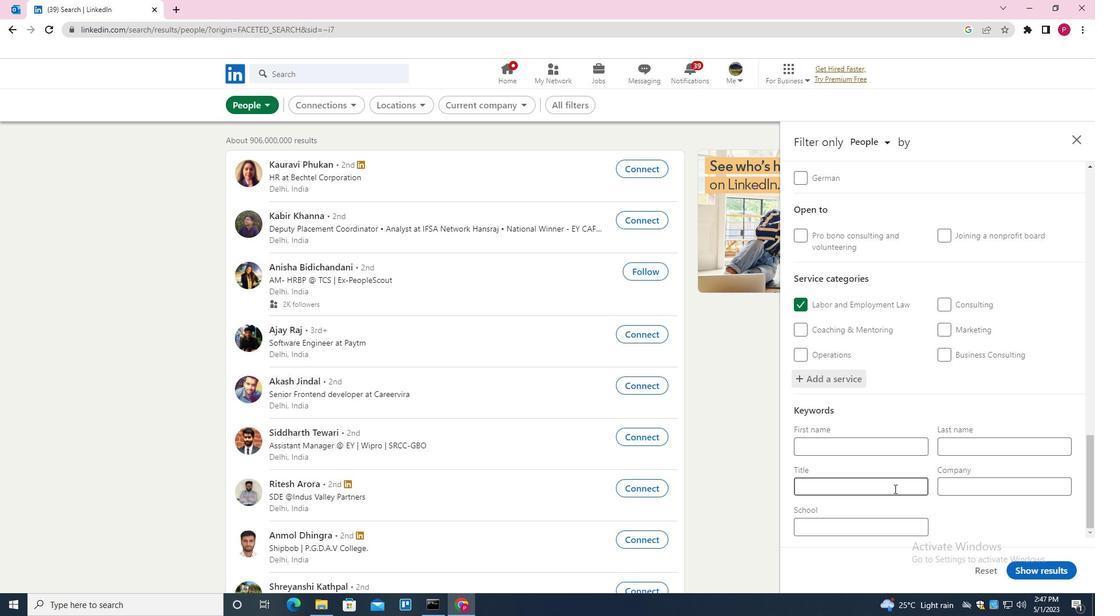 
Action: Key pressed <Key.shift><Key.shift><Key.shift><Key.shift><Key.shift><Key.shift><Key.shift><Key.shift><Key.shift><Key.shift><Key.shift><Key.shift><Key.shift><Key.shift><Key.shift><Key.shift><Key.shift><Key.shift>FINANCIAL<Key.space><Key.shift>ANALYST
Screenshot: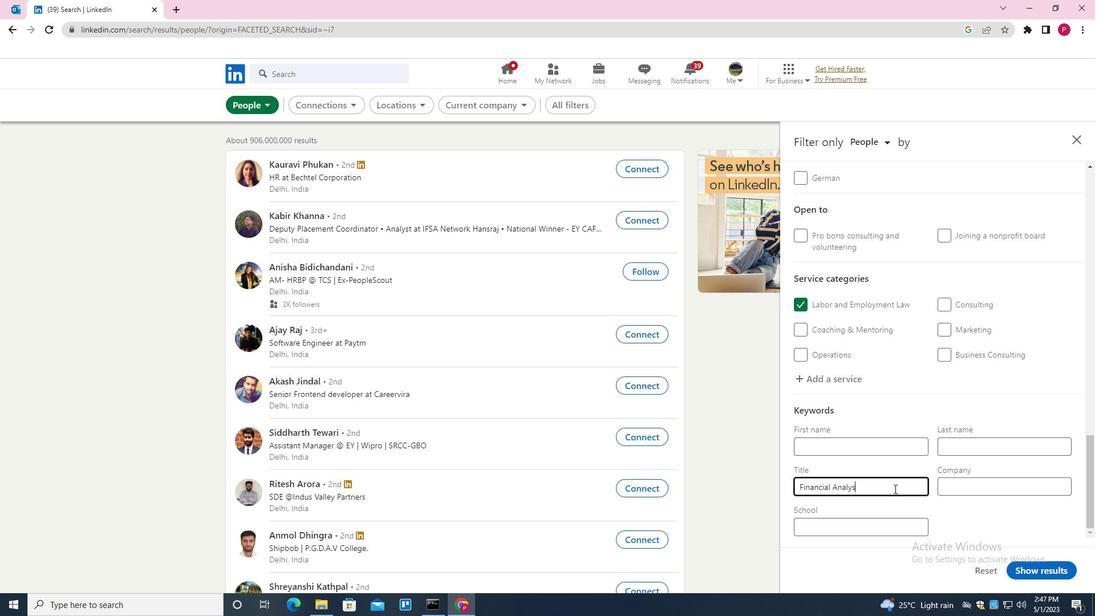 
Action: Mouse moved to (1018, 565)
Screenshot: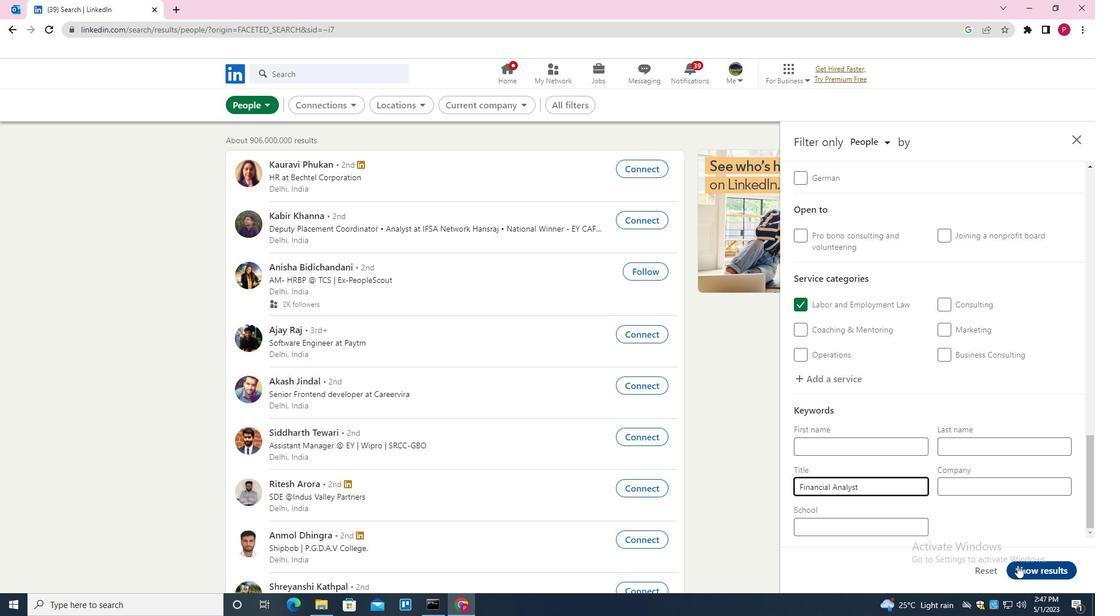 
Action: Mouse pressed left at (1018, 565)
Screenshot: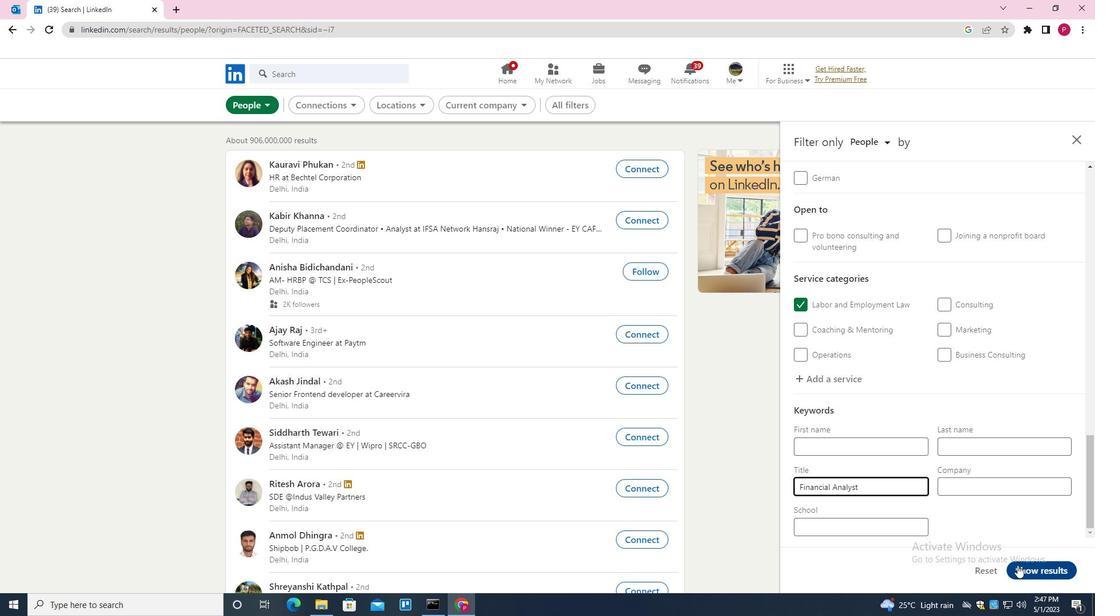 
Action: Mouse moved to (481, 251)
Screenshot: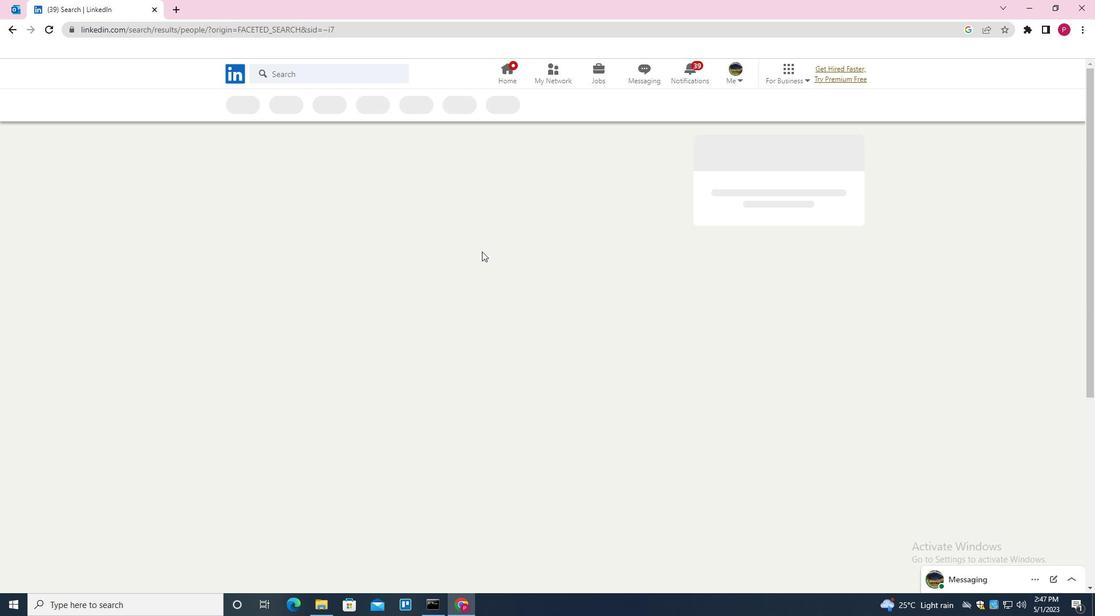 
